 Task: Research Airbnb options in Janub as Surrah, Kuwait from 10th December, 2023 to 15th December, 2023 for 7 adults.4 bedrooms having 7 beds and 4 bathrooms. Property type can be house. Amenities needed are: wifi, TV, free parkinig on premises, gym, breakfast. Booking option can be shelf check-in. Look for 5 properties as per requirement.
Action: Mouse moved to (453, 104)
Screenshot: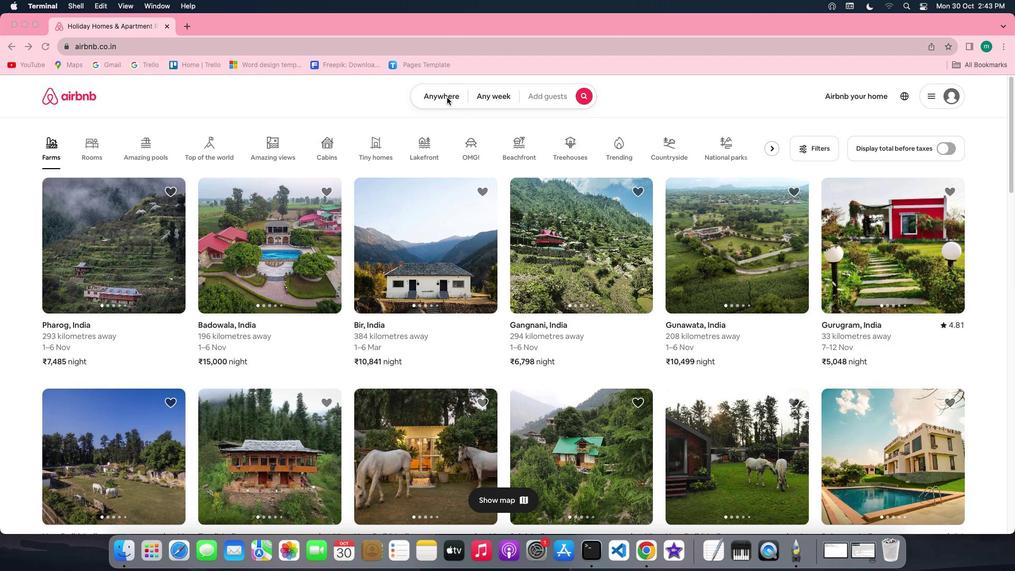 
Action: Mouse pressed left at (453, 104)
Screenshot: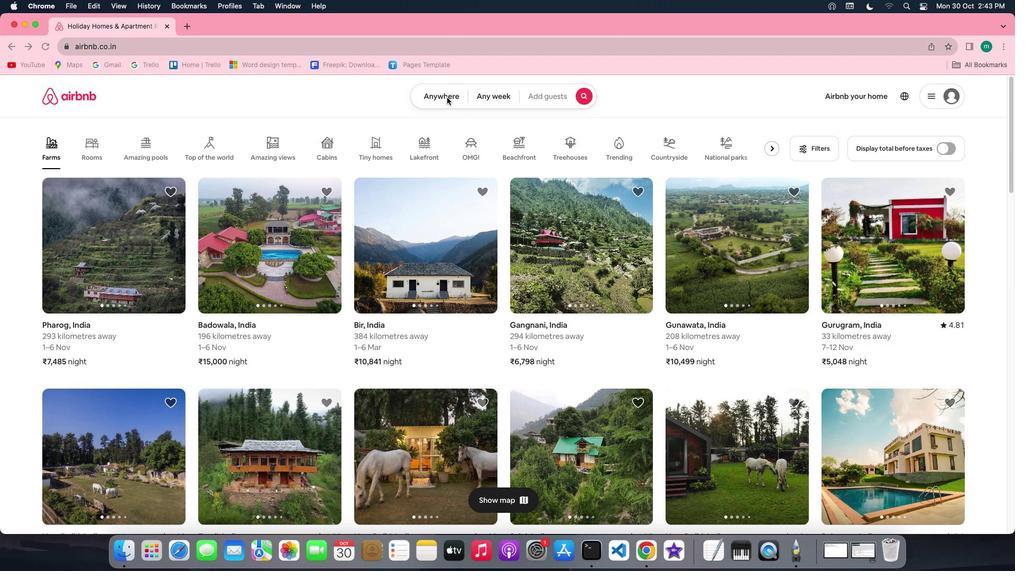 
Action: Mouse pressed left at (453, 104)
Screenshot: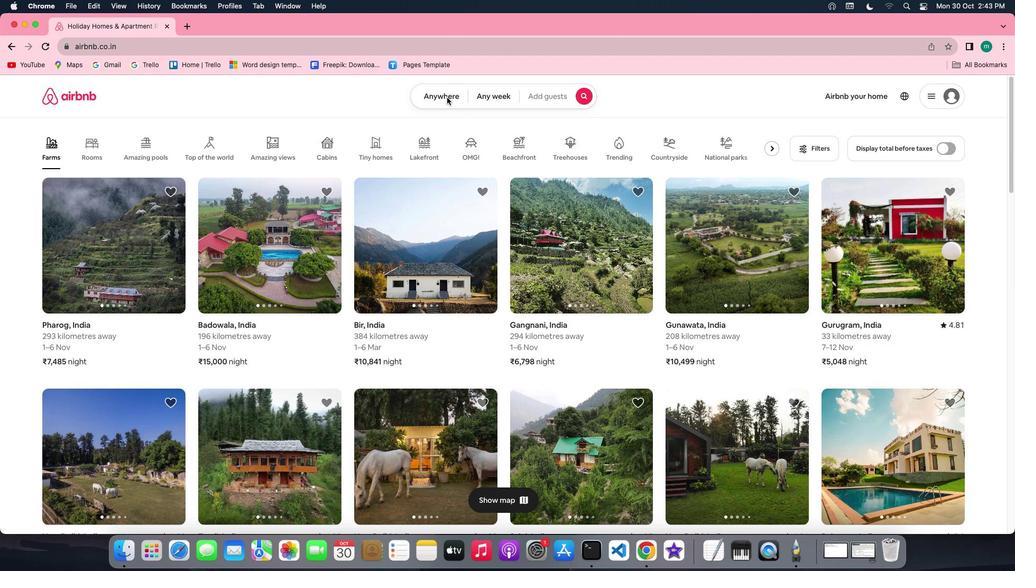 
Action: Mouse moved to (378, 139)
Screenshot: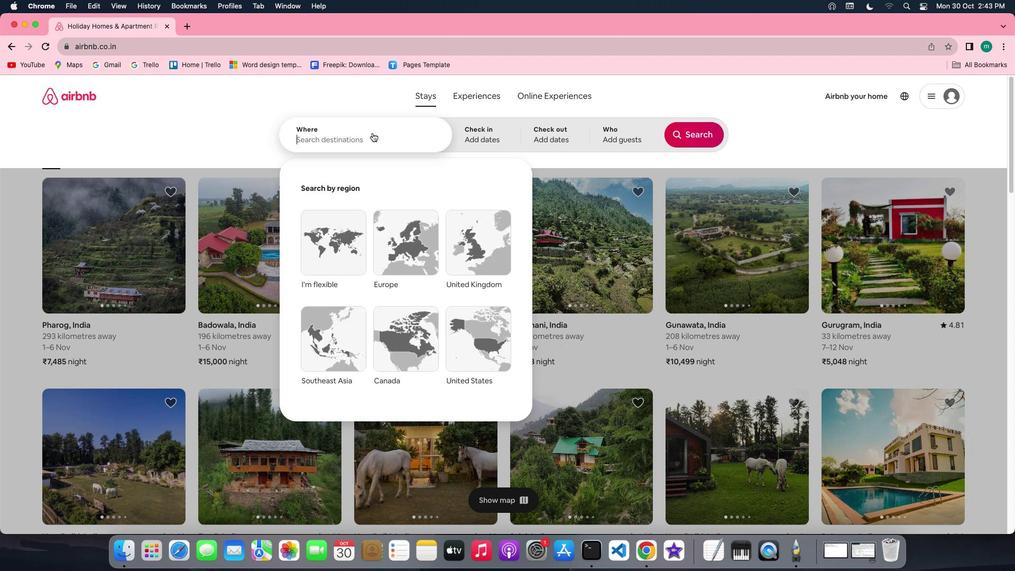 
Action: Key pressed Key.spaceKey.shift'J''a''n''u''b'Key.space'a''s'Key.spaceKey.shift'S''u''r''r''a''h'','Key.spaceKey.shift'k''u''w''a''i''t'
Screenshot: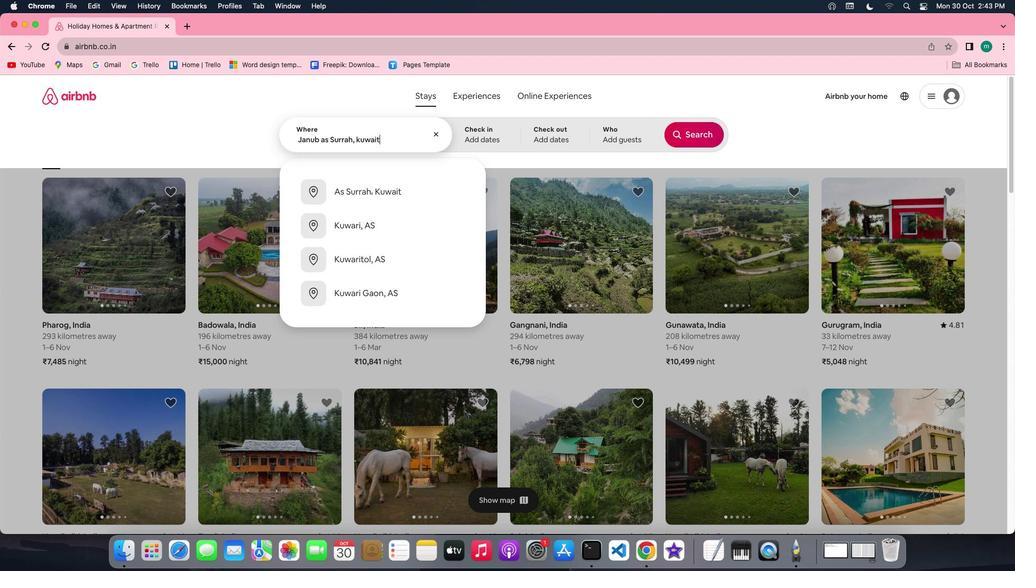 
Action: Mouse moved to (482, 142)
Screenshot: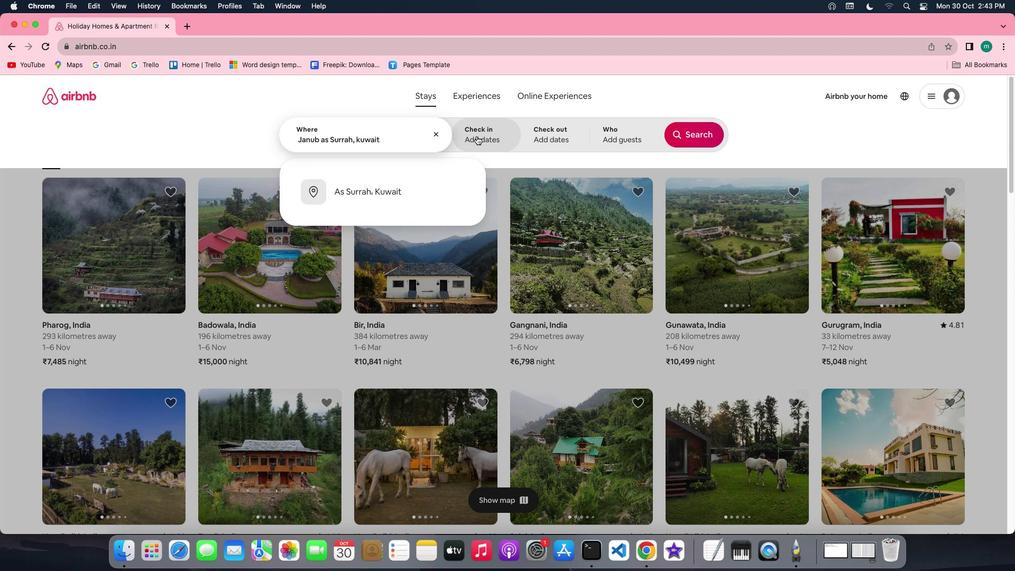 
Action: Mouse pressed left at (482, 142)
Screenshot: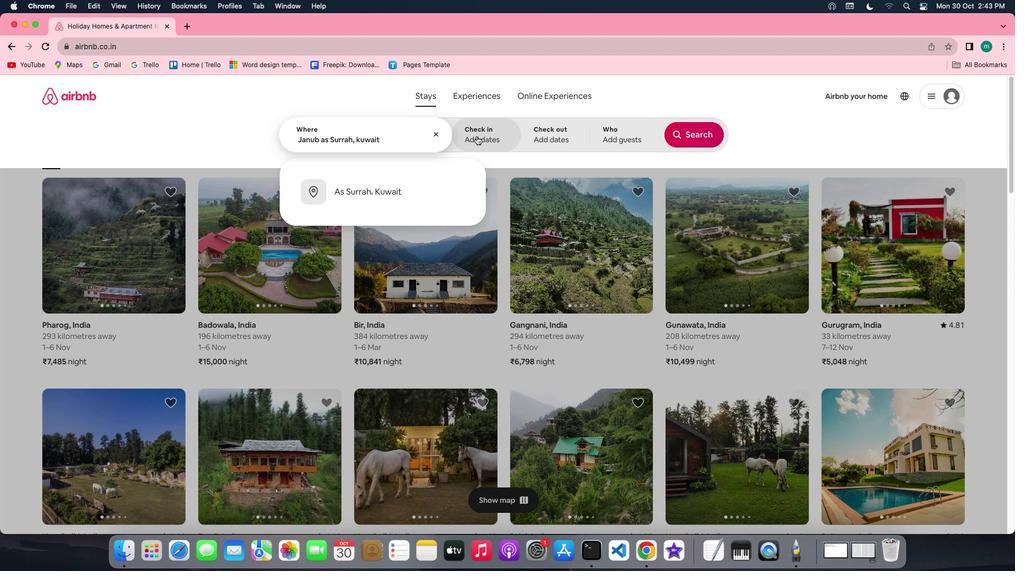 
Action: Mouse moved to (700, 230)
Screenshot: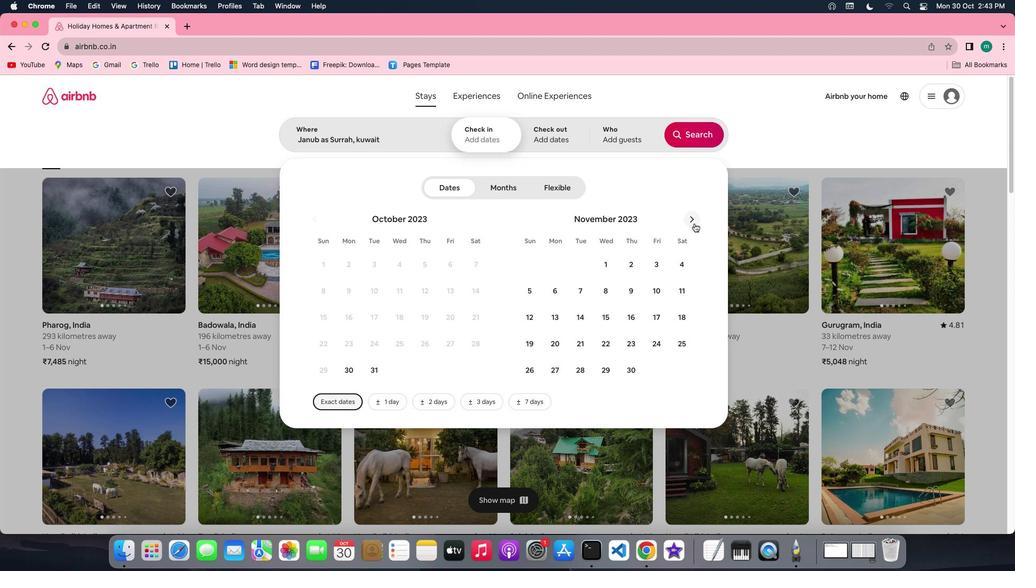 
Action: Mouse pressed left at (700, 230)
Screenshot: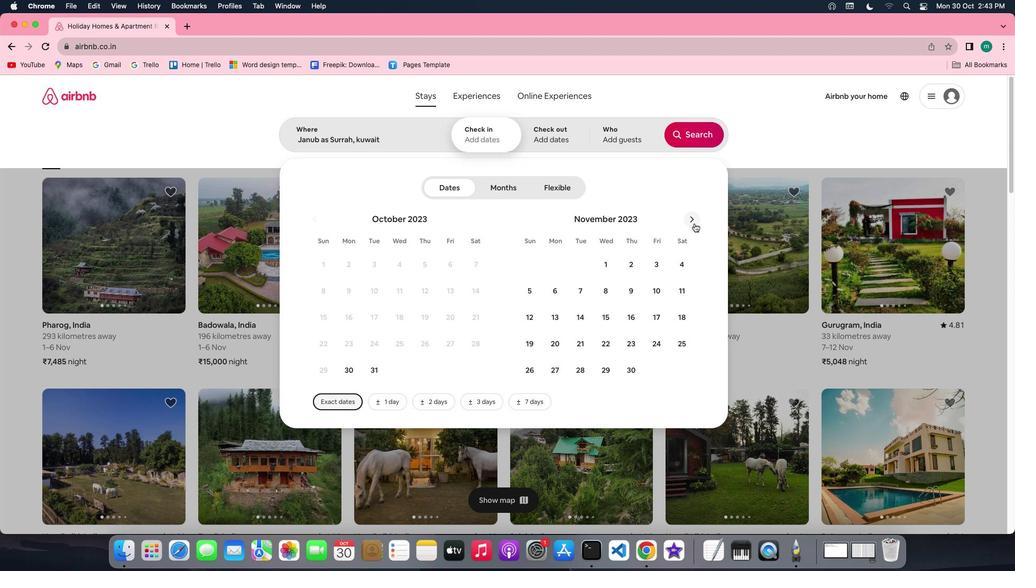 
Action: Mouse moved to (536, 320)
Screenshot: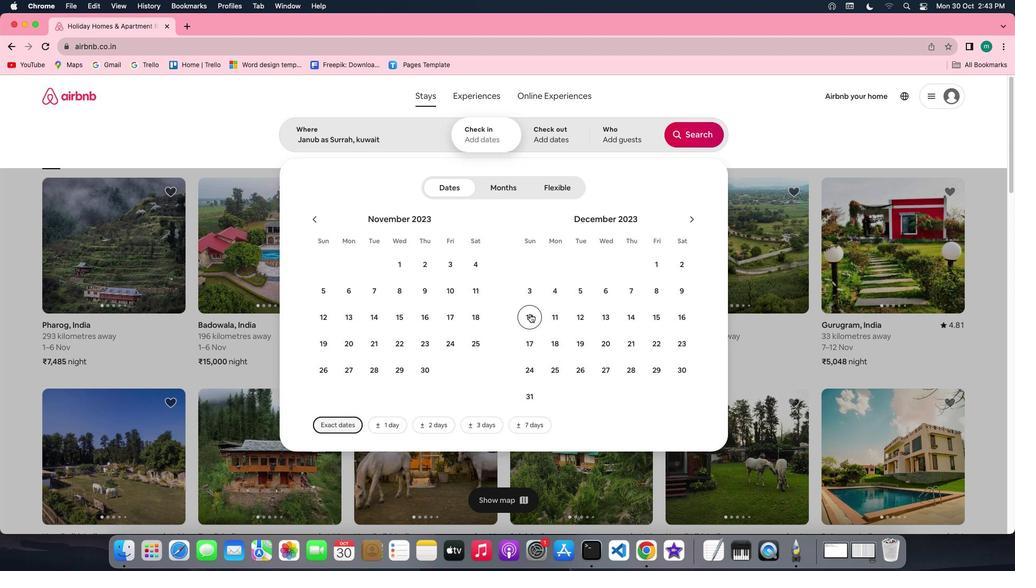 
Action: Mouse pressed left at (536, 320)
Screenshot: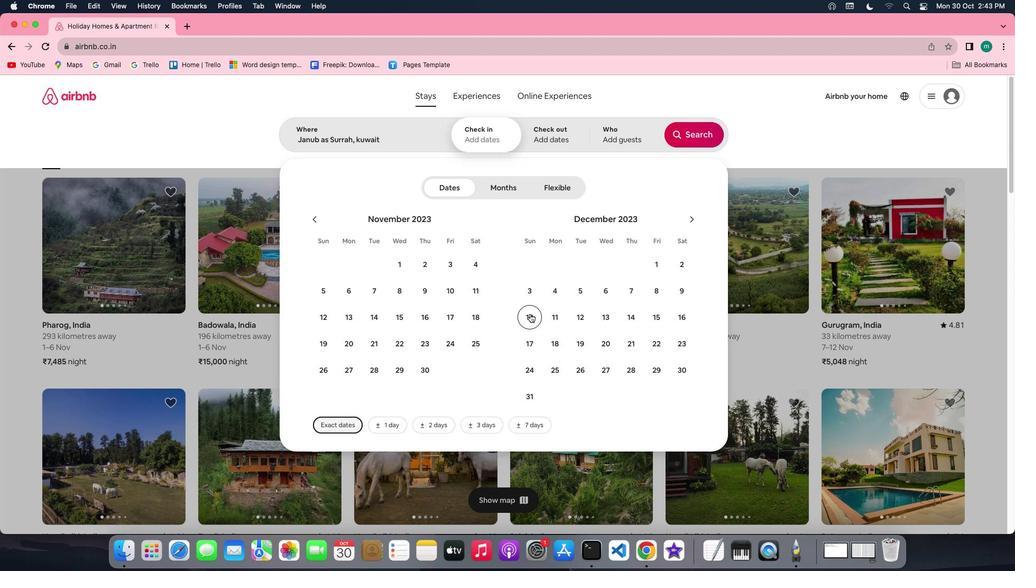 
Action: Mouse moved to (671, 323)
Screenshot: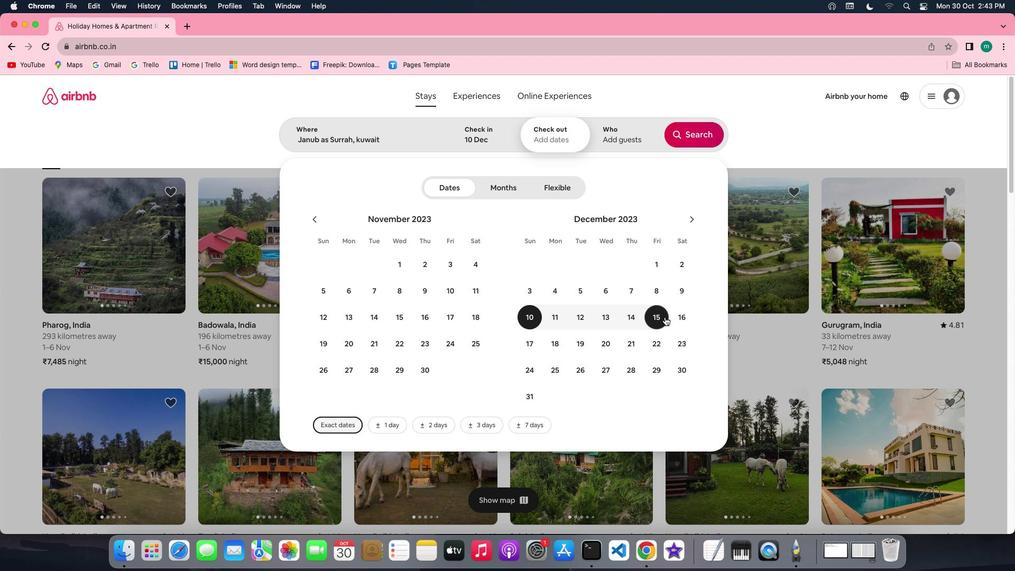 
Action: Mouse pressed left at (671, 323)
Screenshot: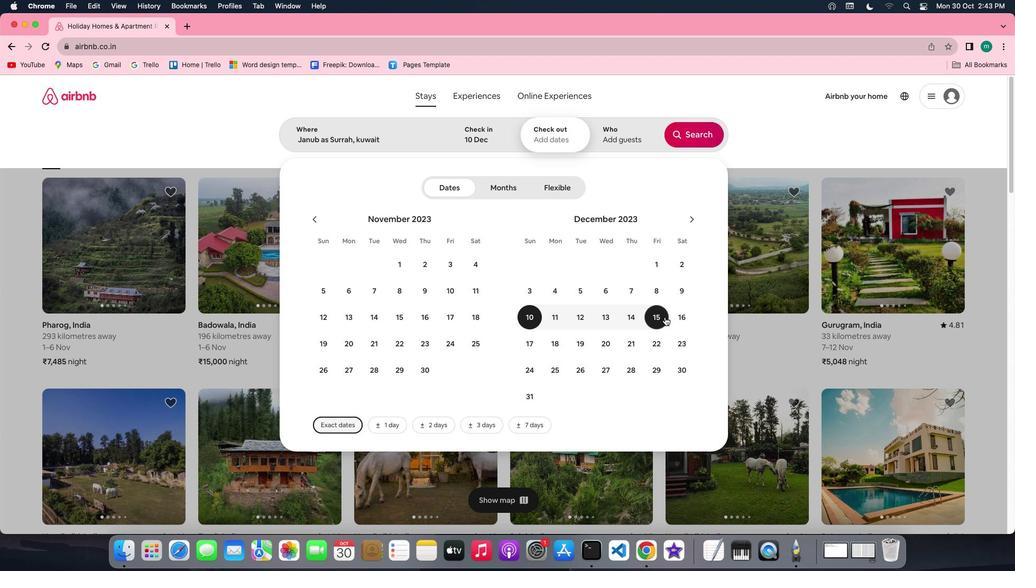 
Action: Mouse moved to (633, 143)
Screenshot: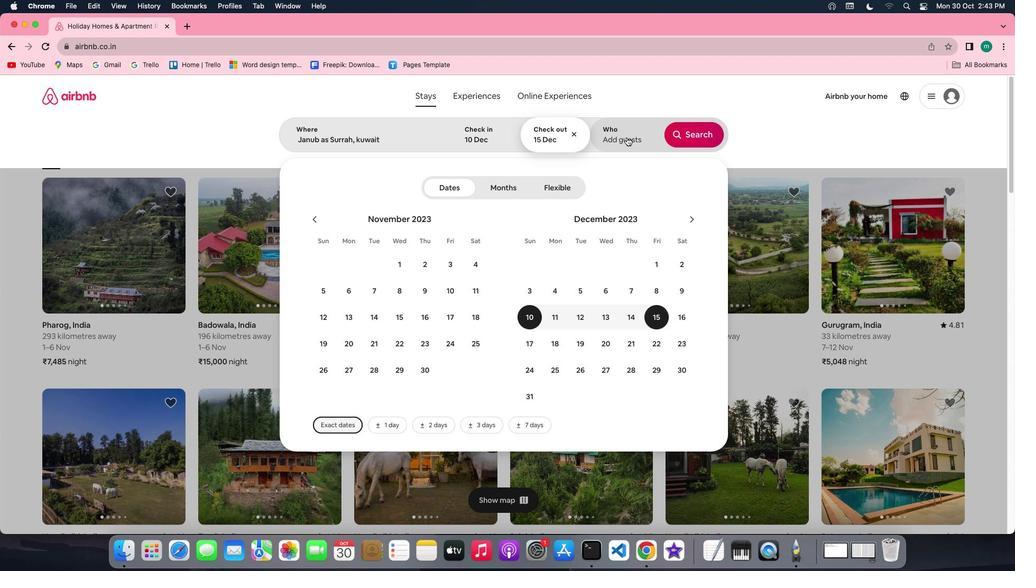 
Action: Mouse pressed left at (633, 143)
Screenshot: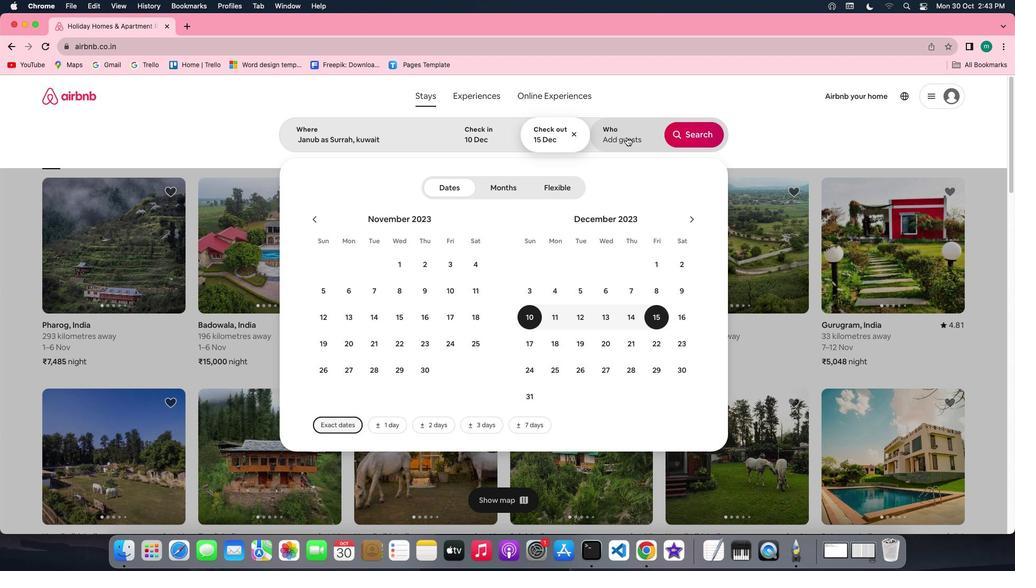 
Action: Mouse moved to (698, 196)
Screenshot: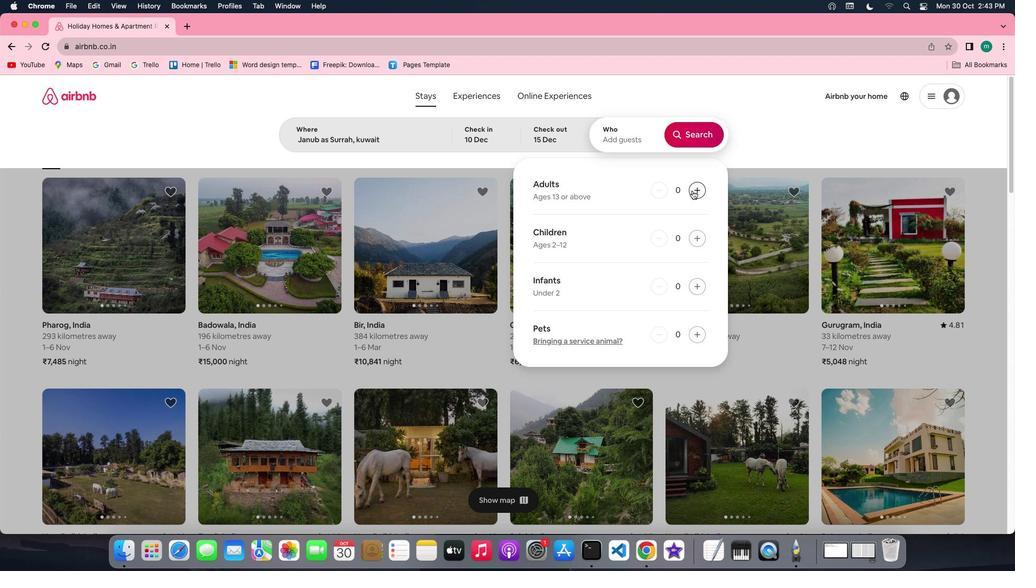 
Action: Mouse pressed left at (698, 196)
Screenshot: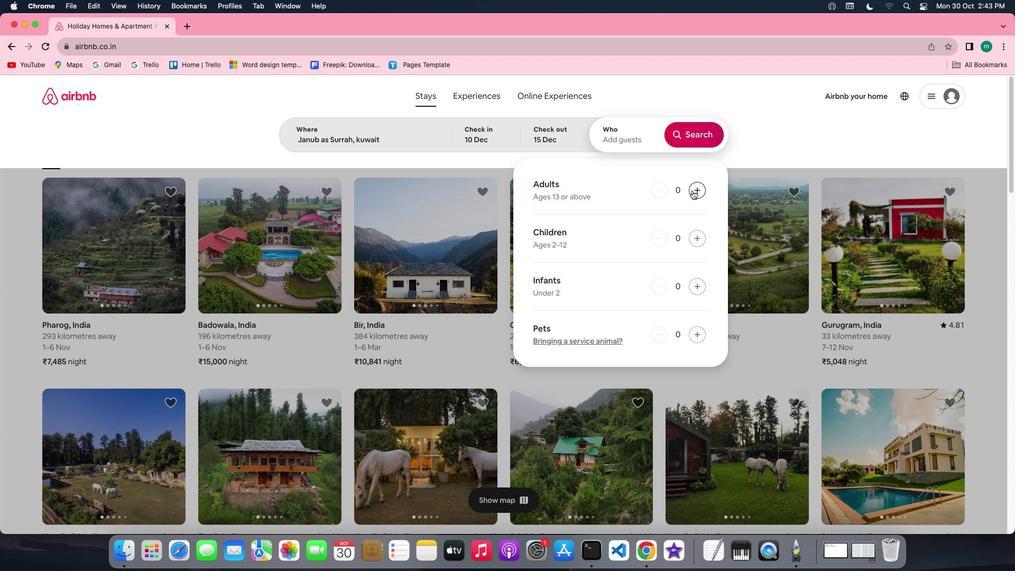 
Action: Mouse pressed left at (698, 196)
Screenshot: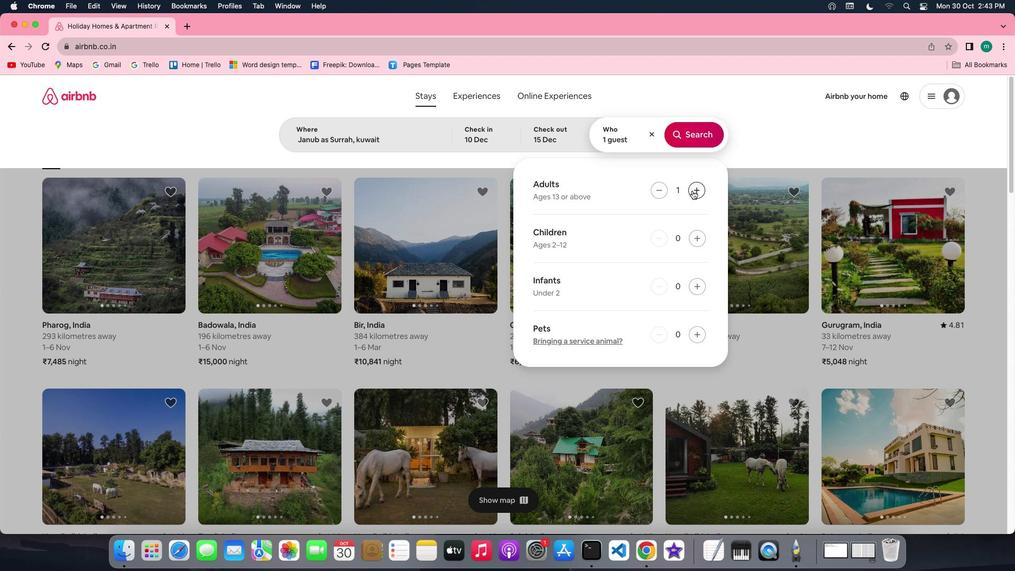
Action: Mouse pressed left at (698, 196)
Screenshot: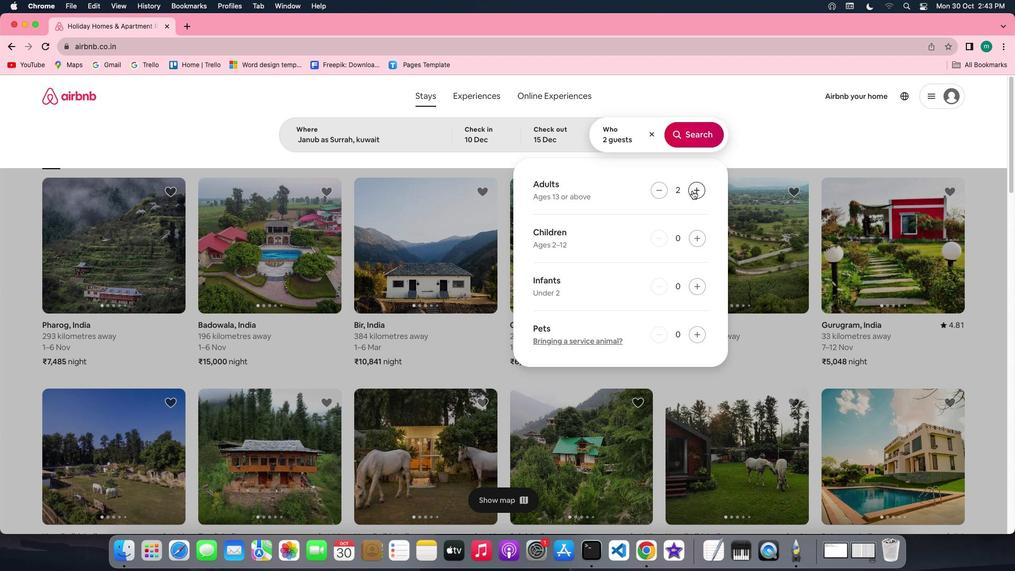 
Action: Mouse pressed left at (698, 196)
Screenshot: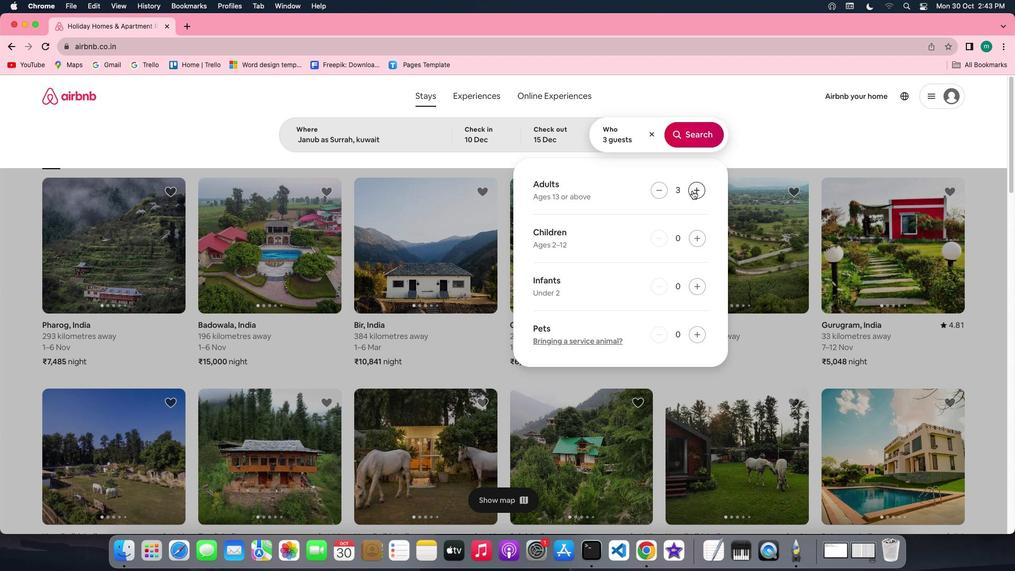 
Action: Mouse pressed left at (698, 196)
Screenshot: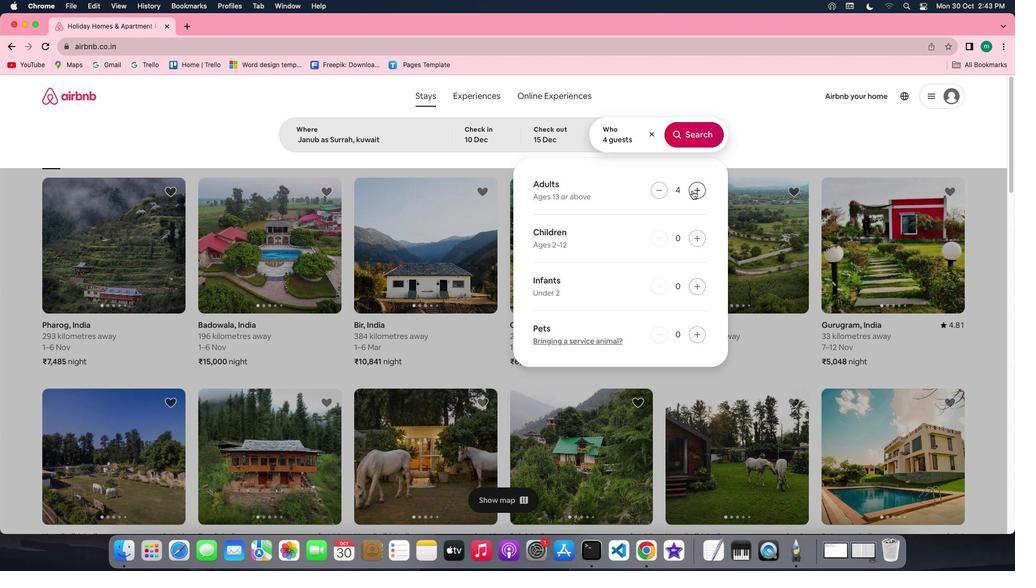 
Action: Mouse pressed left at (698, 196)
Screenshot: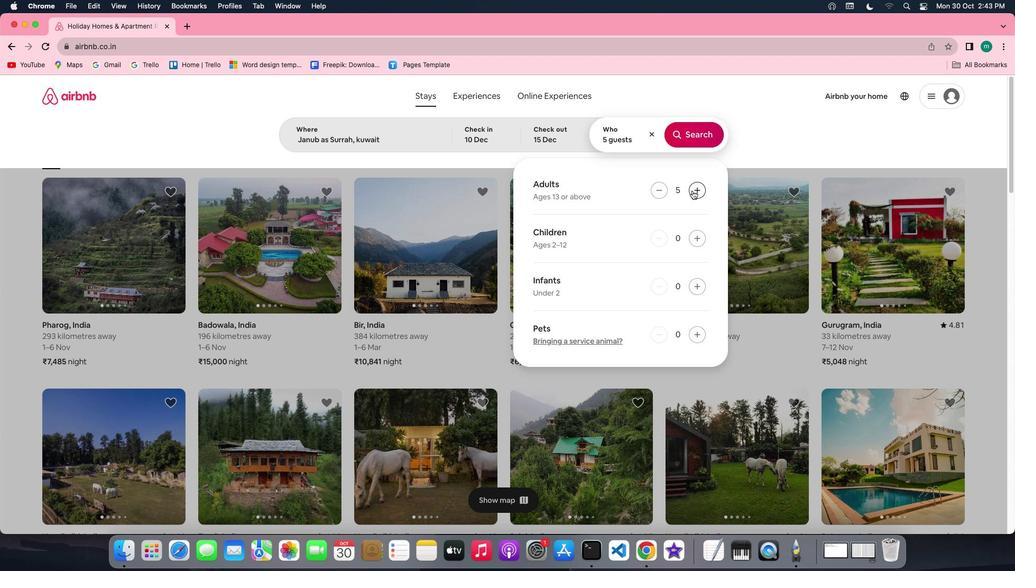 
Action: Mouse moved to (699, 196)
Screenshot: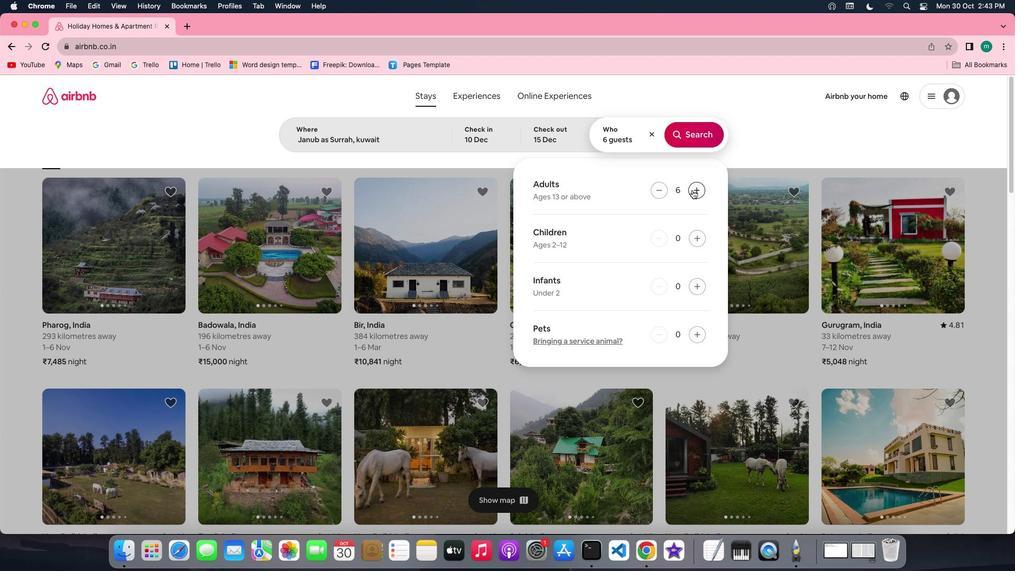 
Action: Mouse pressed left at (699, 196)
Screenshot: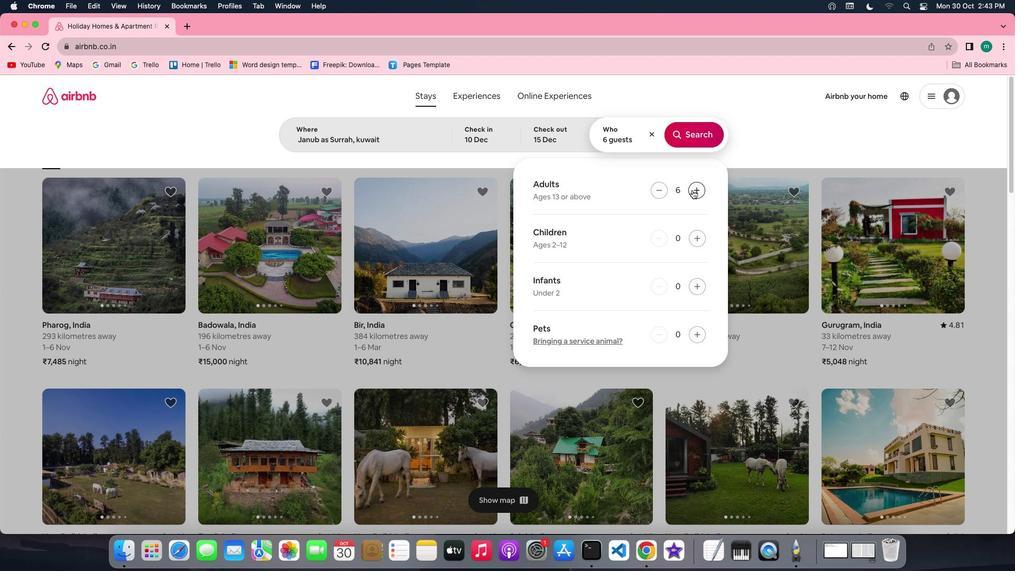 
Action: Mouse moved to (688, 145)
Screenshot: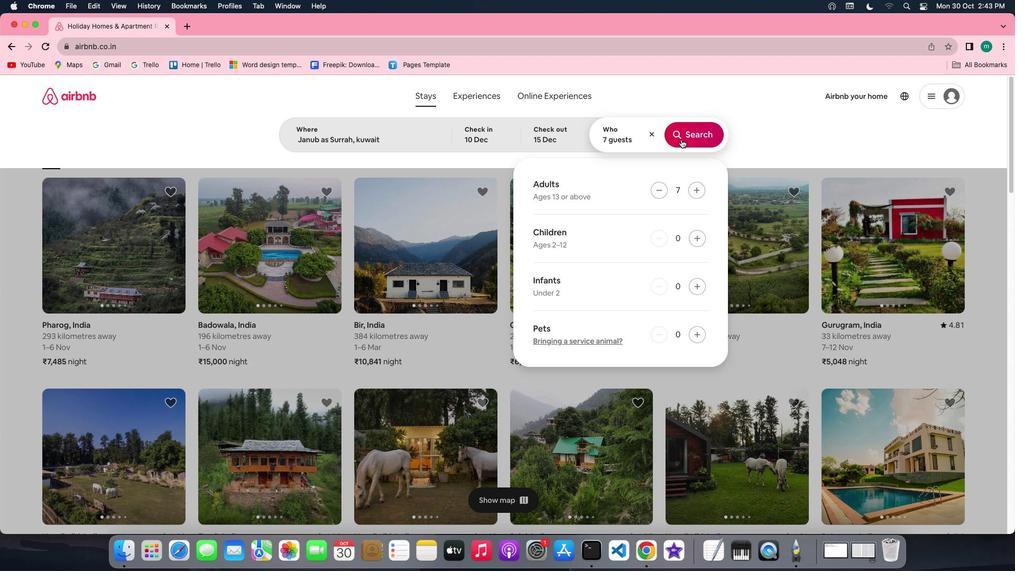 
Action: Mouse pressed left at (688, 145)
Screenshot: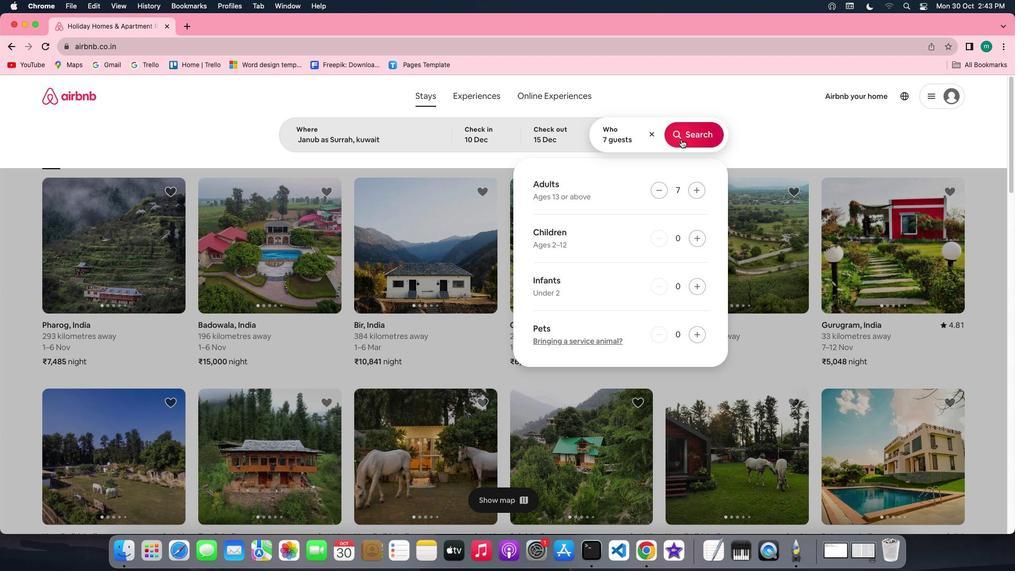
Action: Mouse moved to (858, 146)
Screenshot: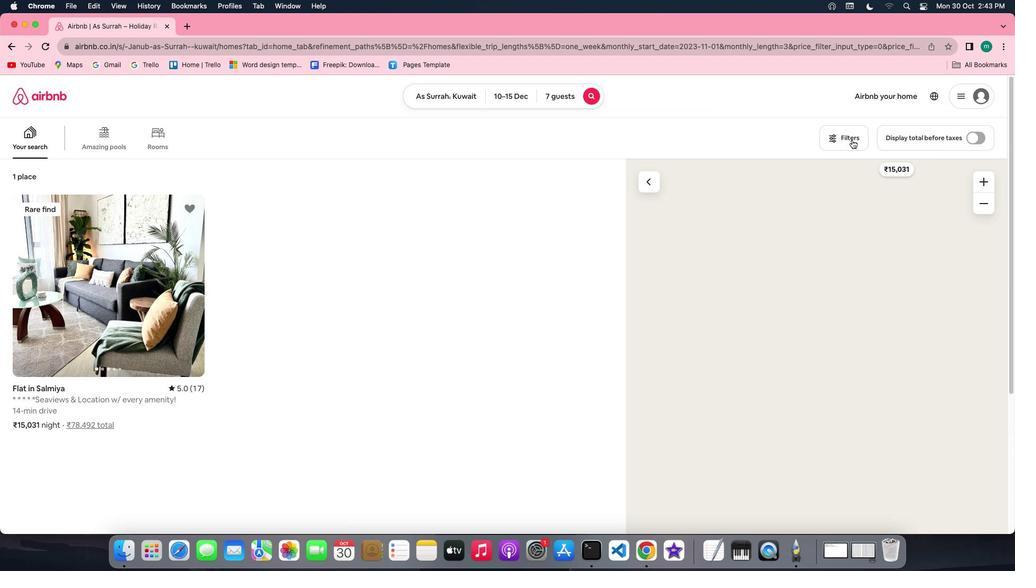 
Action: Mouse pressed left at (858, 146)
Screenshot: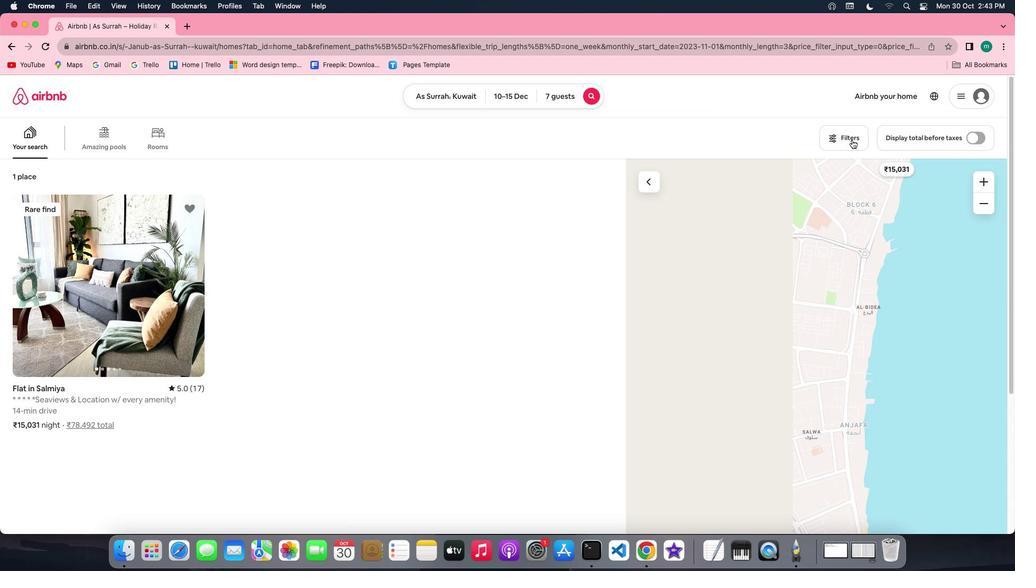 
Action: Mouse moved to (521, 321)
Screenshot: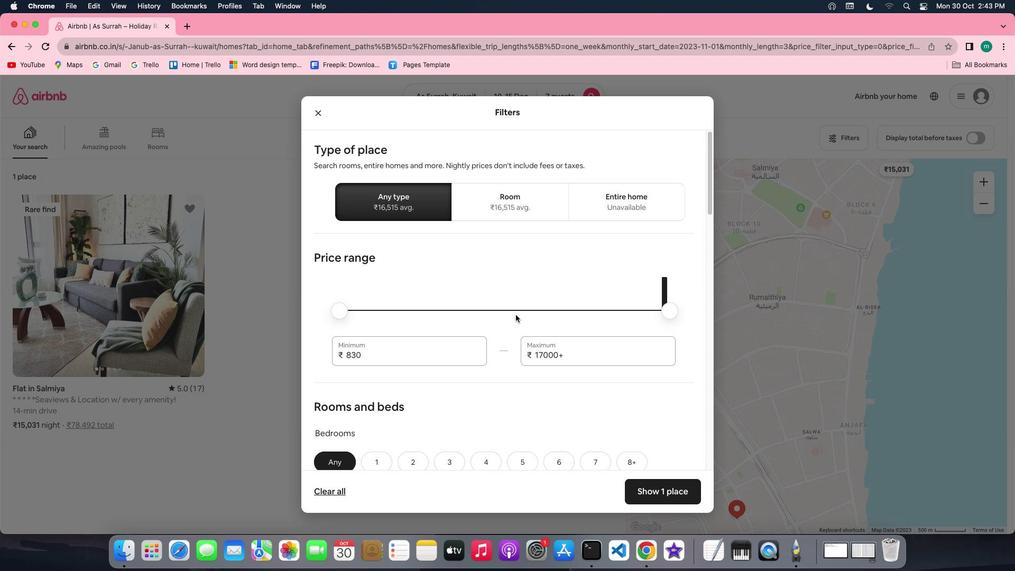 
Action: Mouse scrolled (521, 321) with delta (6, 5)
Screenshot: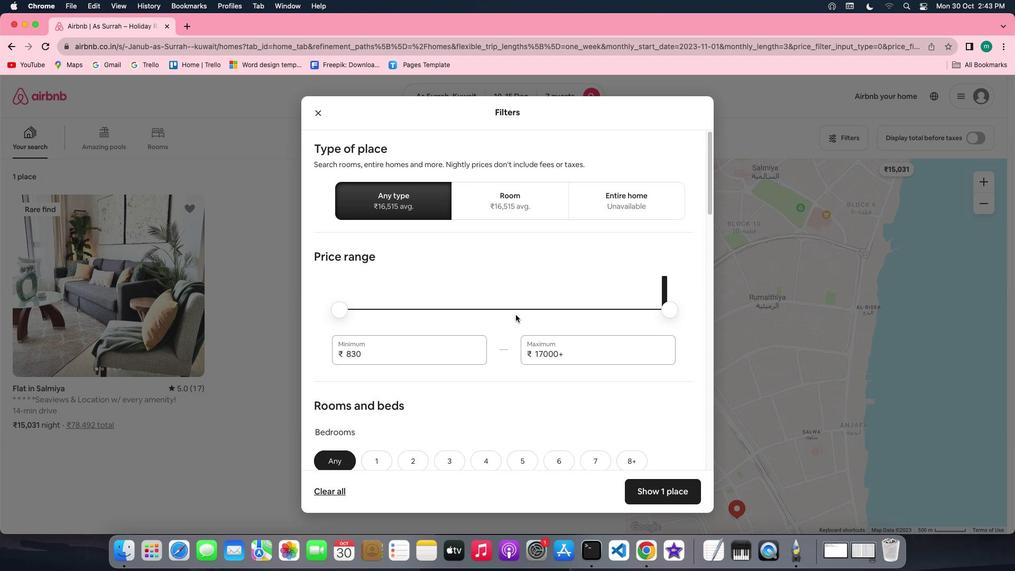 
Action: Mouse scrolled (521, 321) with delta (6, 5)
Screenshot: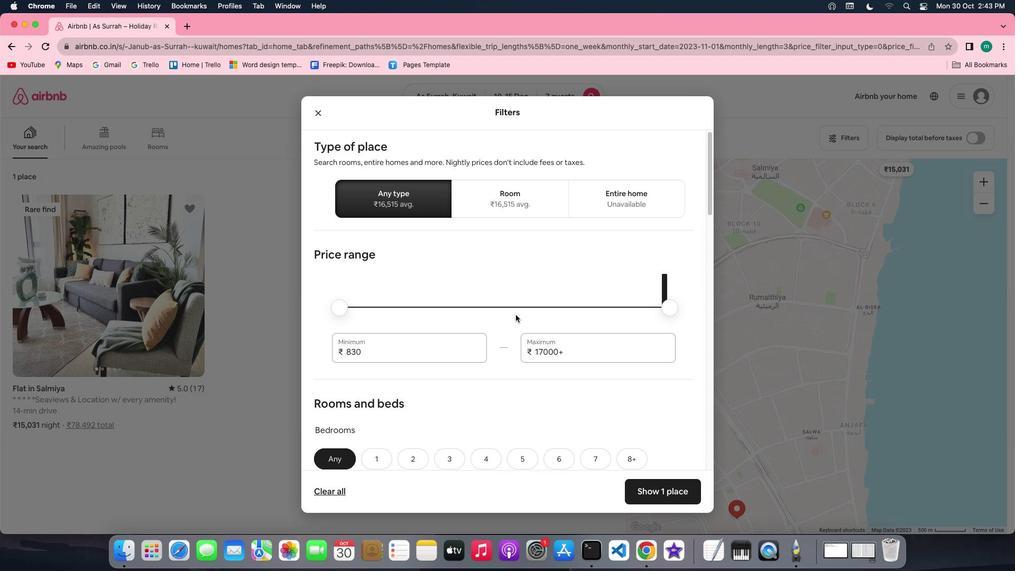 
Action: Mouse scrolled (521, 321) with delta (6, 5)
Screenshot: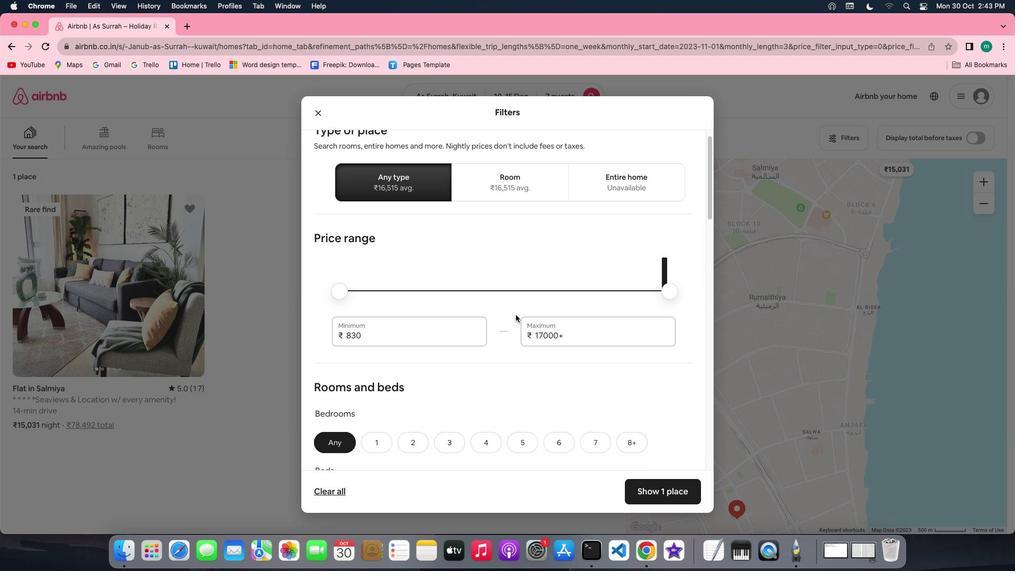 
Action: Mouse scrolled (521, 321) with delta (6, 5)
Screenshot: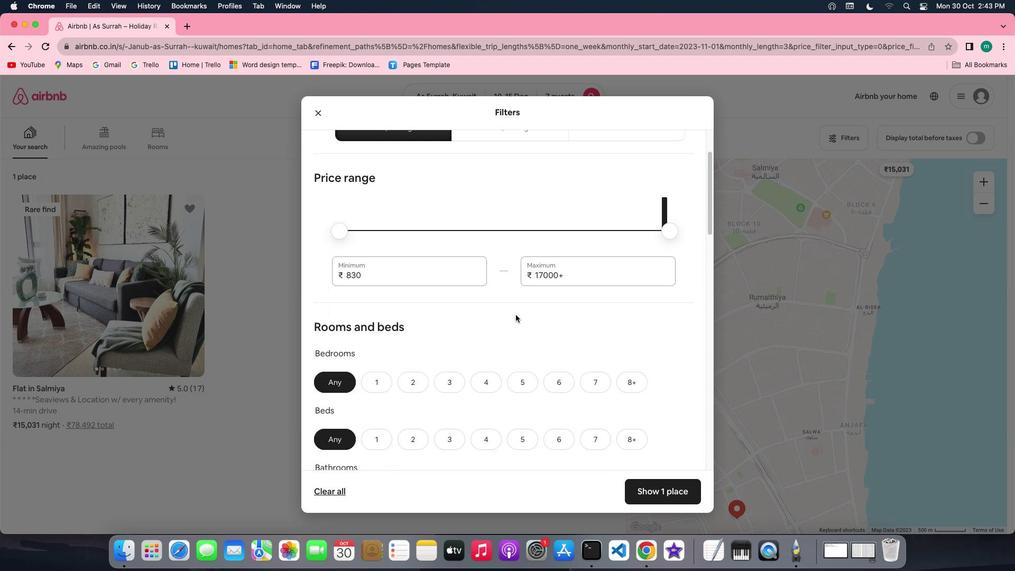 
Action: Mouse scrolled (521, 321) with delta (6, 5)
Screenshot: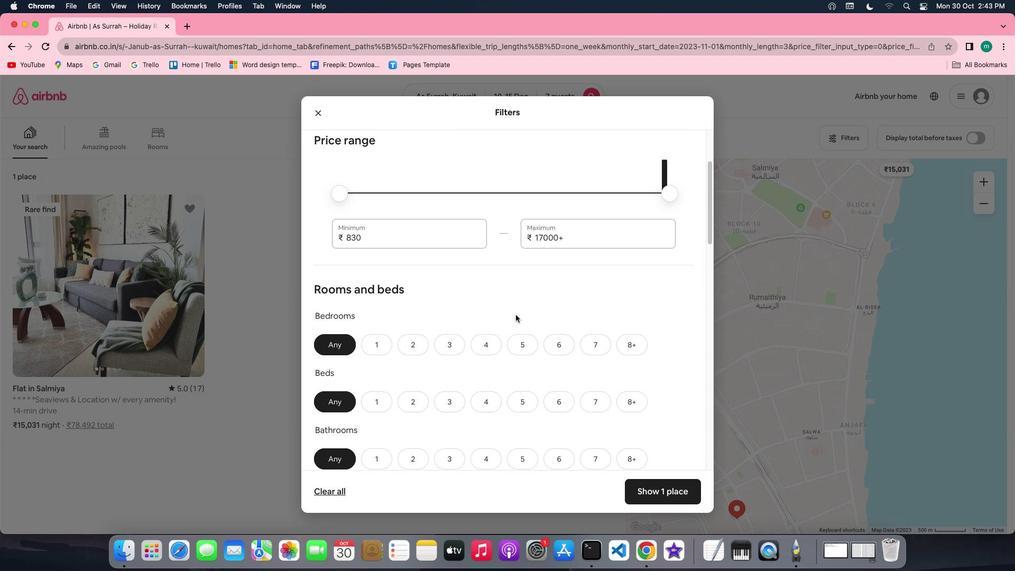 
Action: Mouse scrolled (521, 321) with delta (6, 5)
Screenshot: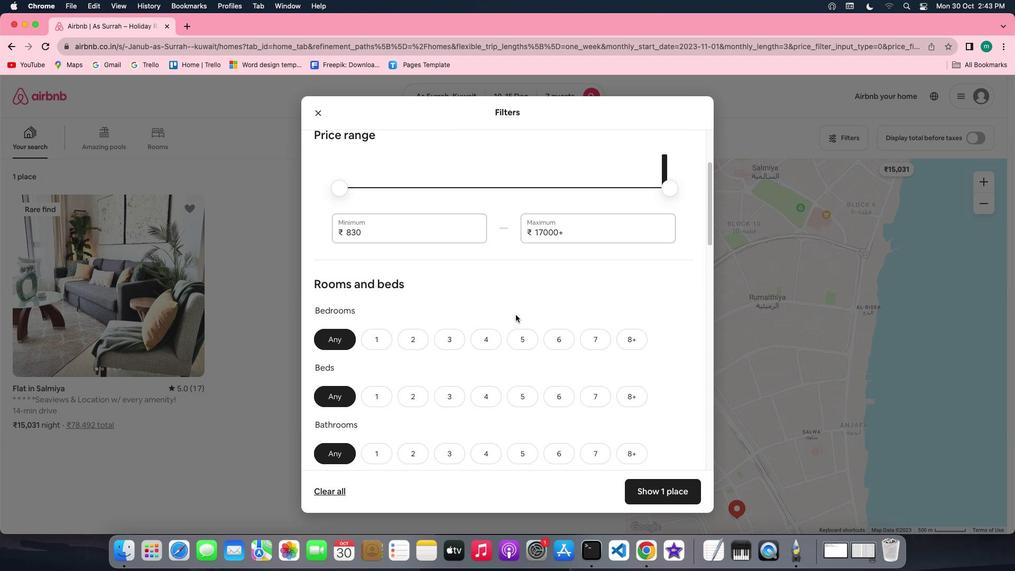
Action: Mouse scrolled (521, 321) with delta (6, 5)
Screenshot: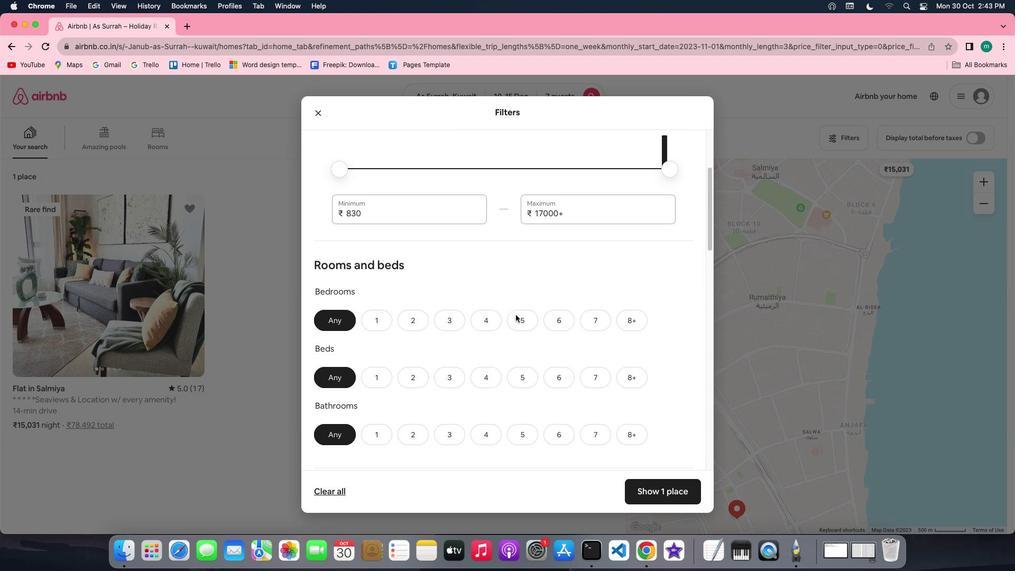 
Action: Mouse scrolled (521, 321) with delta (6, 5)
Screenshot: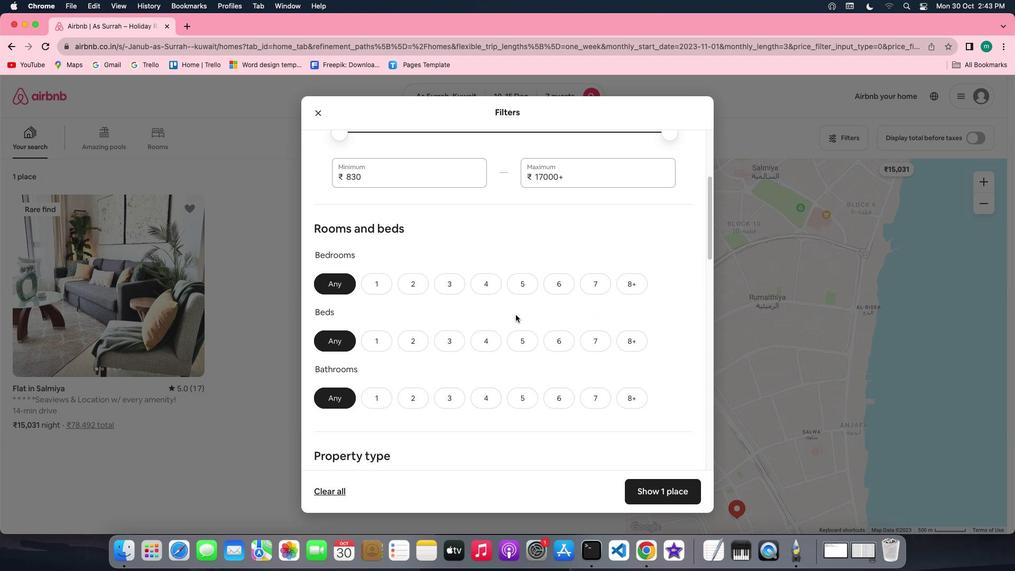 
Action: Mouse scrolled (521, 321) with delta (6, 5)
Screenshot: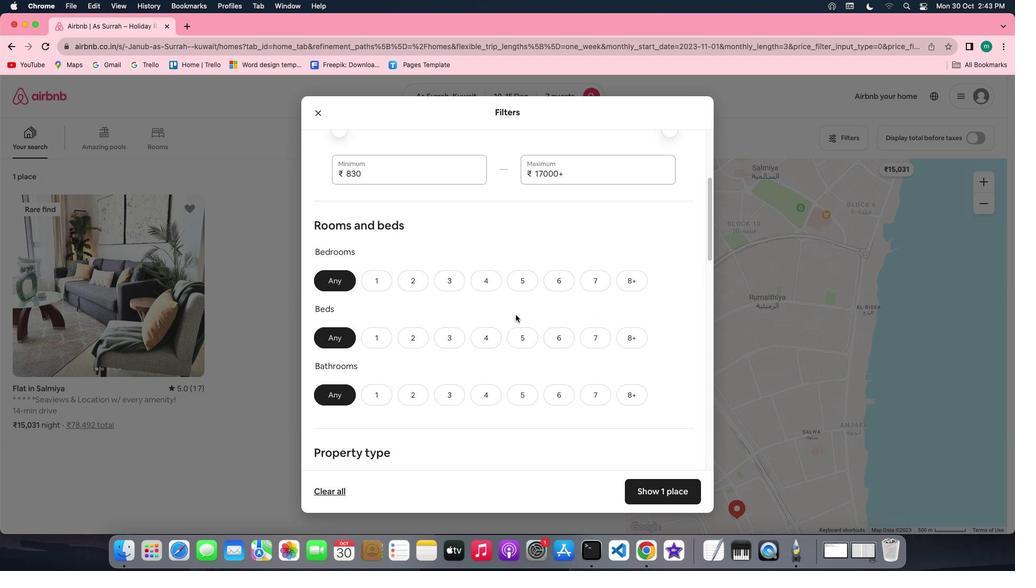 
Action: Mouse scrolled (521, 321) with delta (6, 5)
Screenshot: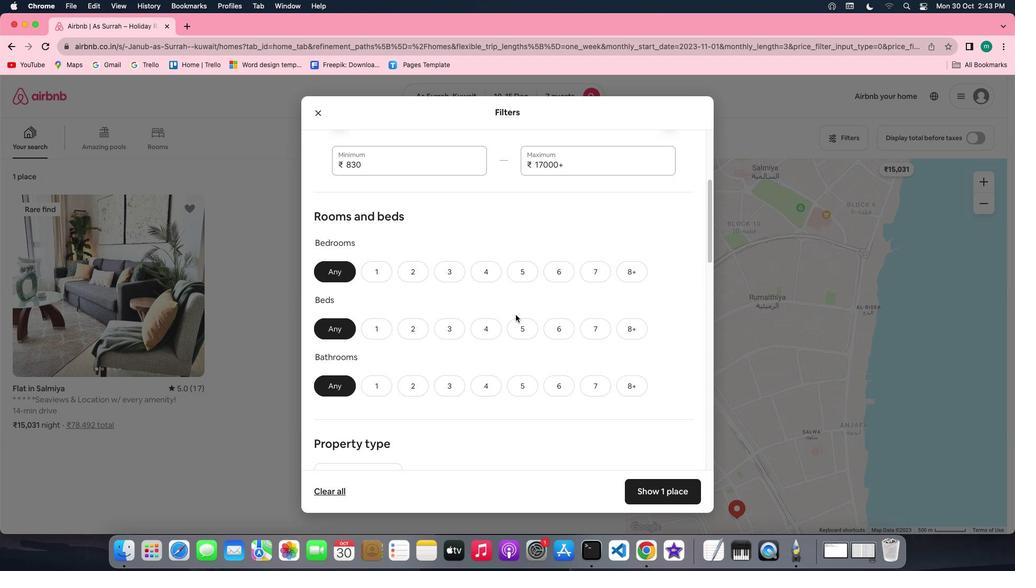 
Action: Mouse moved to (497, 254)
Screenshot: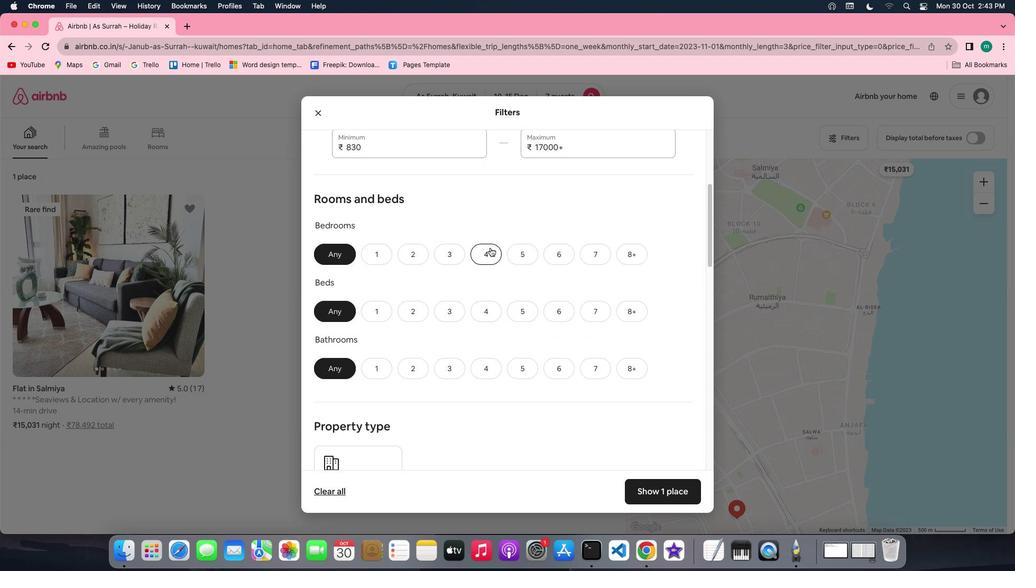 
Action: Mouse pressed left at (497, 254)
Screenshot: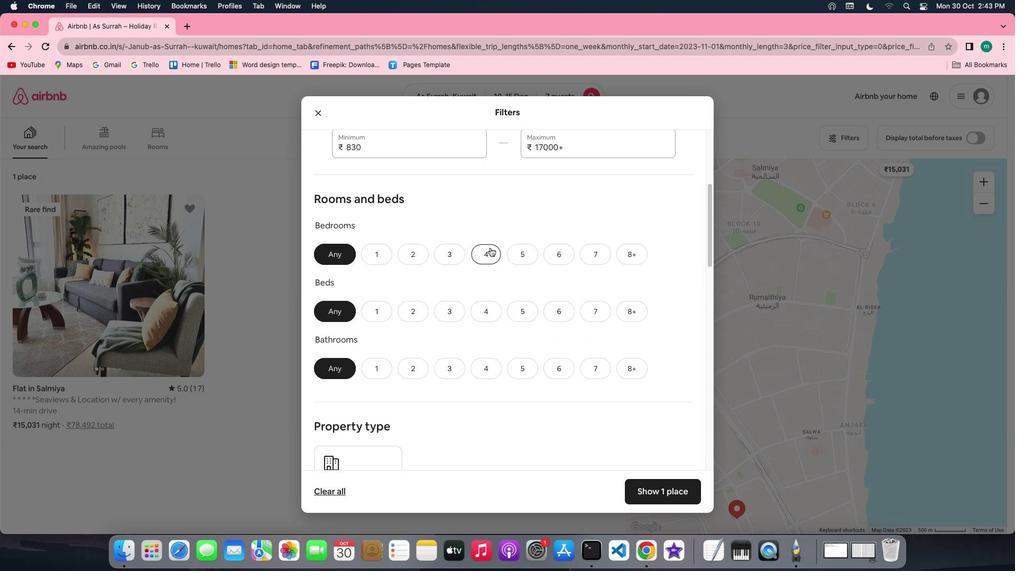 
Action: Mouse moved to (599, 316)
Screenshot: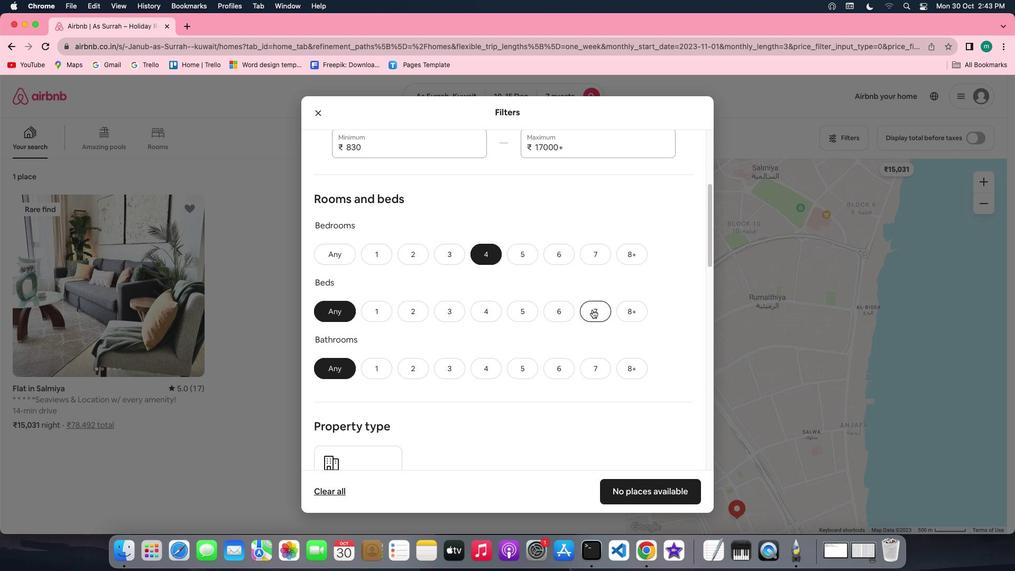 
Action: Mouse pressed left at (599, 316)
Screenshot: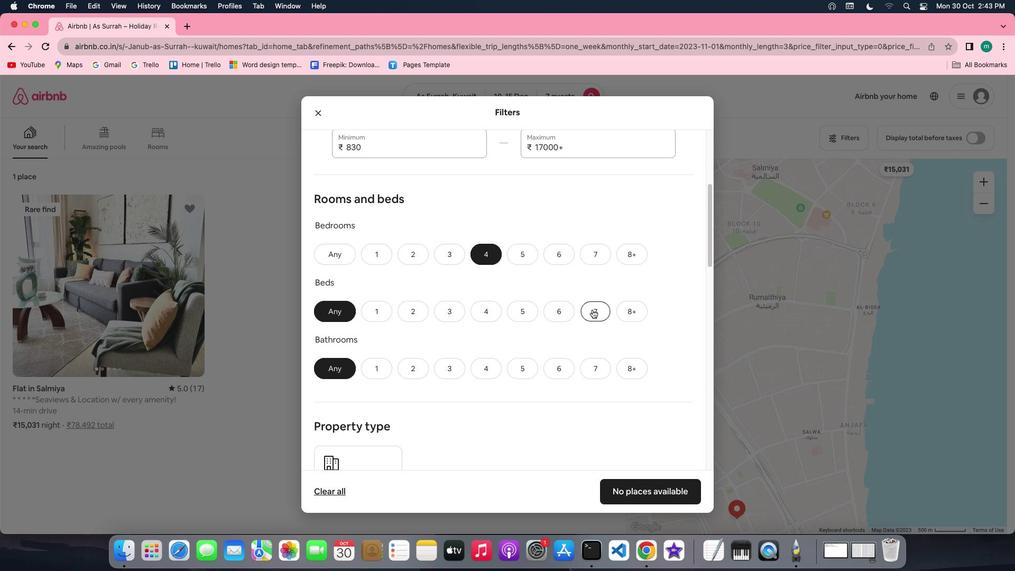 
Action: Mouse moved to (498, 369)
Screenshot: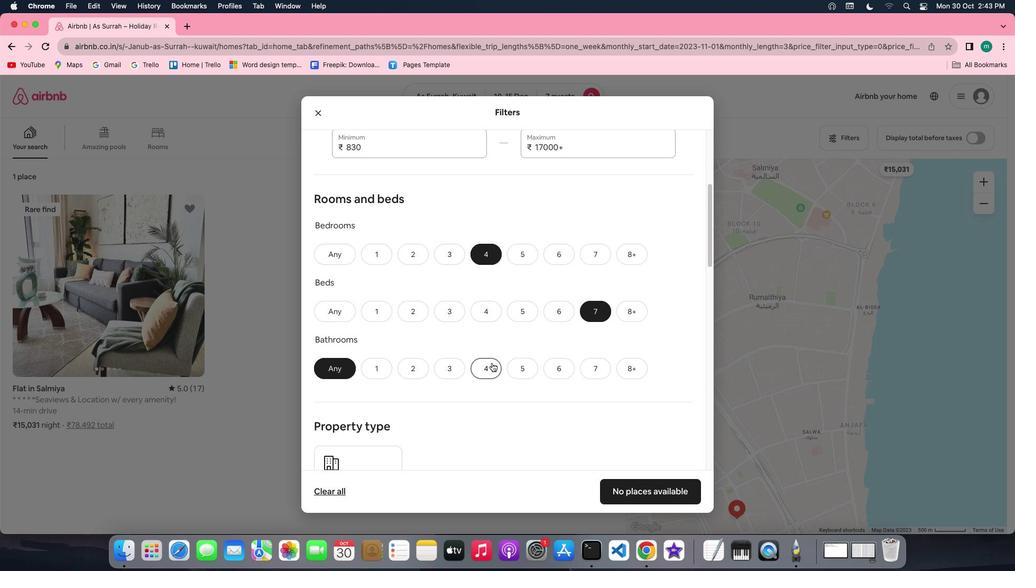
Action: Mouse pressed left at (498, 369)
Screenshot: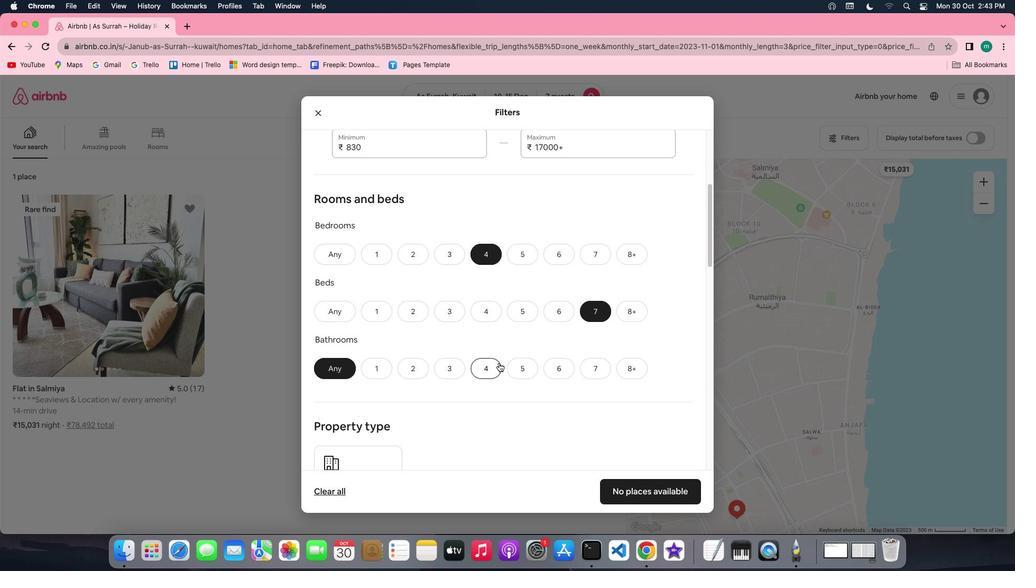
Action: Mouse moved to (603, 352)
Screenshot: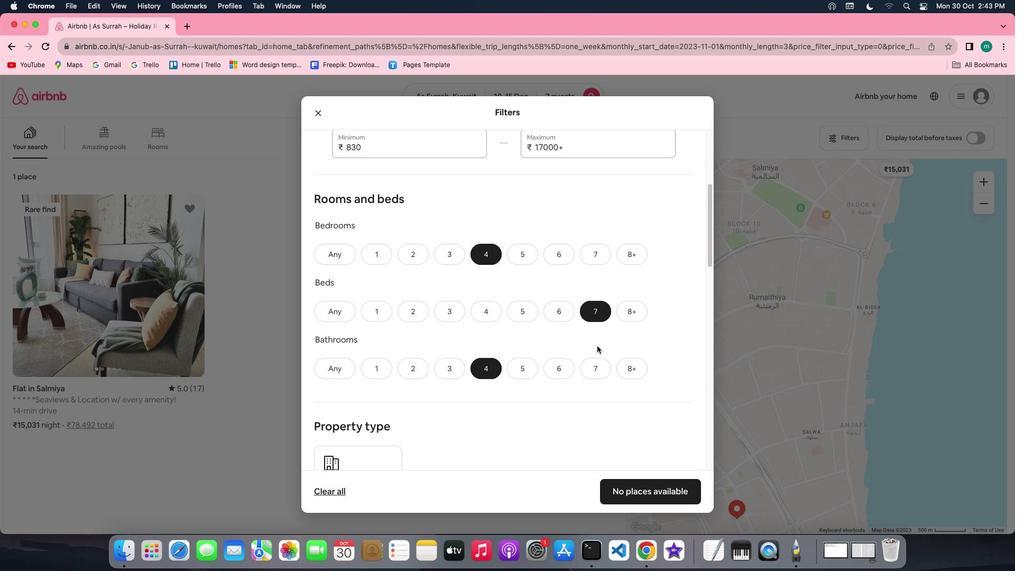 
Action: Mouse scrolled (603, 352) with delta (6, 5)
Screenshot: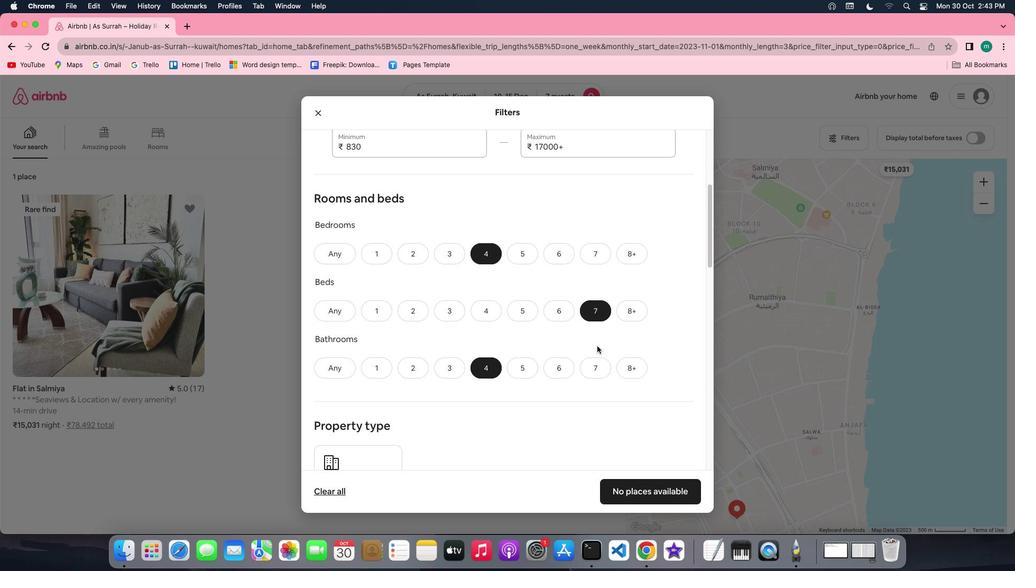 
Action: Mouse scrolled (603, 352) with delta (6, 5)
Screenshot: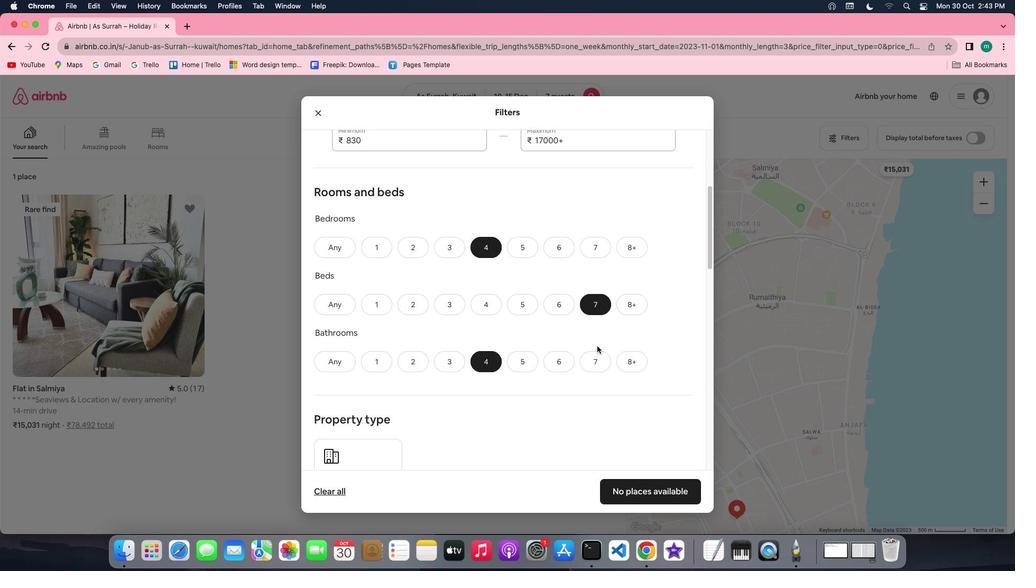 
Action: Mouse scrolled (603, 352) with delta (6, 5)
Screenshot: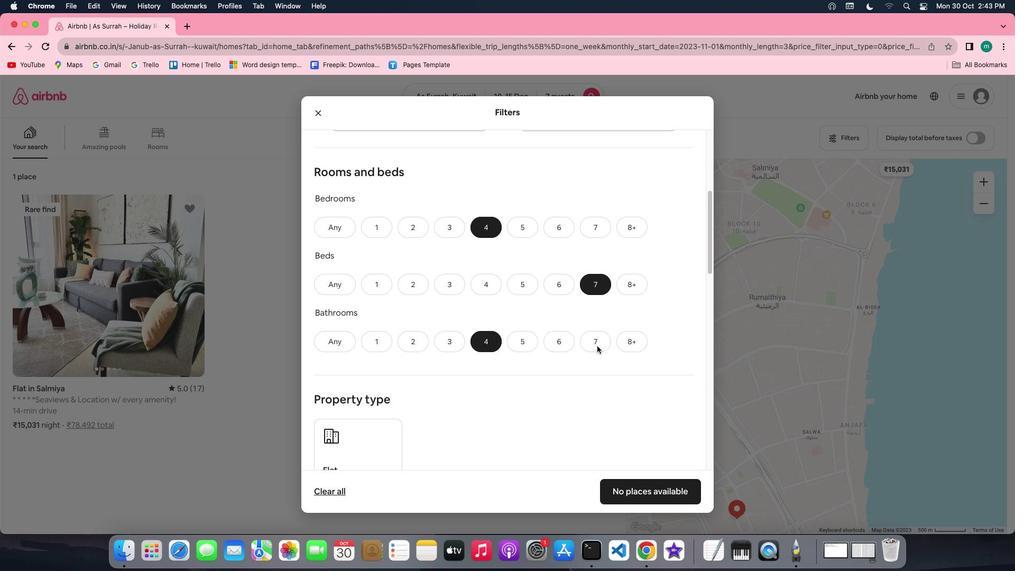 
Action: Mouse scrolled (603, 352) with delta (6, 5)
Screenshot: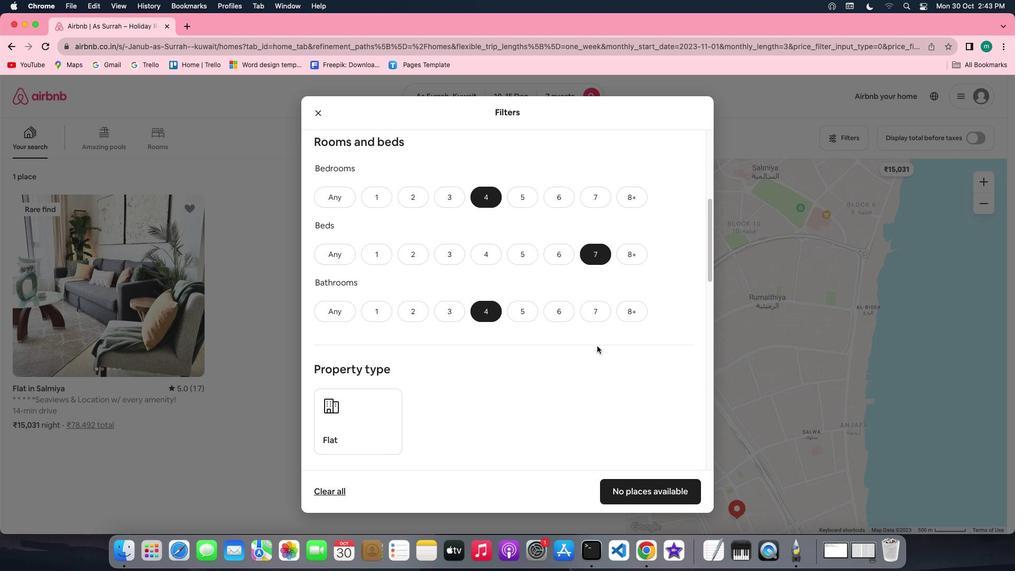 
Action: Mouse scrolled (603, 352) with delta (6, 5)
Screenshot: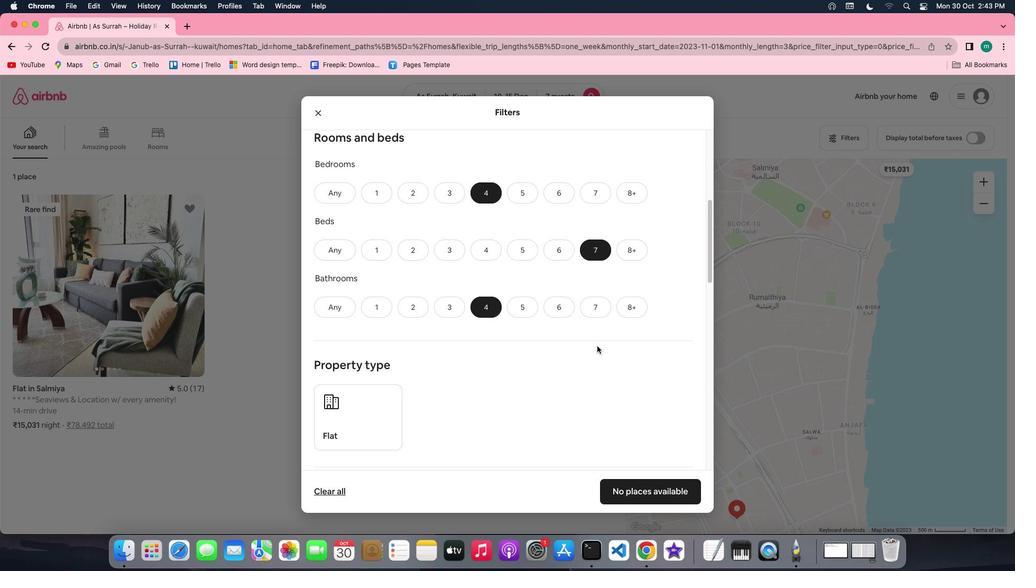 
Action: Mouse scrolled (603, 352) with delta (6, 5)
Screenshot: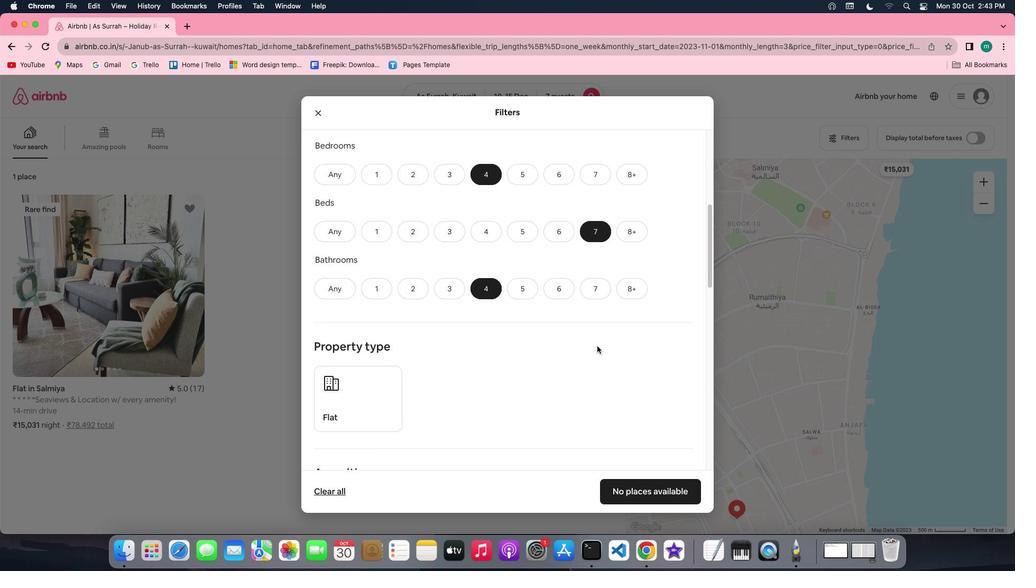 
Action: Mouse scrolled (603, 352) with delta (6, 5)
Screenshot: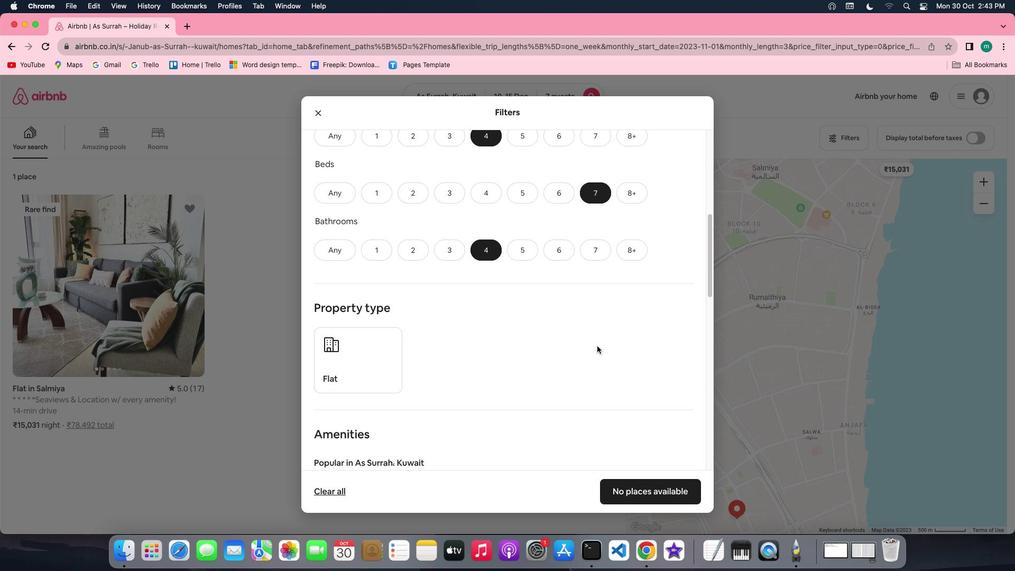 
Action: Mouse scrolled (603, 352) with delta (6, 5)
Screenshot: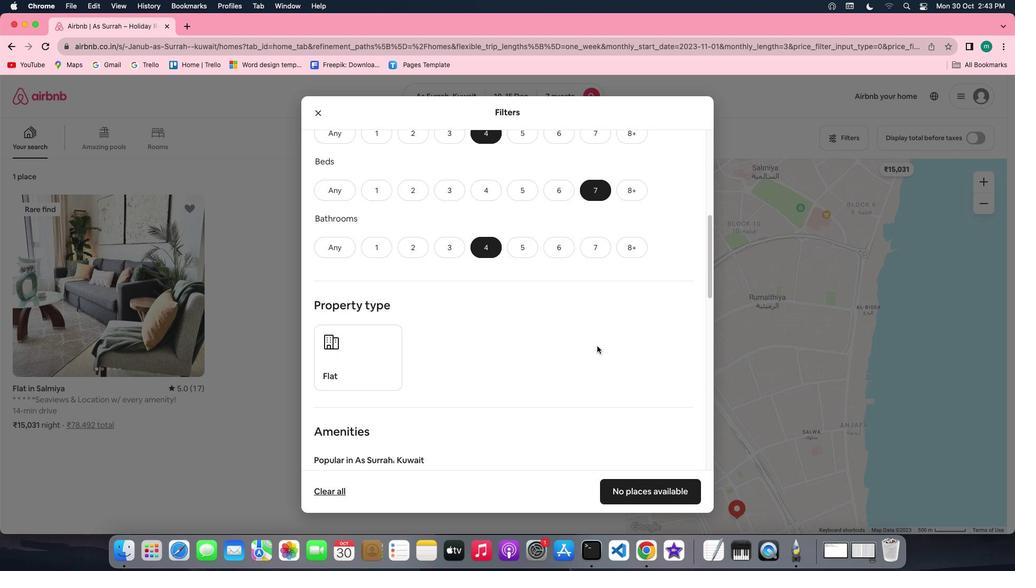 
Action: Mouse scrolled (603, 352) with delta (6, 5)
Screenshot: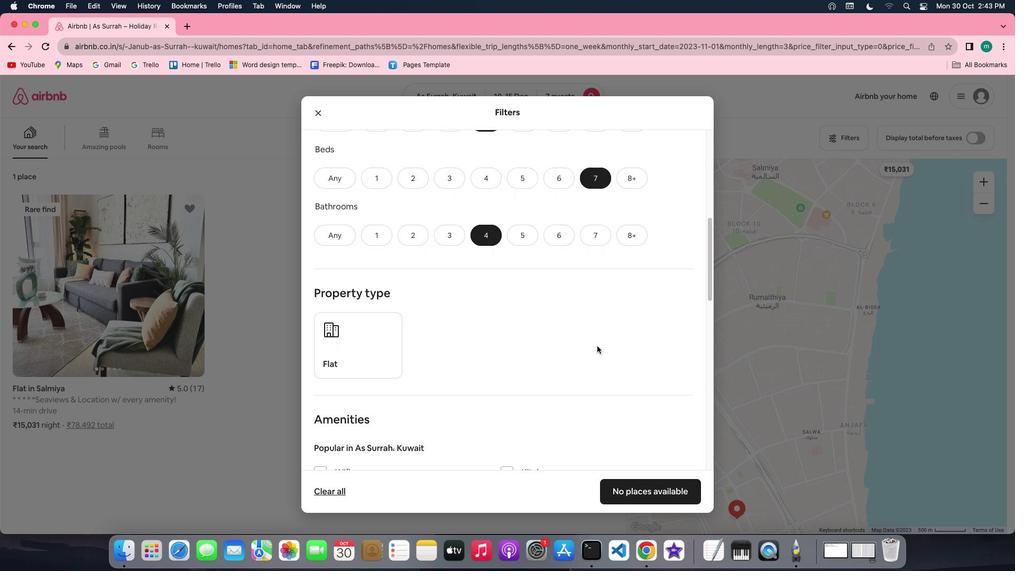 
Action: Mouse scrolled (603, 352) with delta (6, 5)
Screenshot: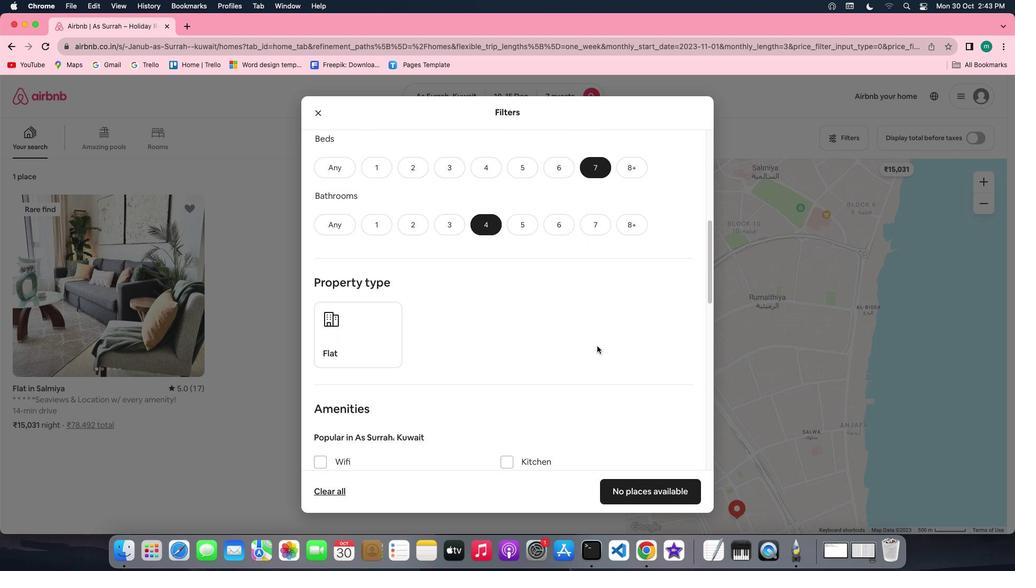
Action: Mouse scrolled (603, 352) with delta (6, 5)
Screenshot: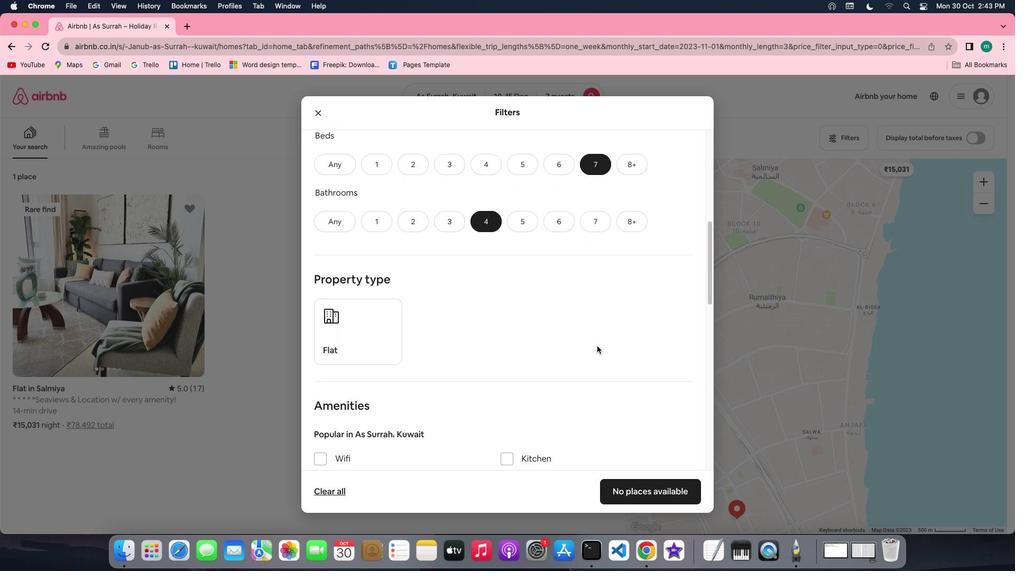 
Action: Mouse scrolled (603, 352) with delta (6, 5)
Screenshot: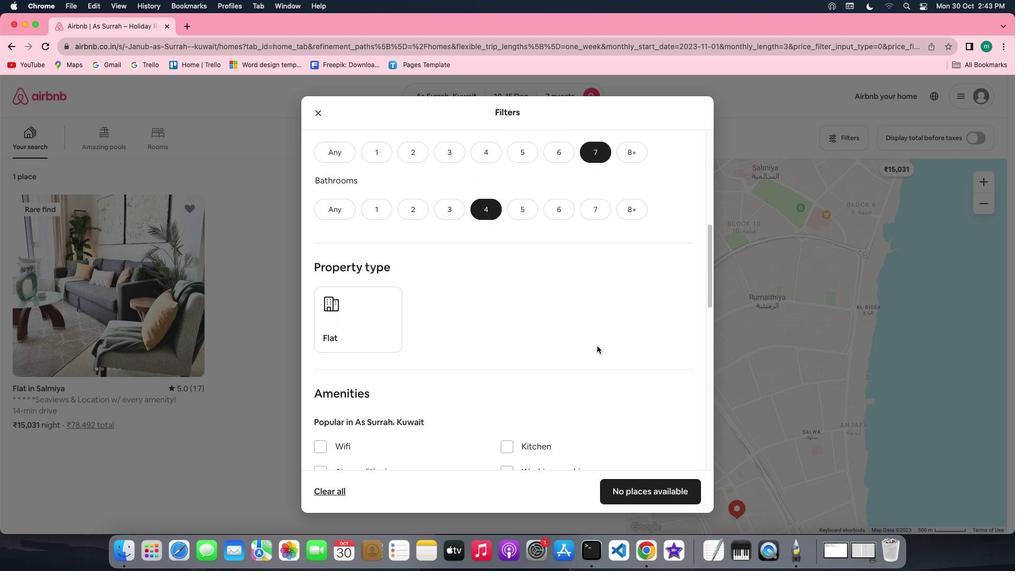 
Action: Mouse scrolled (603, 352) with delta (6, 5)
Screenshot: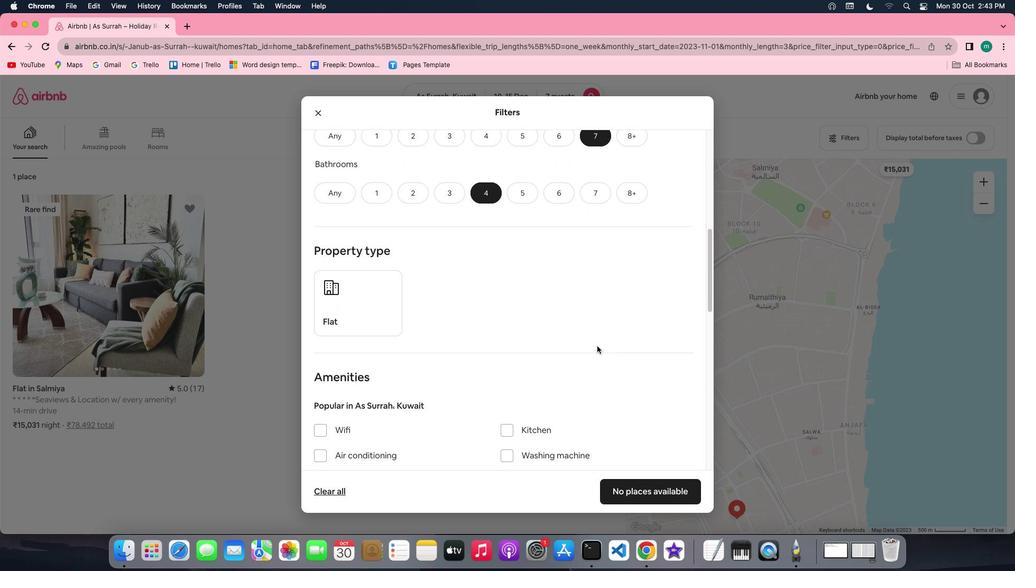 
Action: Mouse scrolled (603, 352) with delta (6, 5)
Screenshot: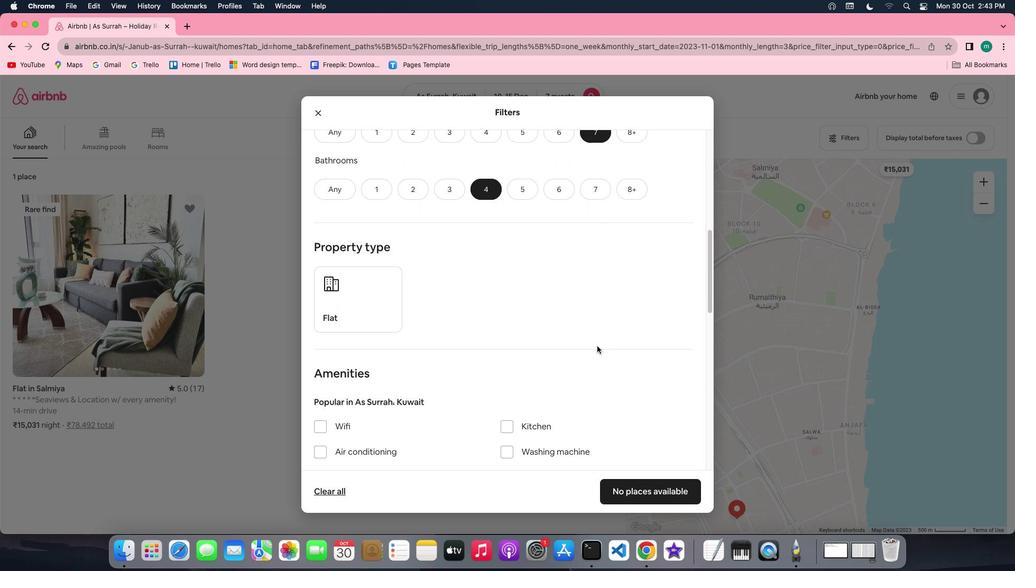 
Action: Mouse scrolled (603, 352) with delta (6, 5)
Screenshot: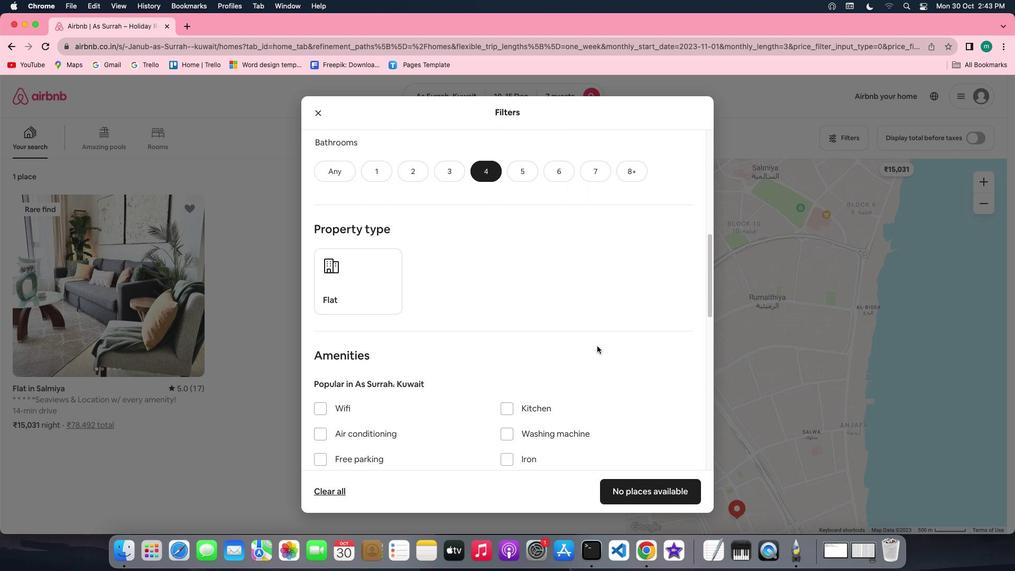 
Action: Mouse scrolled (603, 352) with delta (6, 5)
Screenshot: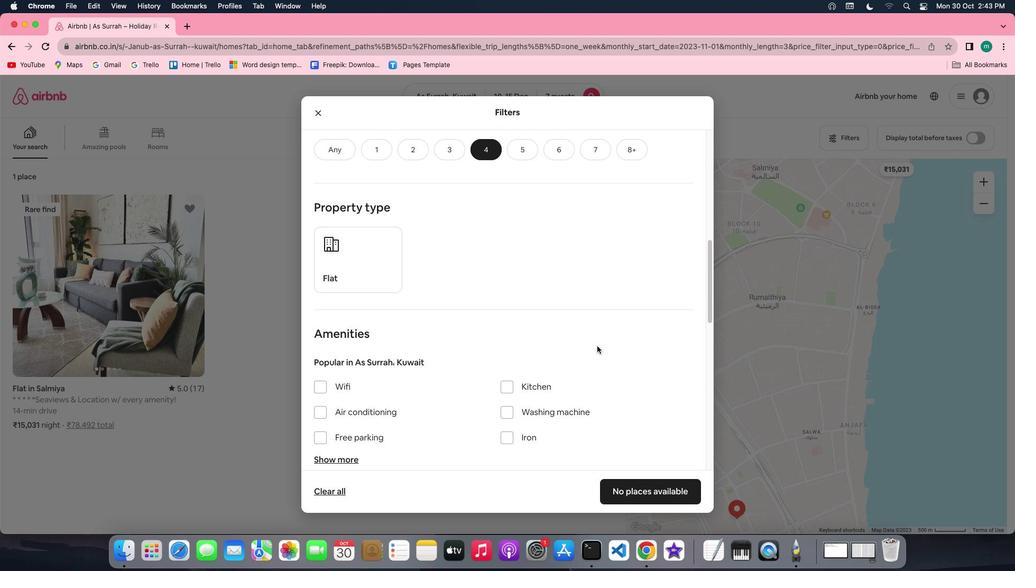 
Action: Mouse scrolled (603, 352) with delta (6, 5)
Screenshot: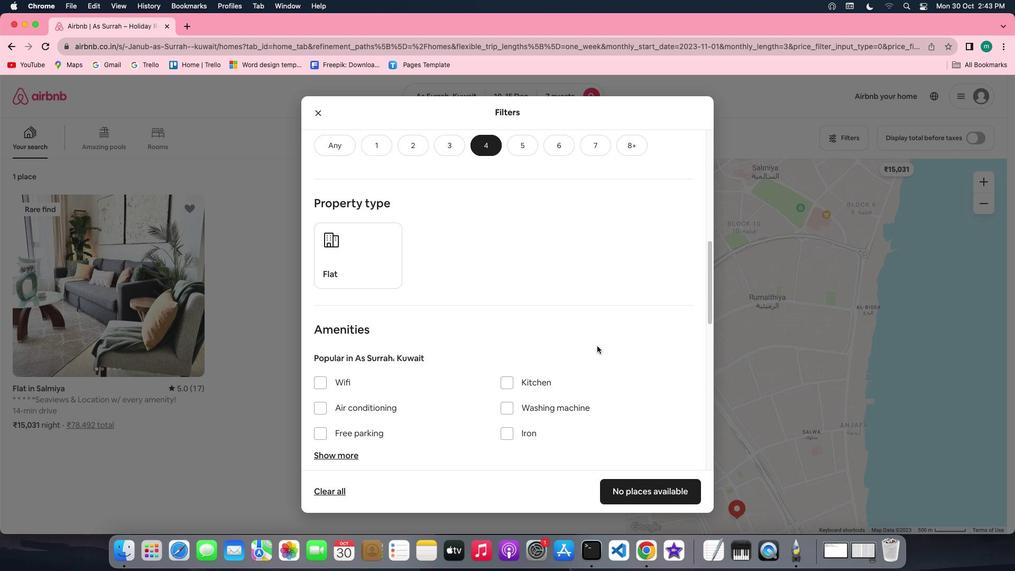 
Action: Mouse scrolled (603, 352) with delta (6, 5)
Screenshot: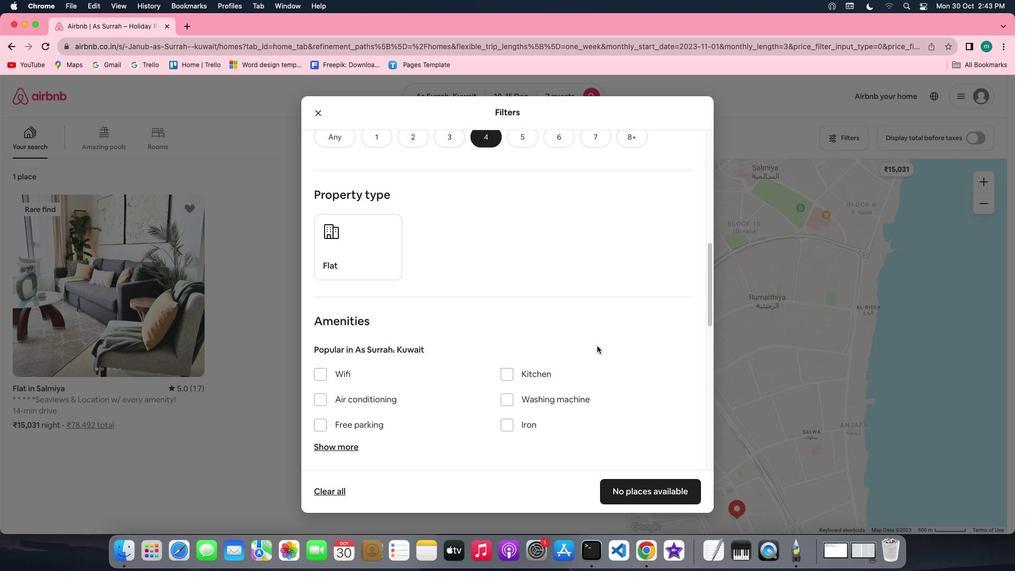 
Action: Mouse scrolled (603, 352) with delta (6, 5)
Screenshot: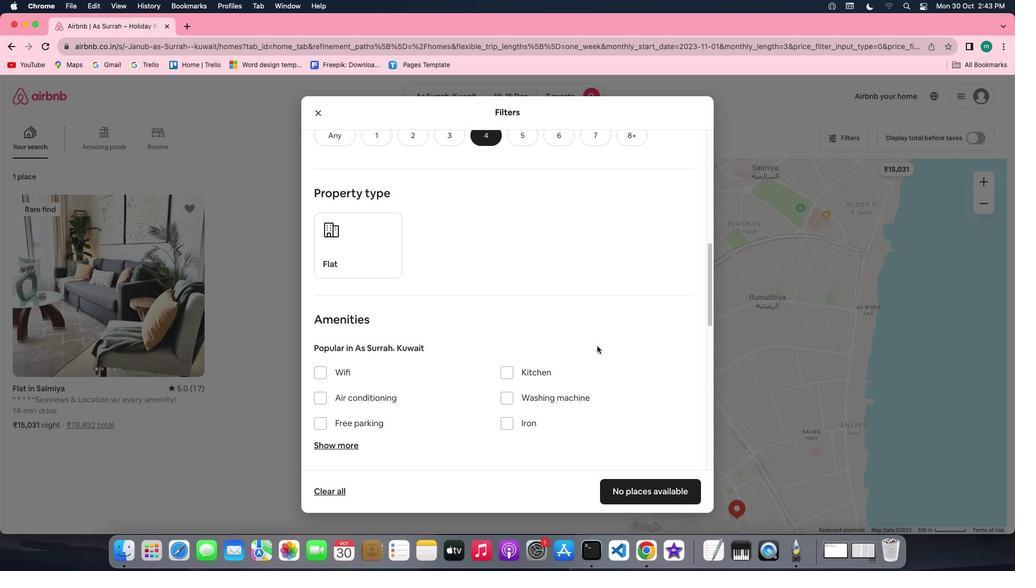
Action: Mouse scrolled (603, 352) with delta (6, 5)
Screenshot: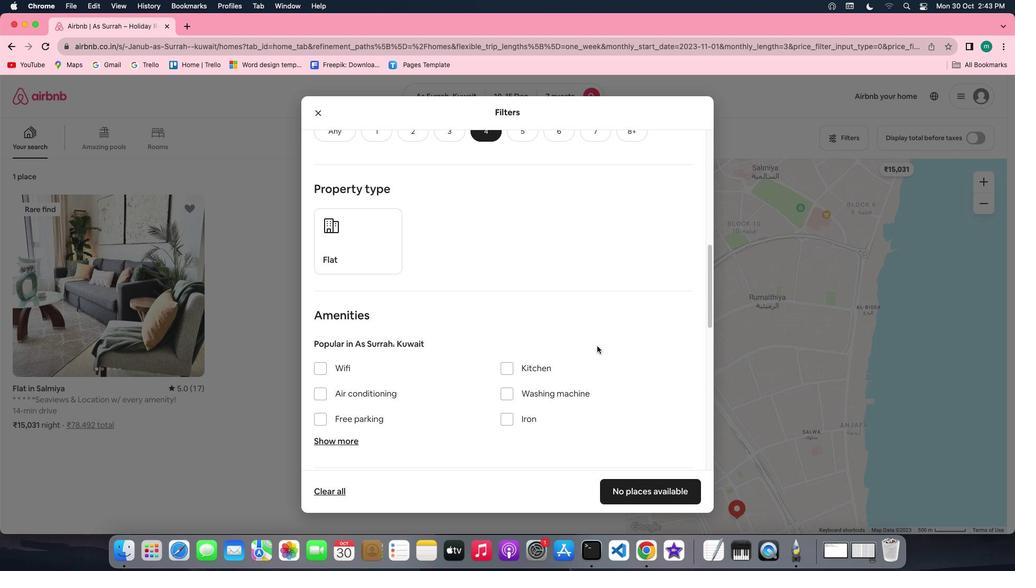 
Action: Mouse scrolled (603, 352) with delta (6, 5)
Screenshot: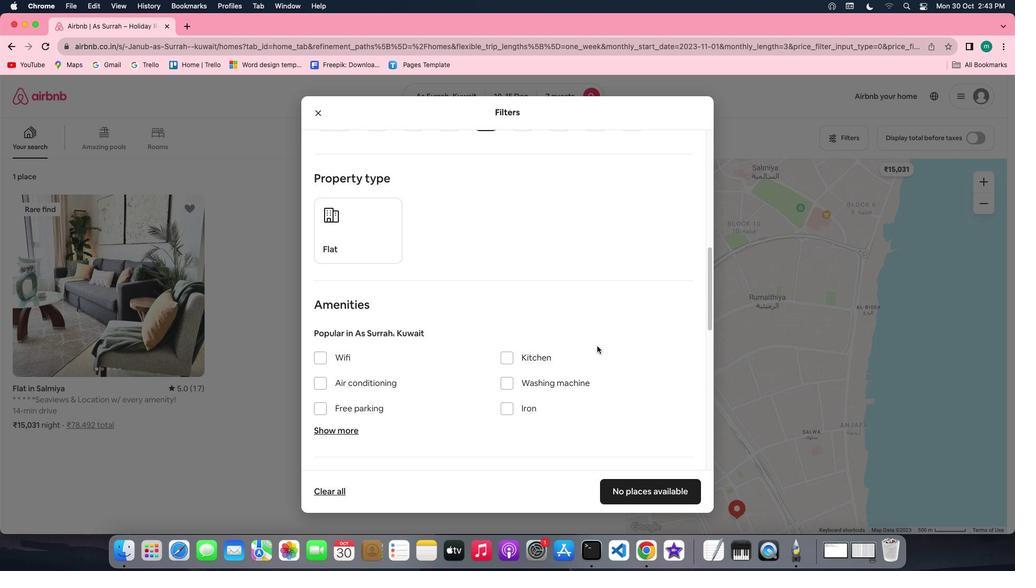 
Action: Mouse scrolled (603, 352) with delta (6, 5)
Screenshot: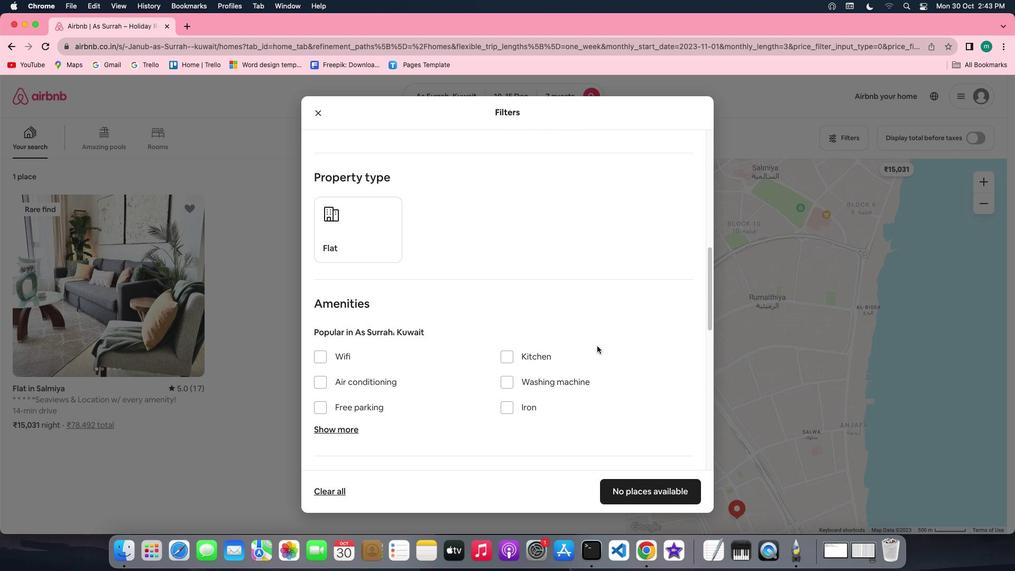 
Action: Mouse scrolled (603, 352) with delta (6, 5)
Screenshot: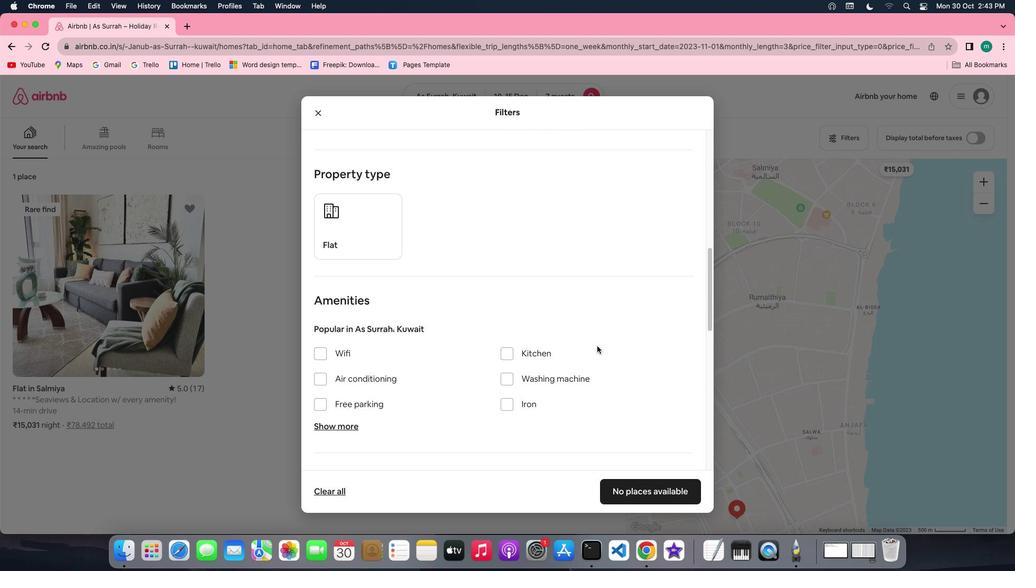 
Action: Mouse scrolled (603, 352) with delta (6, 5)
Screenshot: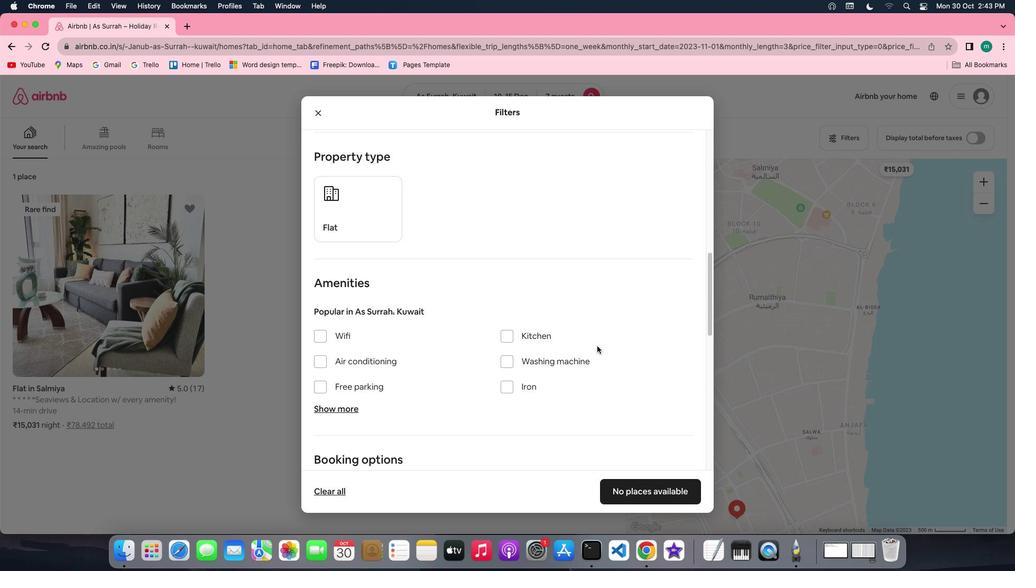 
Action: Mouse scrolled (603, 352) with delta (6, 5)
Screenshot: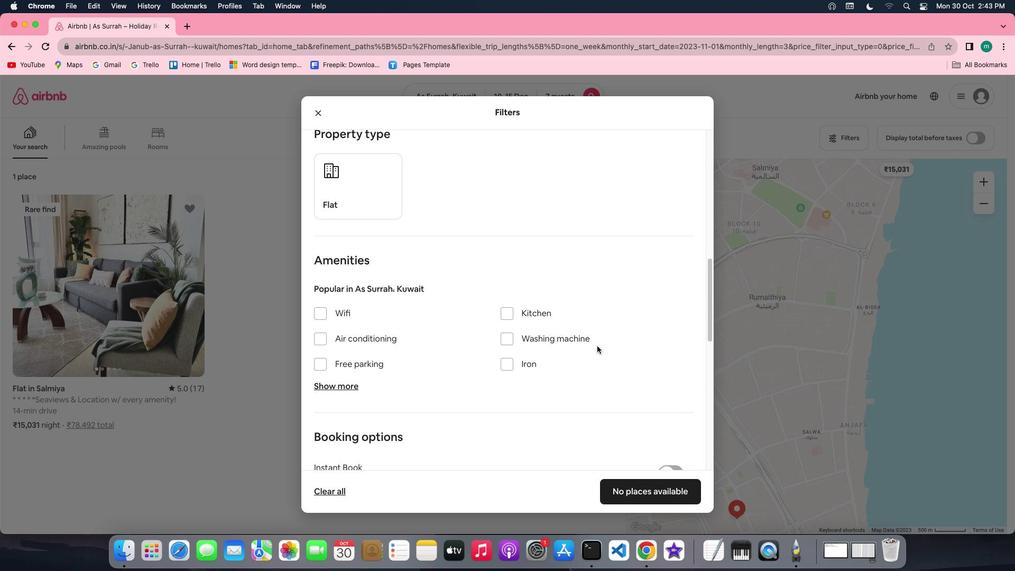 
Action: Mouse scrolled (603, 352) with delta (6, 5)
Screenshot: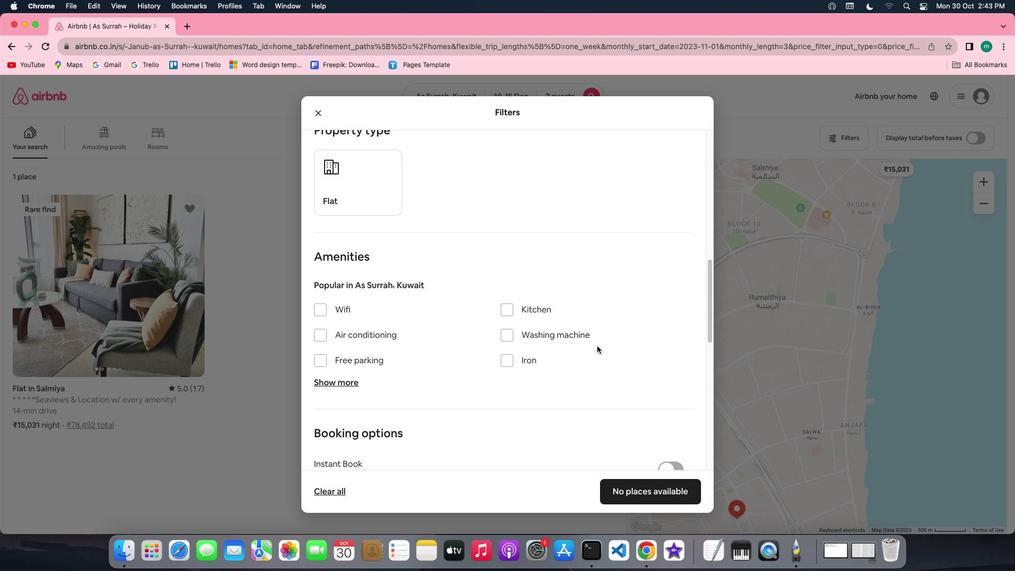 
Action: Mouse scrolled (603, 352) with delta (6, 5)
Screenshot: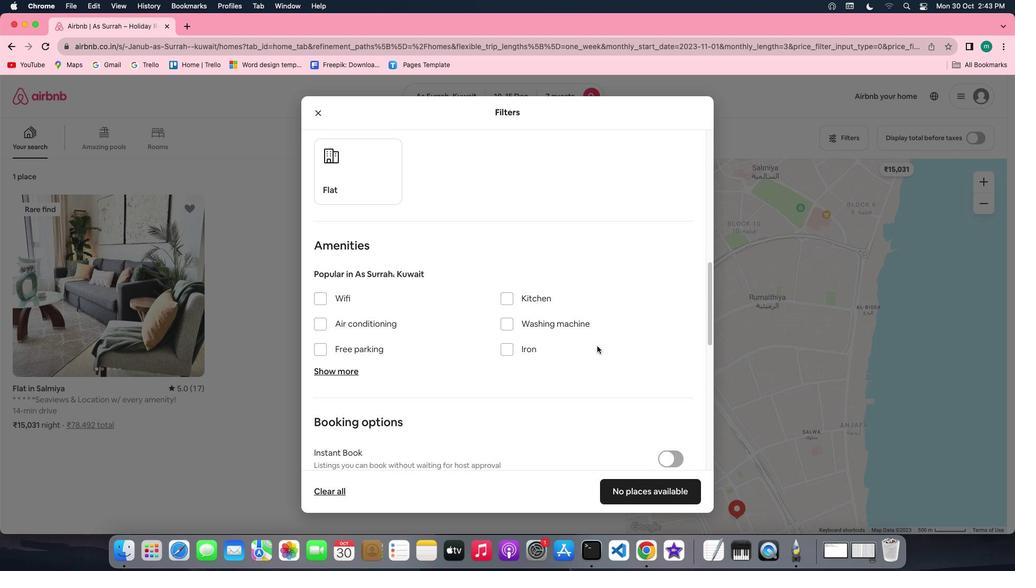 
Action: Mouse scrolled (603, 352) with delta (6, 5)
Screenshot: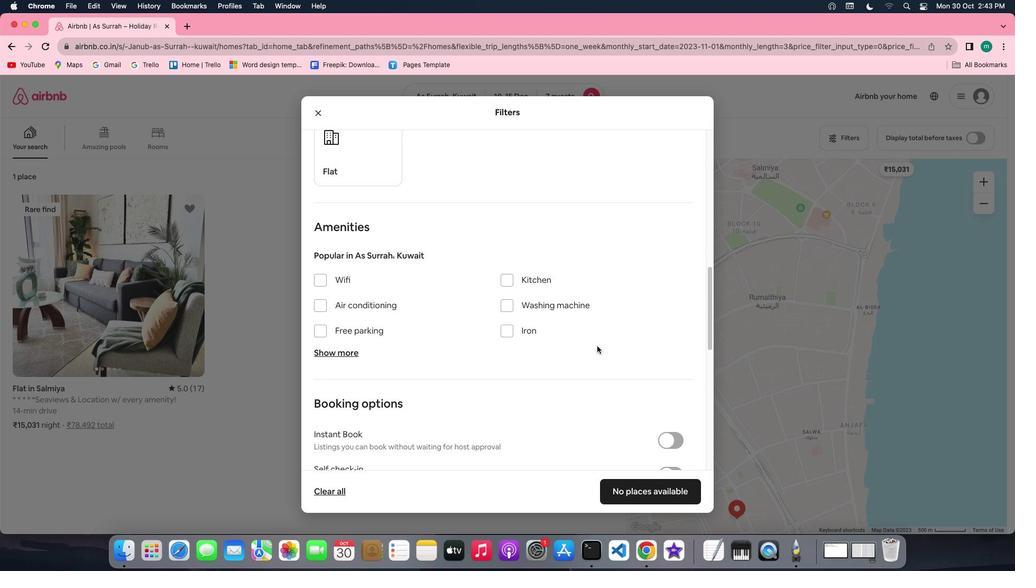 
Action: Mouse scrolled (603, 352) with delta (6, 5)
Screenshot: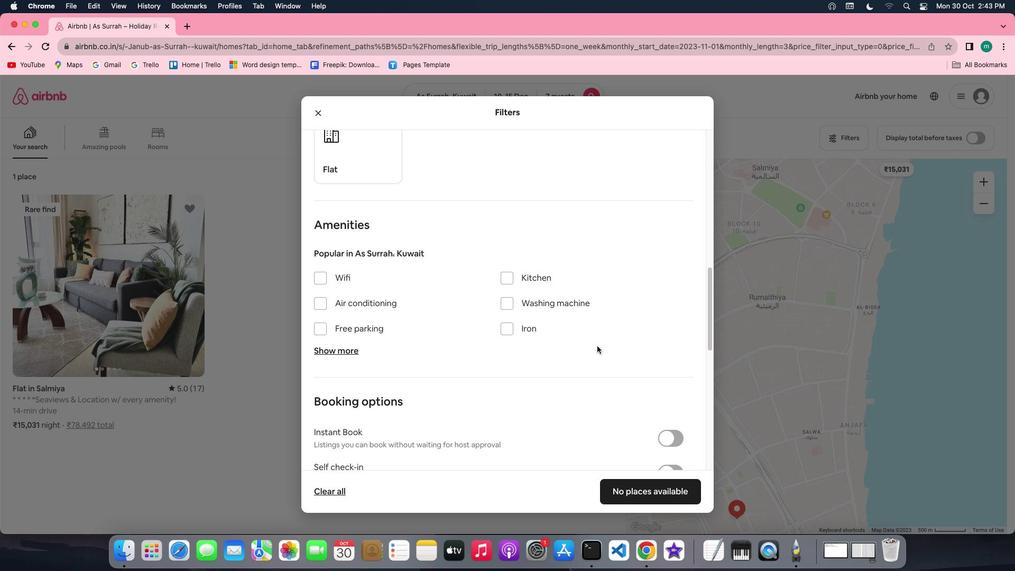 
Action: Mouse scrolled (603, 352) with delta (6, 5)
Screenshot: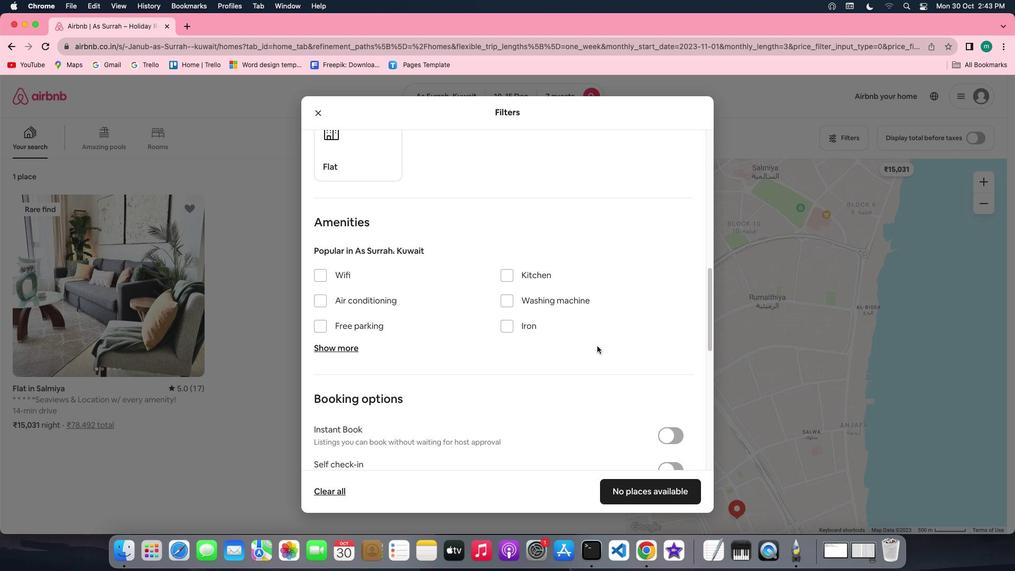 
Action: Mouse moved to (324, 274)
Screenshot: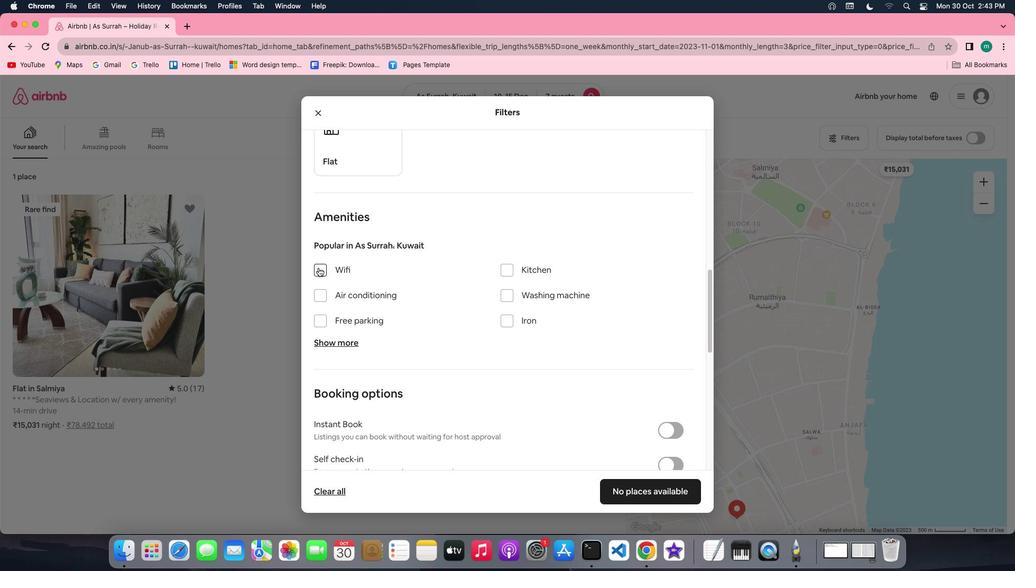 
Action: Mouse pressed left at (324, 274)
Screenshot: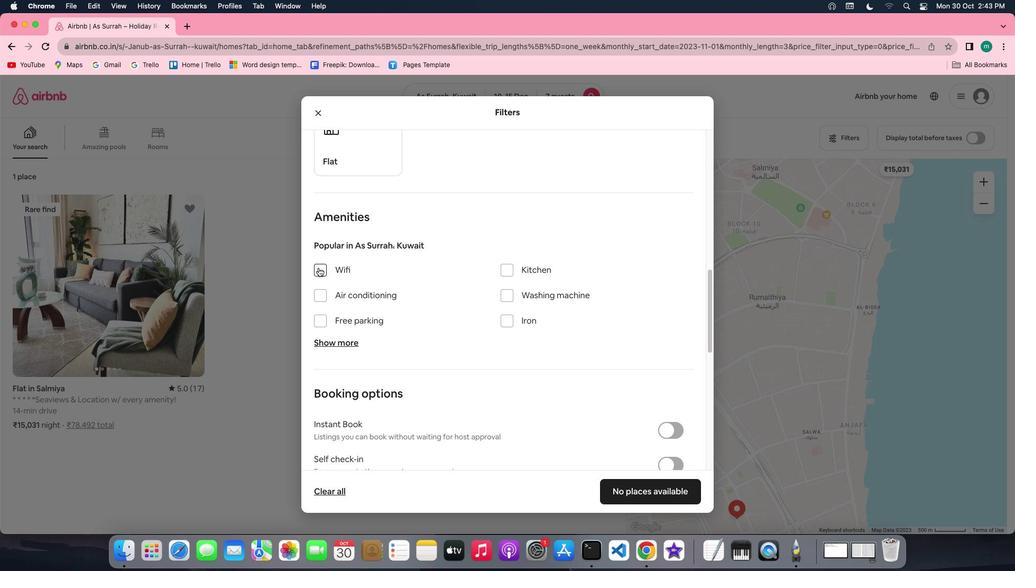 
Action: Mouse moved to (348, 346)
Screenshot: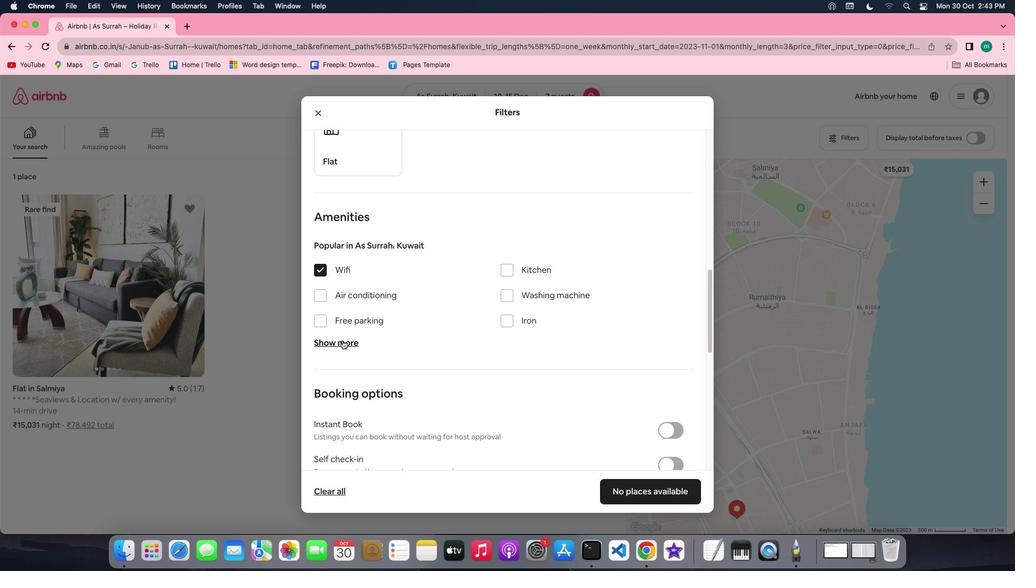 
Action: Mouse pressed left at (348, 346)
Screenshot: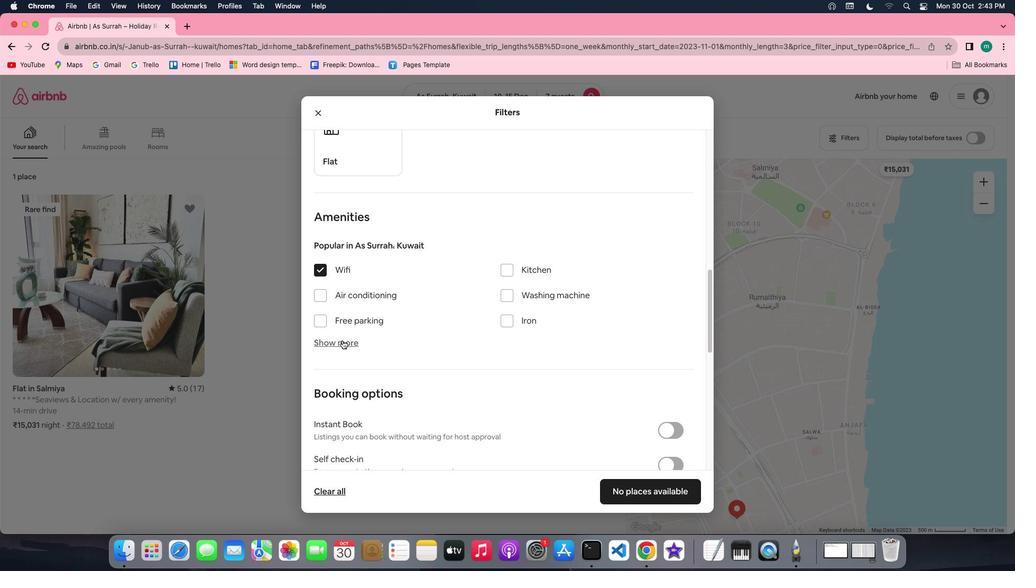 
Action: Mouse moved to (534, 341)
Screenshot: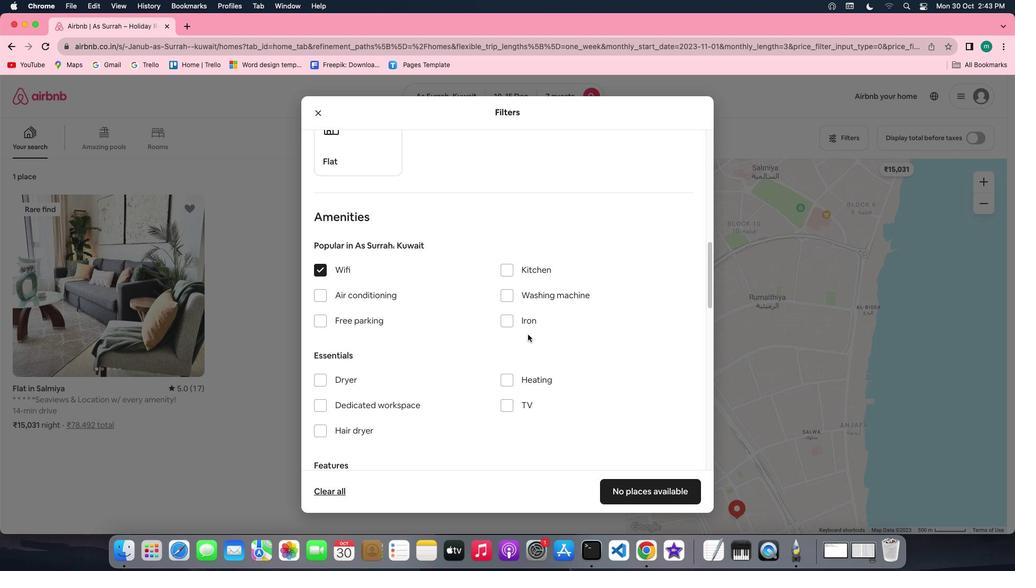 
Action: Mouse scrolled (534, 341) with delta (6, 5)
Screenshot: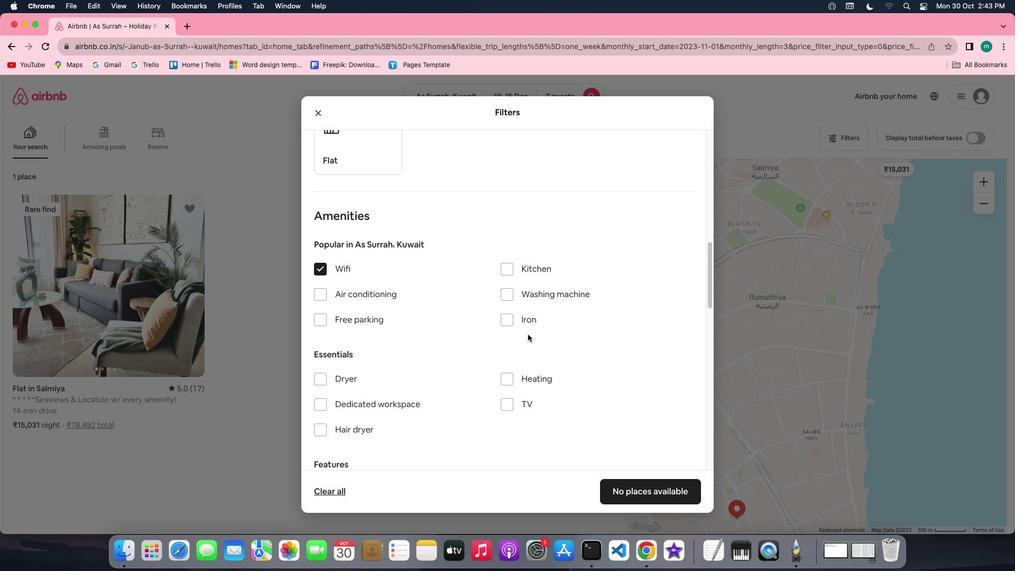 
Action: Mouse scrolled (534, 341) with delta (6, 5)
Screenshot: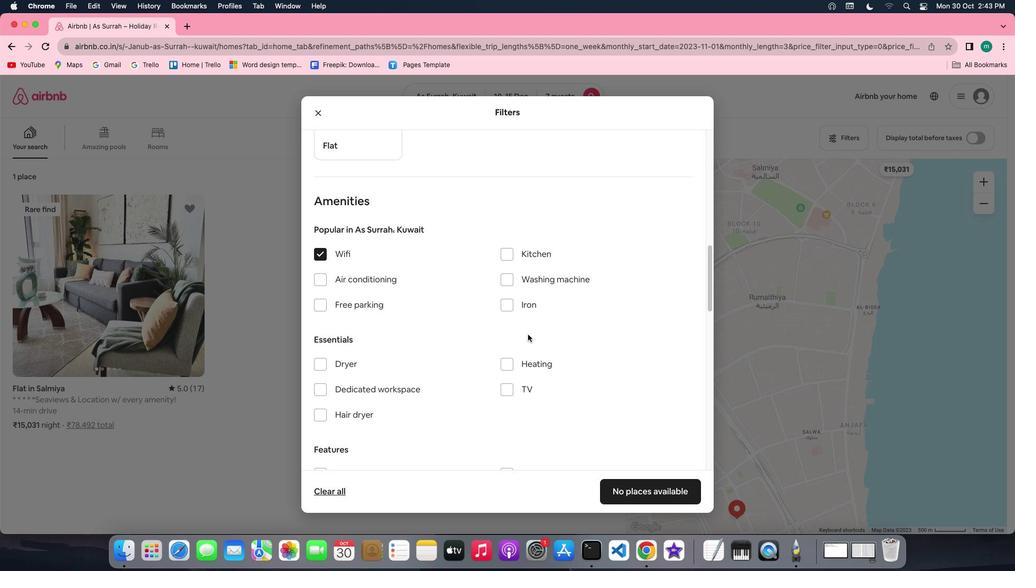 
Action: Mouse scrolled (534, 341) with delta (6, 5)
Screenshot: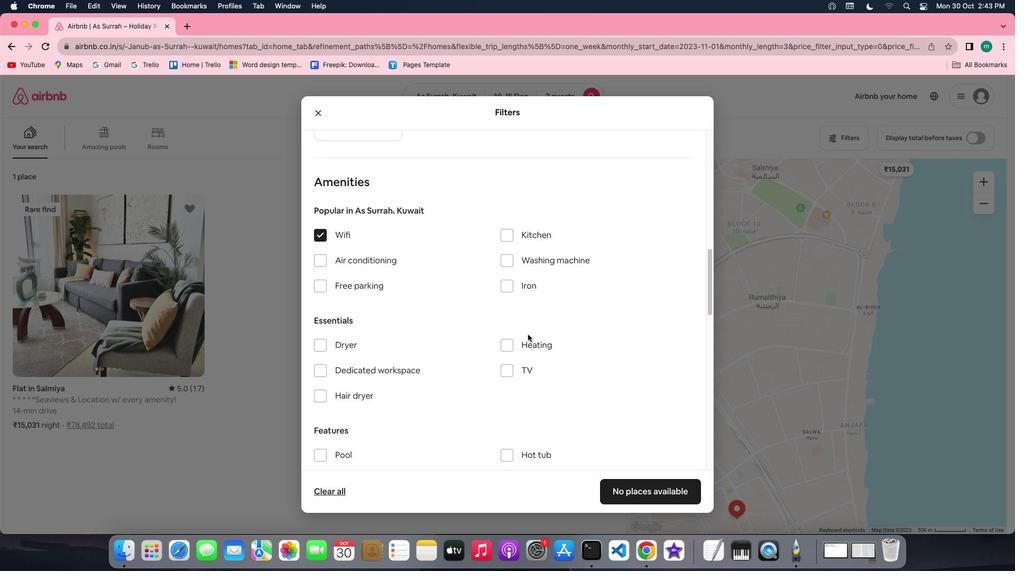 
Action: Mouse moved to (511, 337)
Screenshot: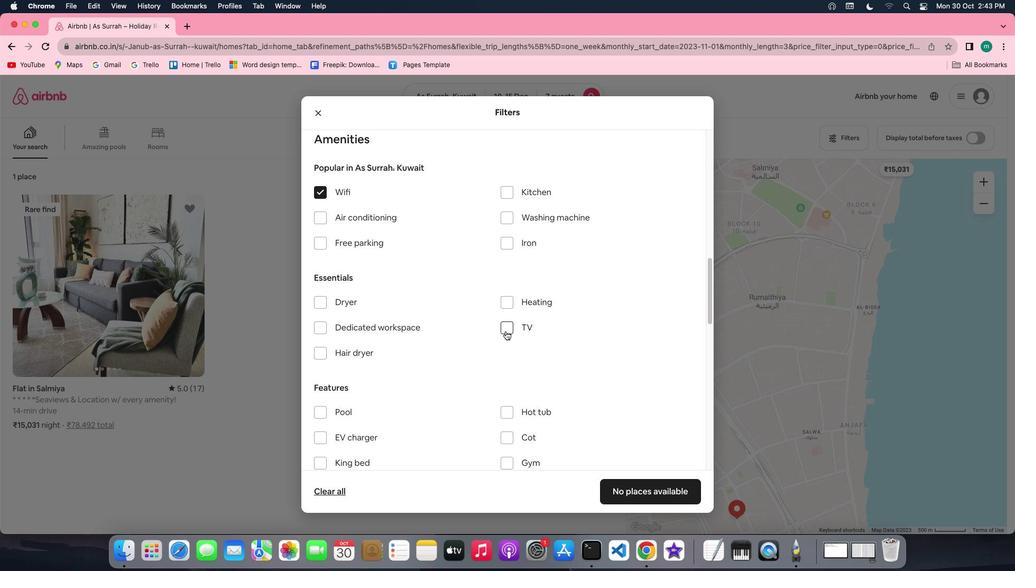 
Action: Mouse pressed left at (511, 337)
Screenshot: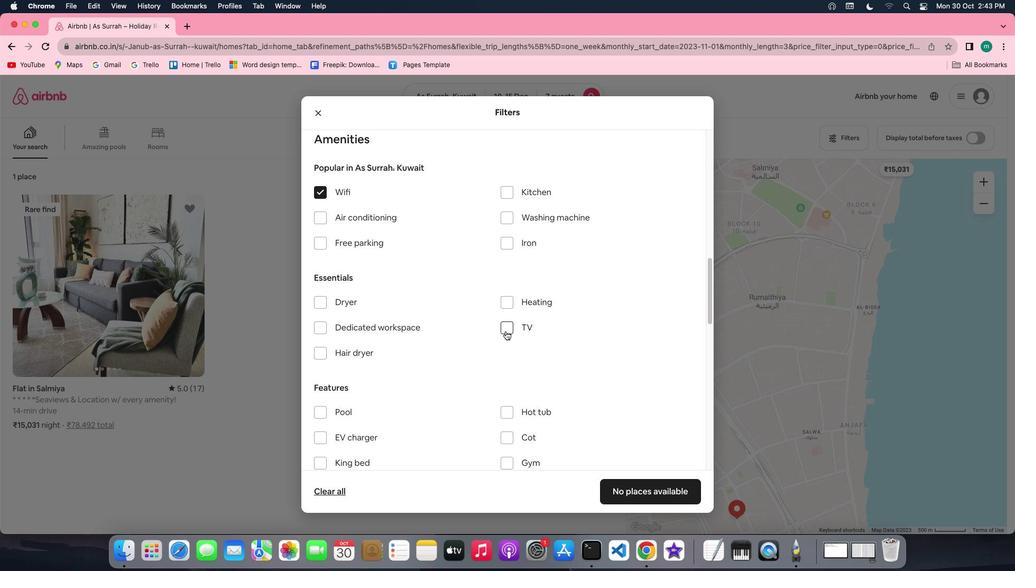 
Action: Mouse moved to (552, 350)
Screenshot: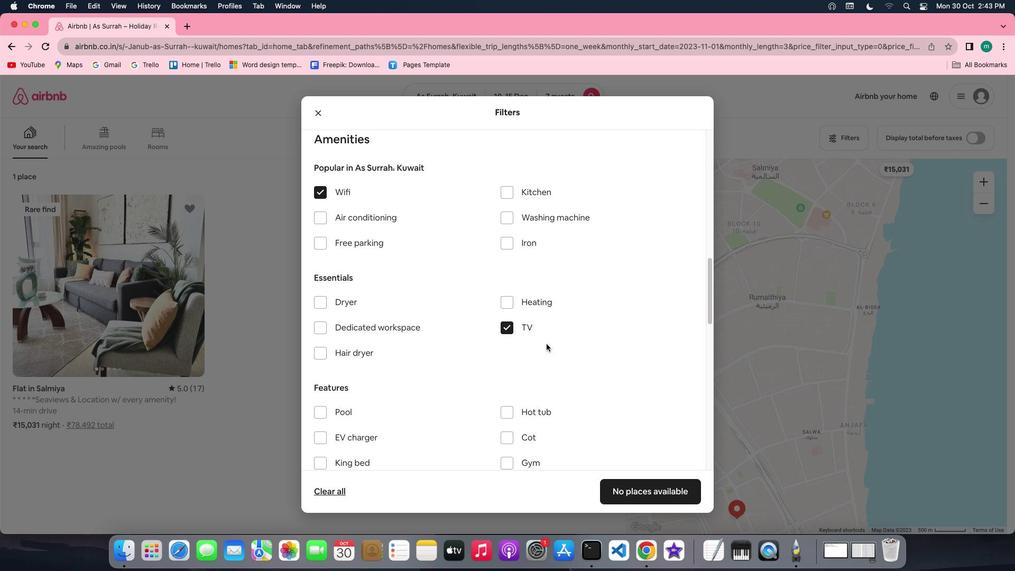 
Action: Mouse scrolled (552, 350) with delta (6, 5)
Screenshot: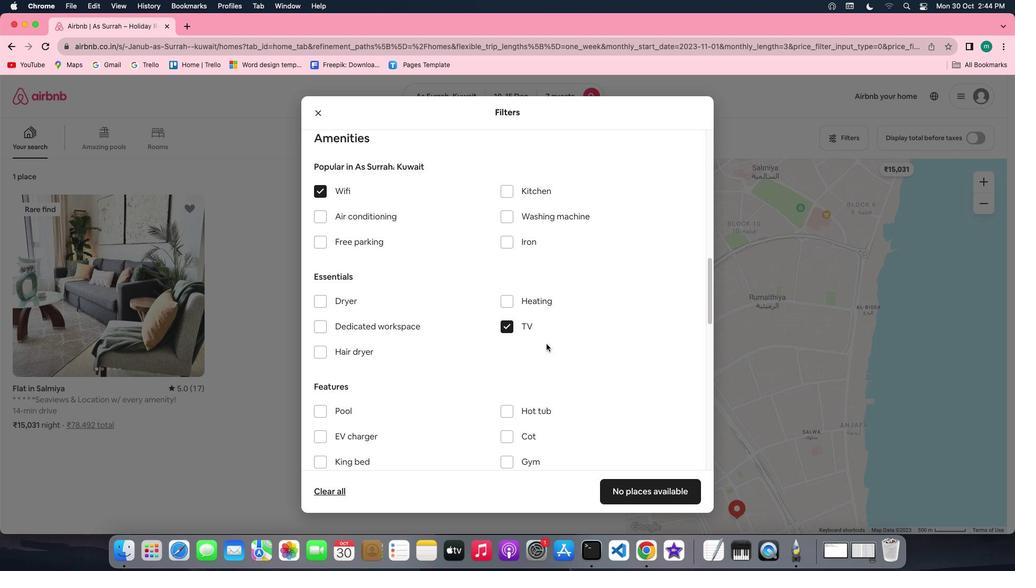 
Action: Mouse scrolled (552, 350) with delta (6, 5)
Screenshot: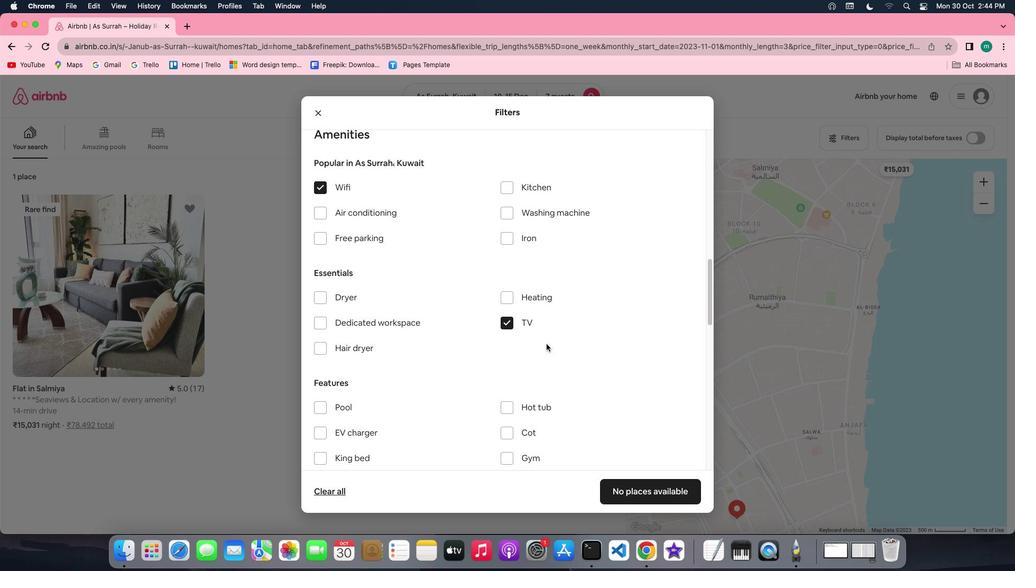 
Action: Mouse scrolled (552, 350) with delta (6, 5)
Screenshot: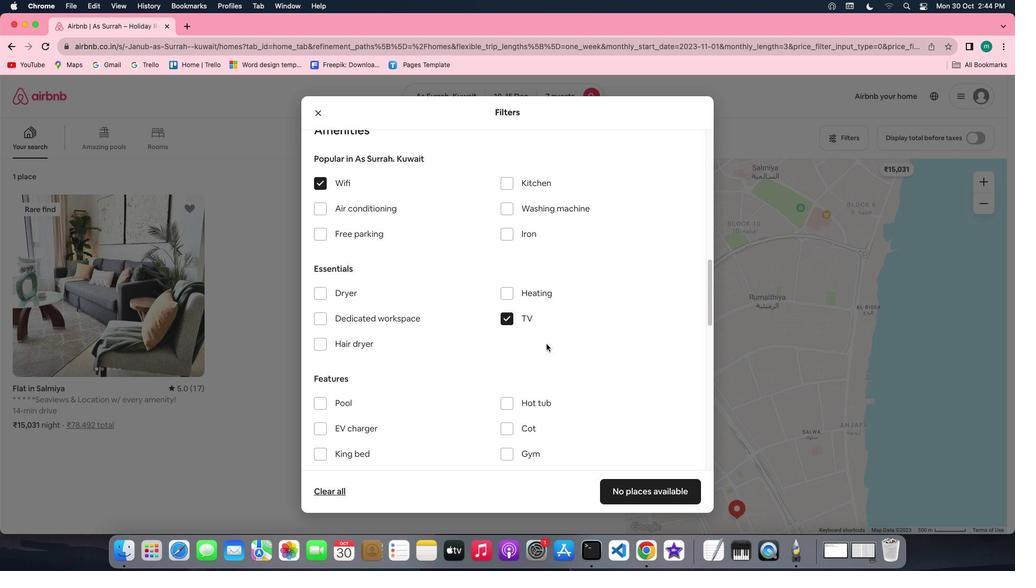 
Action: Mouse scrolled (552, 350) with delta (6, 5)
Screenshot: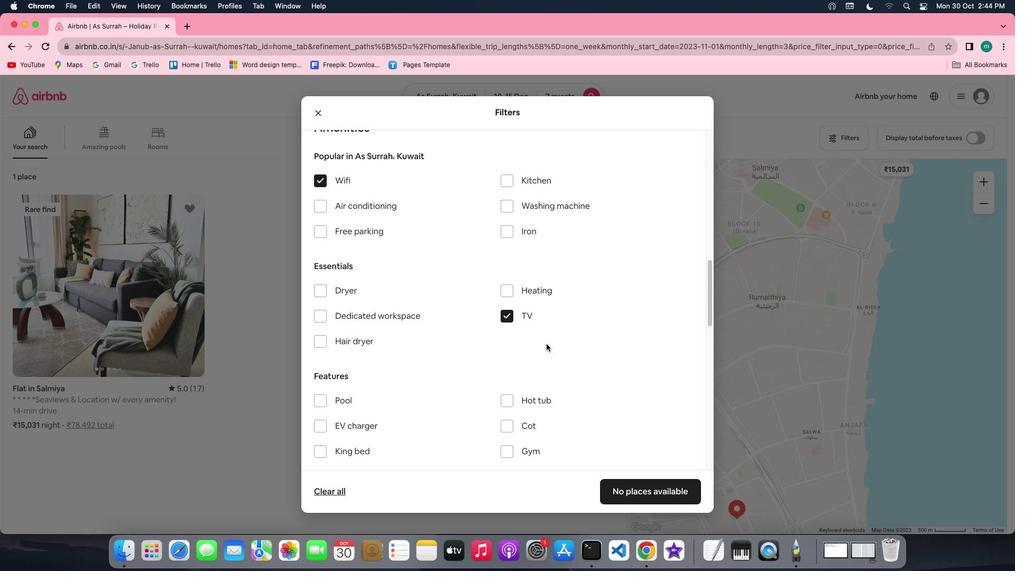 
Action: Mouse scrolled (552, 350) with delta (6, 5)
Screenshot: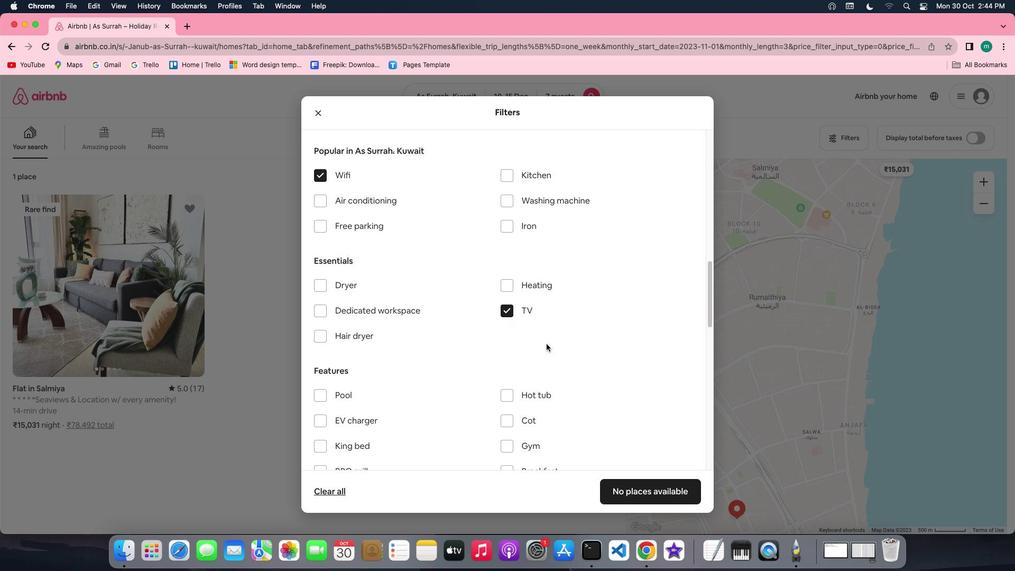 
Action: Mouse scrolled (552, 350) with delta (6, 5)
Screenshot: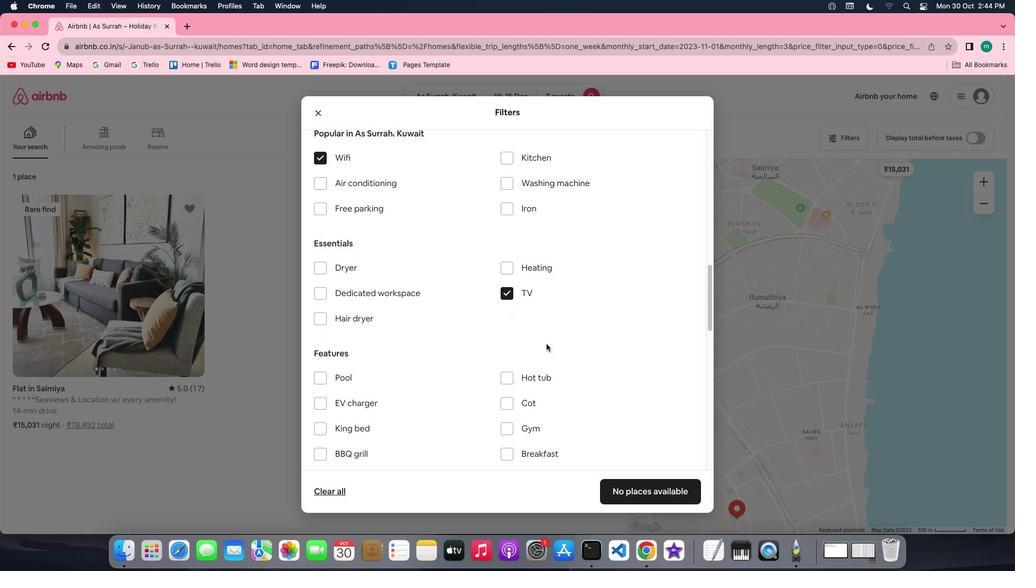 
Action: Mouse moved to (375, 190)
Screenshot: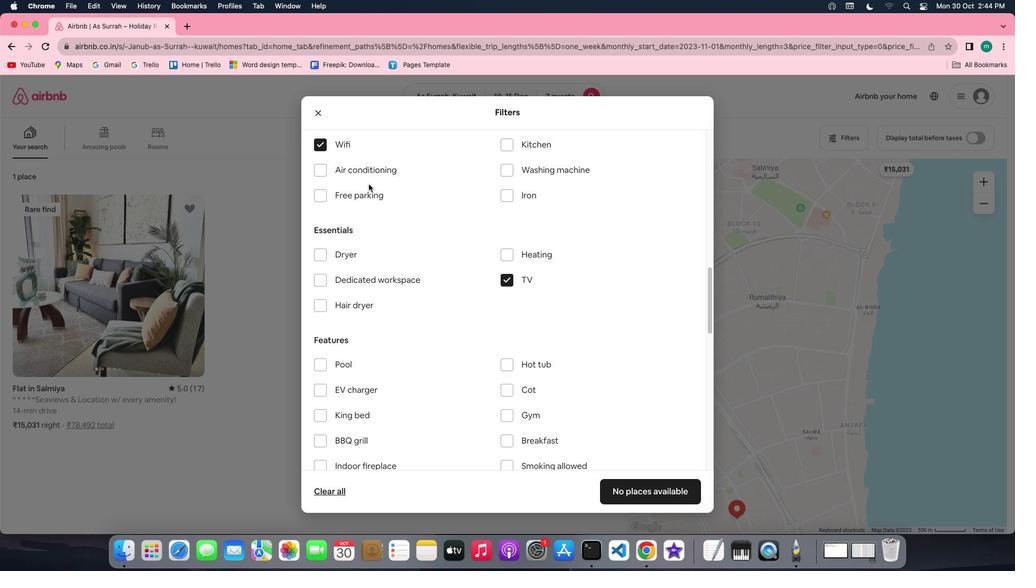 
Action: Mouse pressed left at (375, 190)
Screenshot: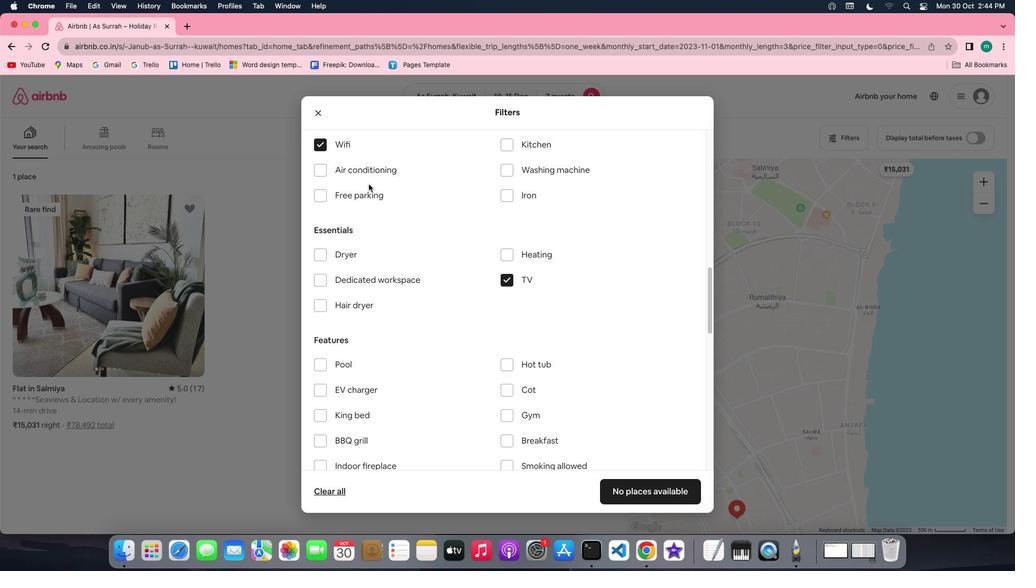 
Action: Mouse moved to (369, 205)
Screenshot: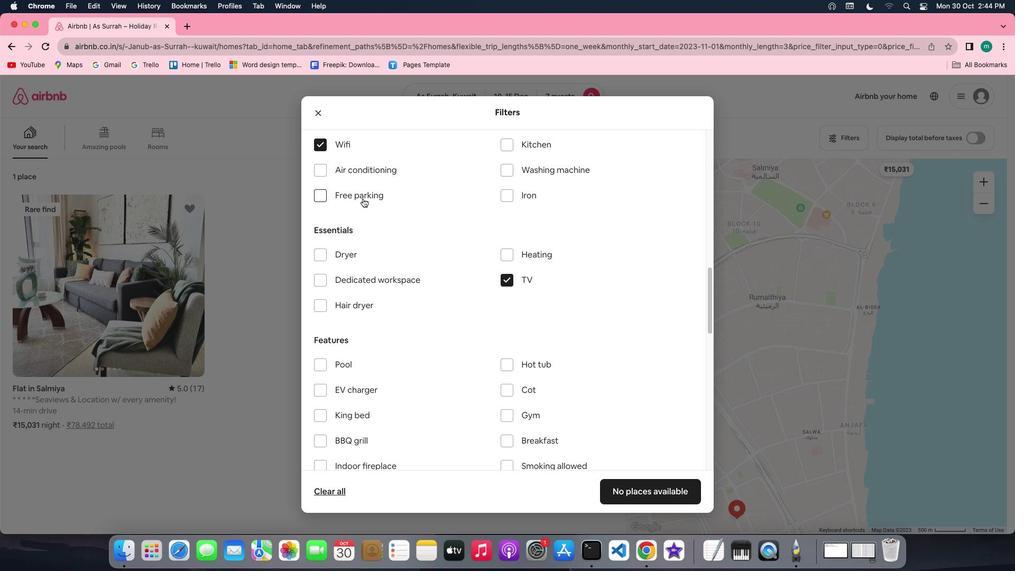 
Action: Mouse pressed left at (369, 205)
Screenshot: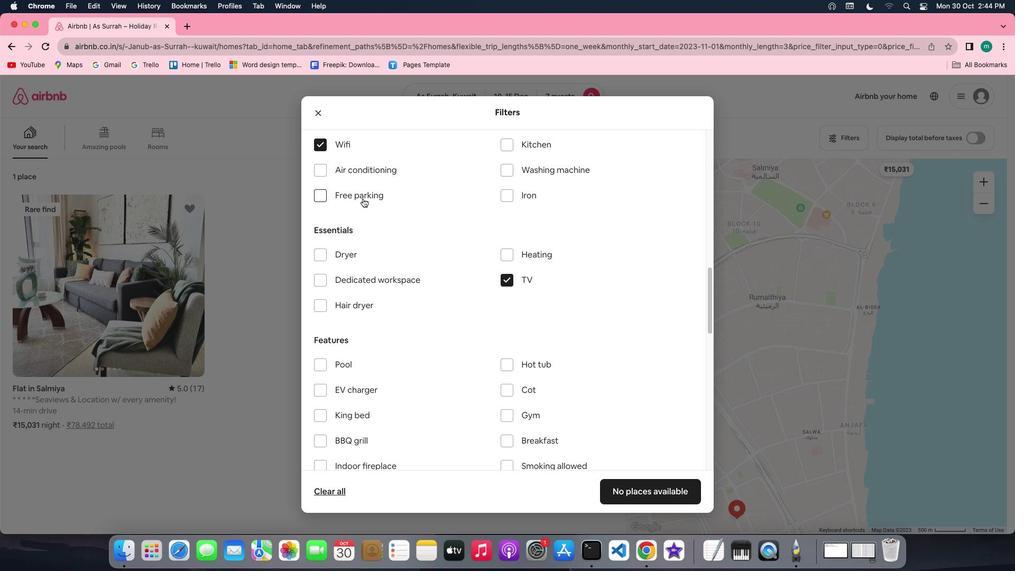 
Action: Mouse moved to (474, 295)
Screenshot: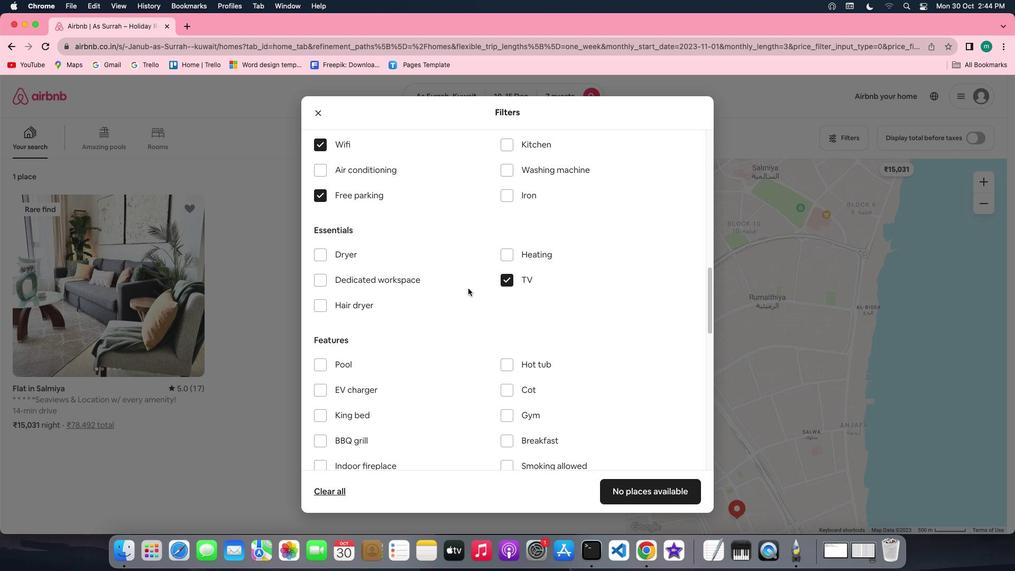 
Action: Mouse scrolled (474, 295) with delta (6, 5)
Screenshot: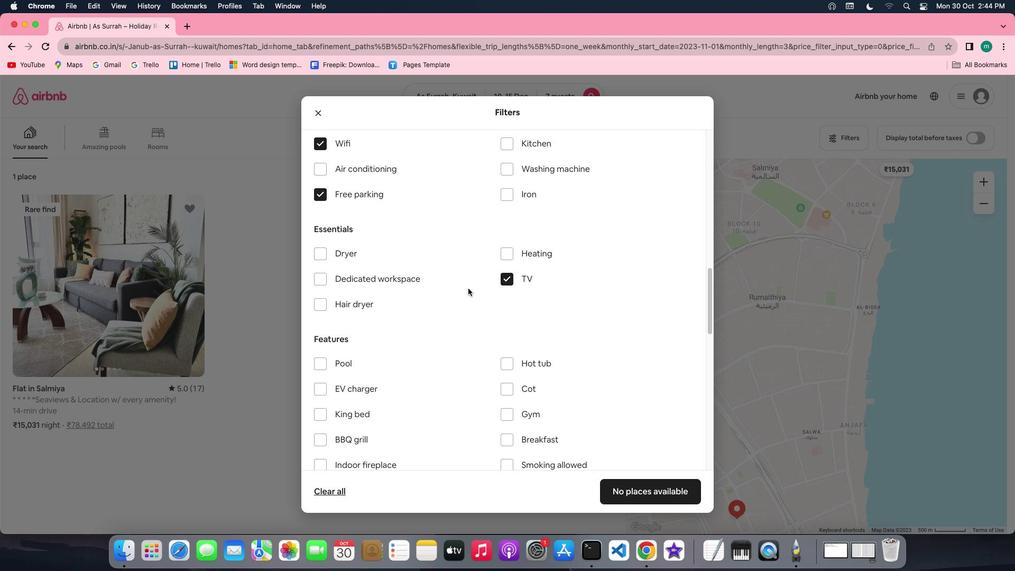 
Action: Mouse scrolled (474, 295) with delta (6, 5)
Screenshot: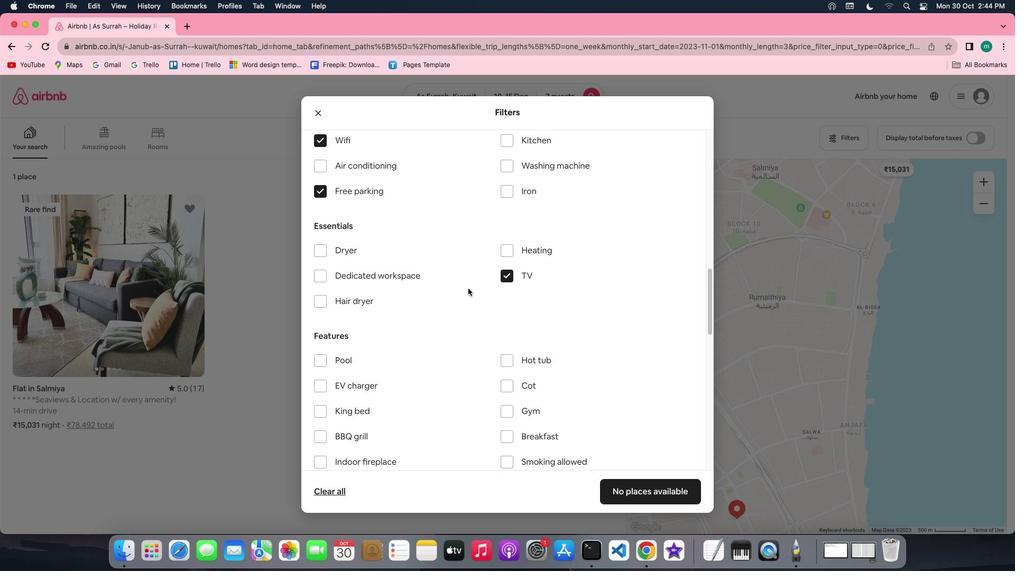 
Action: Mouse scrolled (474, 295) with delta (6, 5)
Screenshot: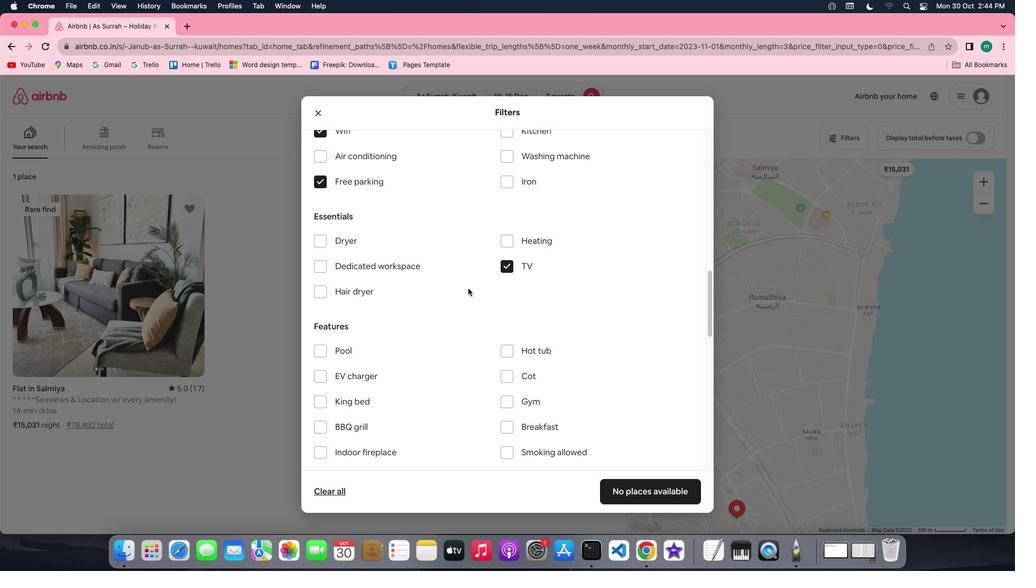 
Action: Mouse scrolled (474, 295) with delta (6, 5)
Screenshot: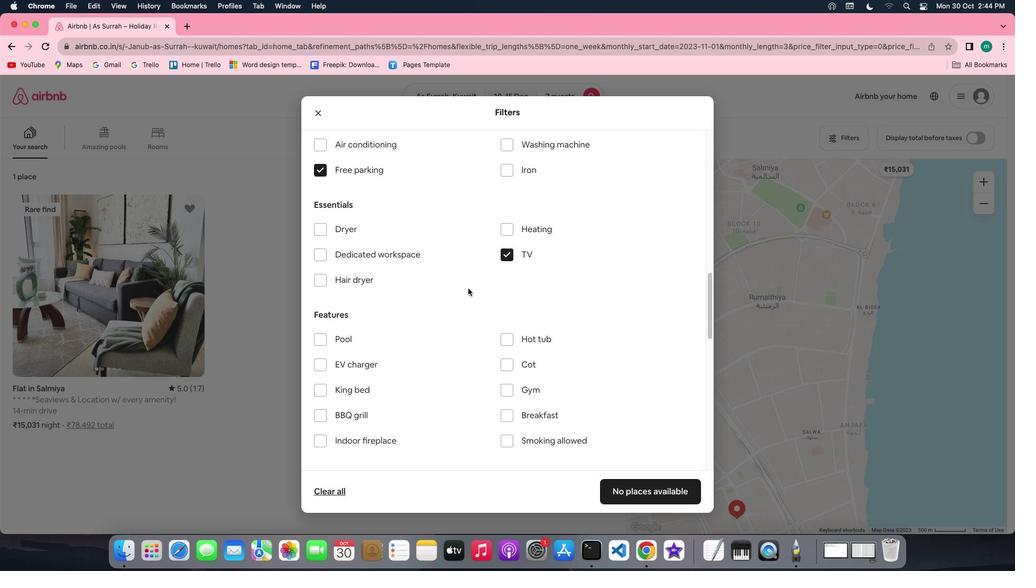 
Action: Mouse scrolled (474, 295) with delta (6, 5)
Screenshot: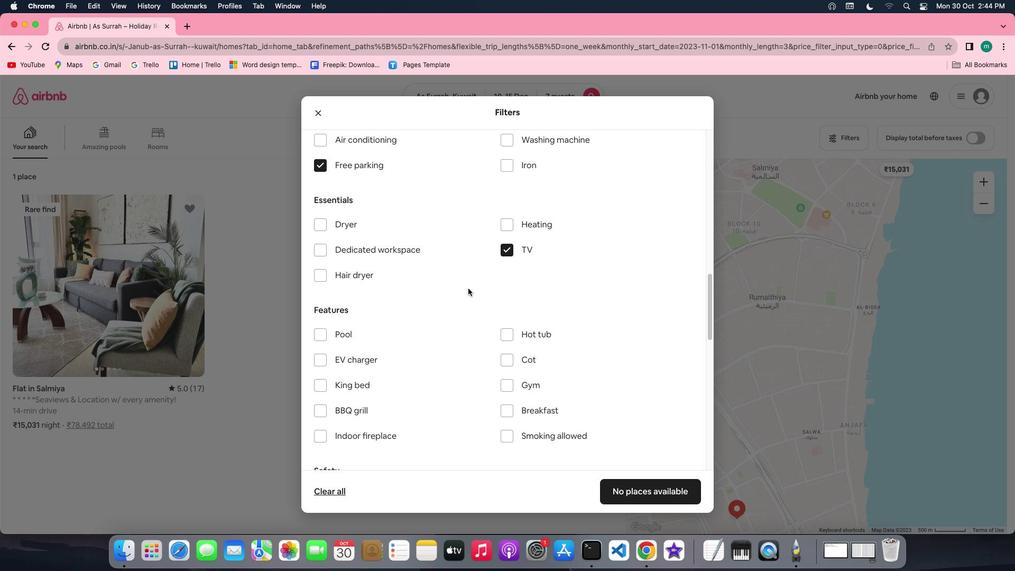 
Action: Mouse scrolled (474, 295) with delta (6, 5)
Screenshot: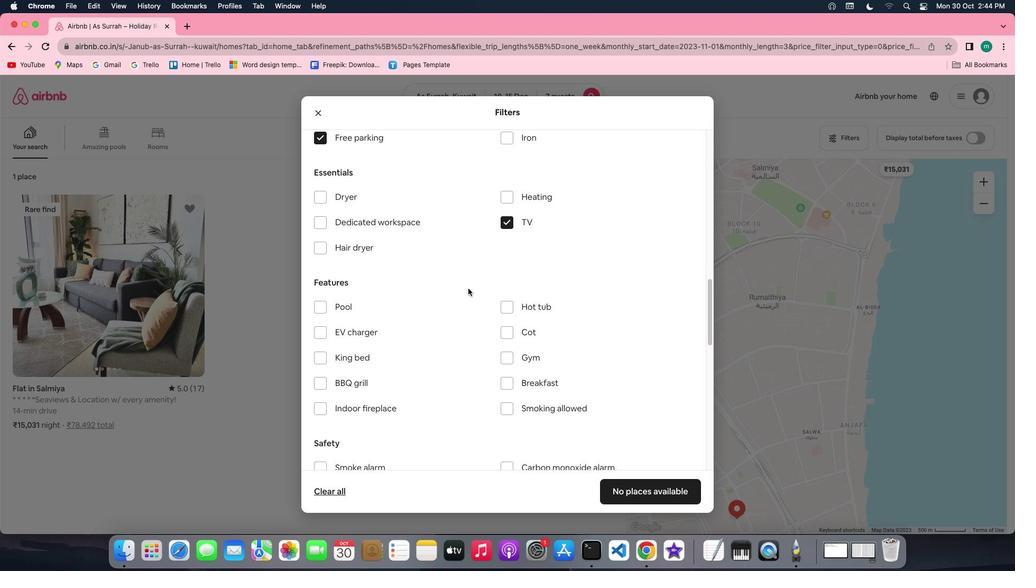 
Action: Mouse moved to (468, 297)
Screenshot: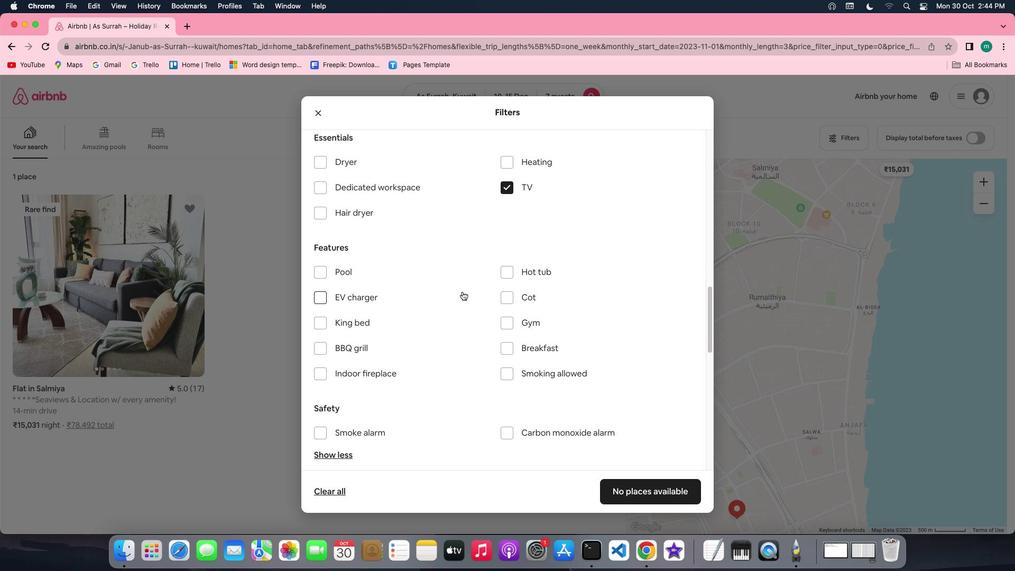 
Action: Mouse scrolled (468, 297) with delta (6, 5)
Screenshot: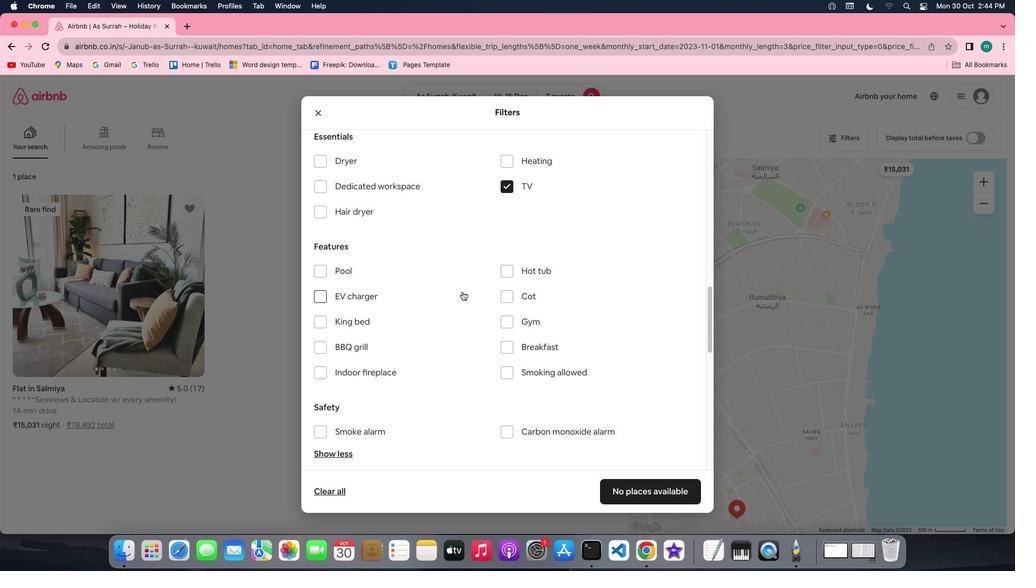 
Action: Mouse scrolled (468, 297) with delta (6, 5)
Screenshot: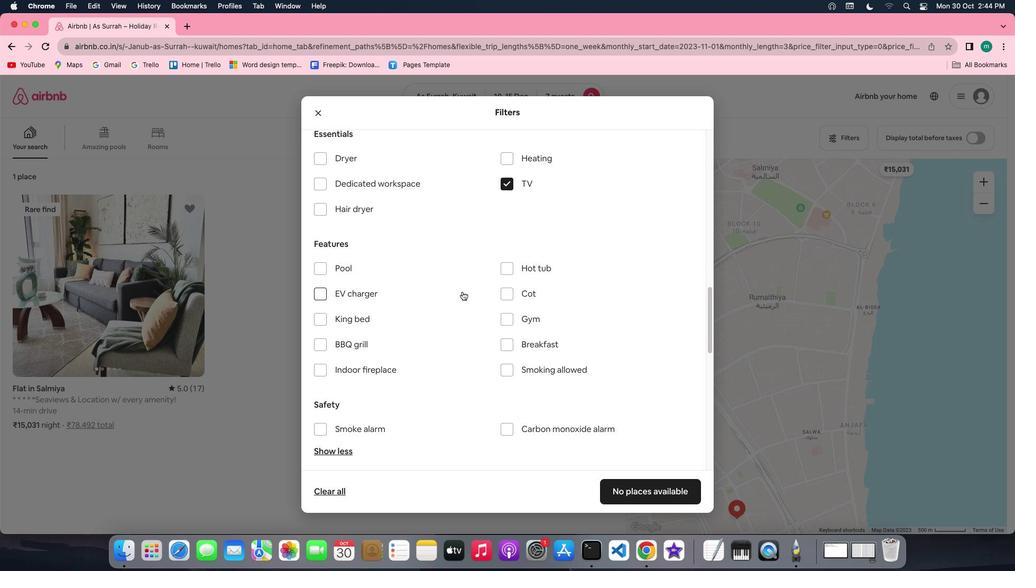 
Action: Mouse scrolled (468, 297) with delta (6, 5)
Screenshot: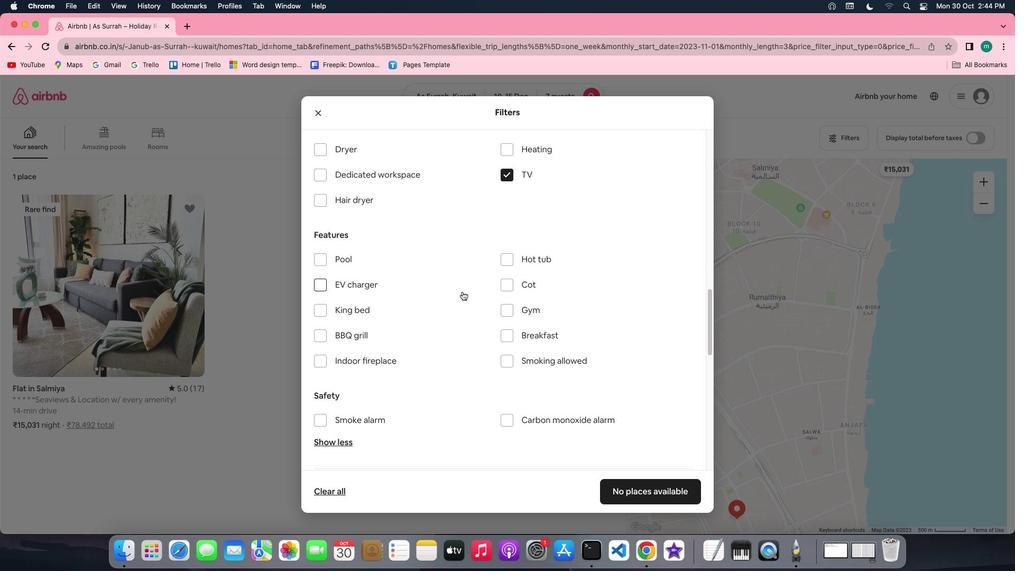 
Action: Mouse moved to (526, 306)
Screenshot: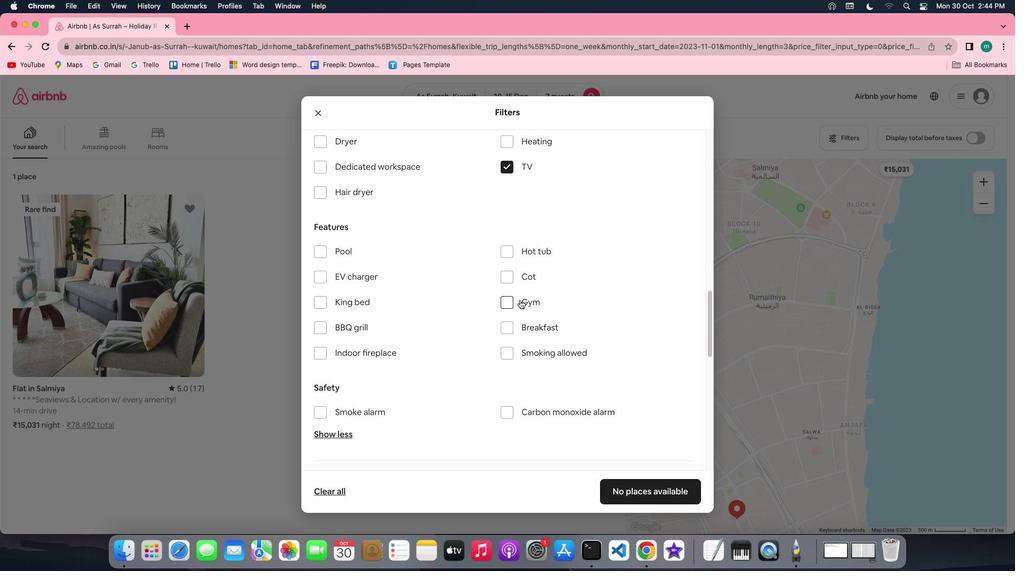 
Action: Mouse pressed left at (526, 306)
Screenshot: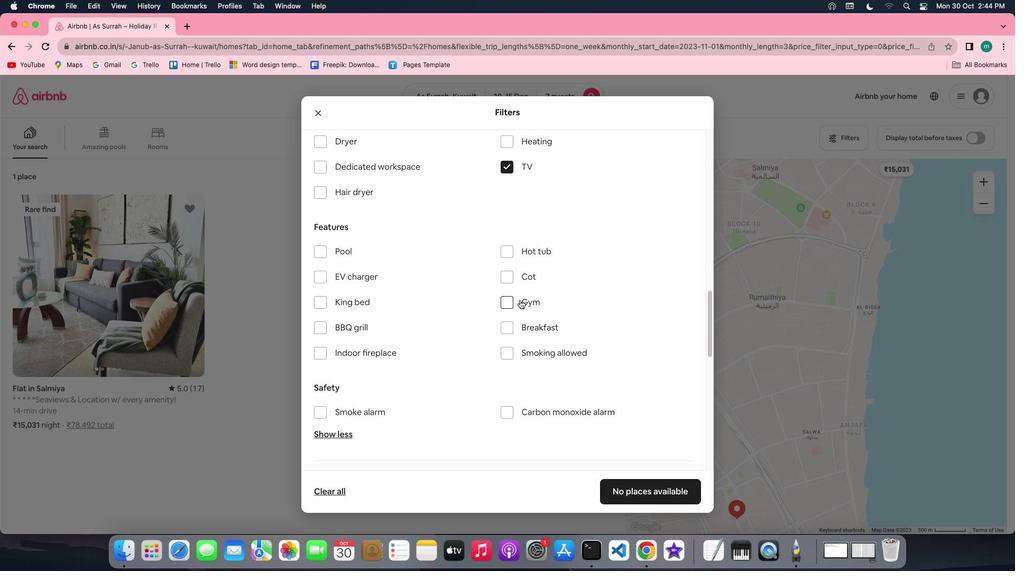 
Action: Mouse moved to (559, 334)
Screenshot: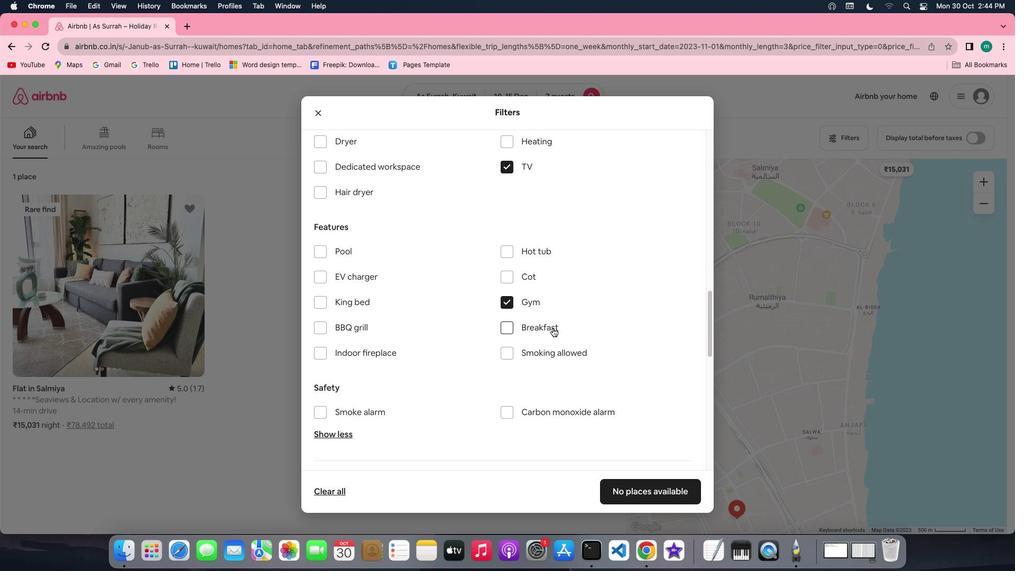 
Action: Mouse pressed left at (559, 334)
Screenshot: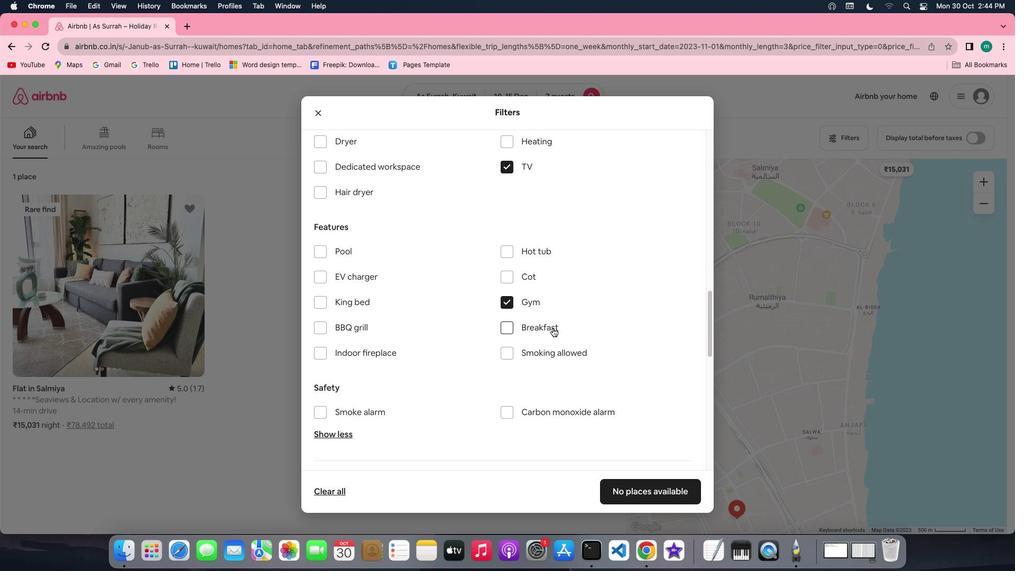 
Action: Mouse moved to (617, 347)
Screenshot: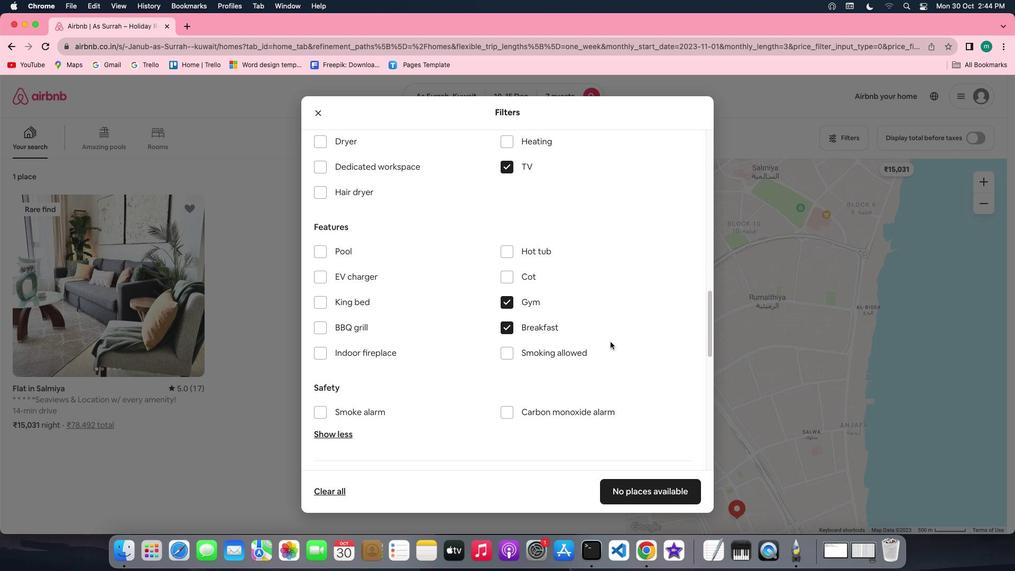 
Action: Mouse scrolled (617, 347) with delta (6, 5)
Screenshot: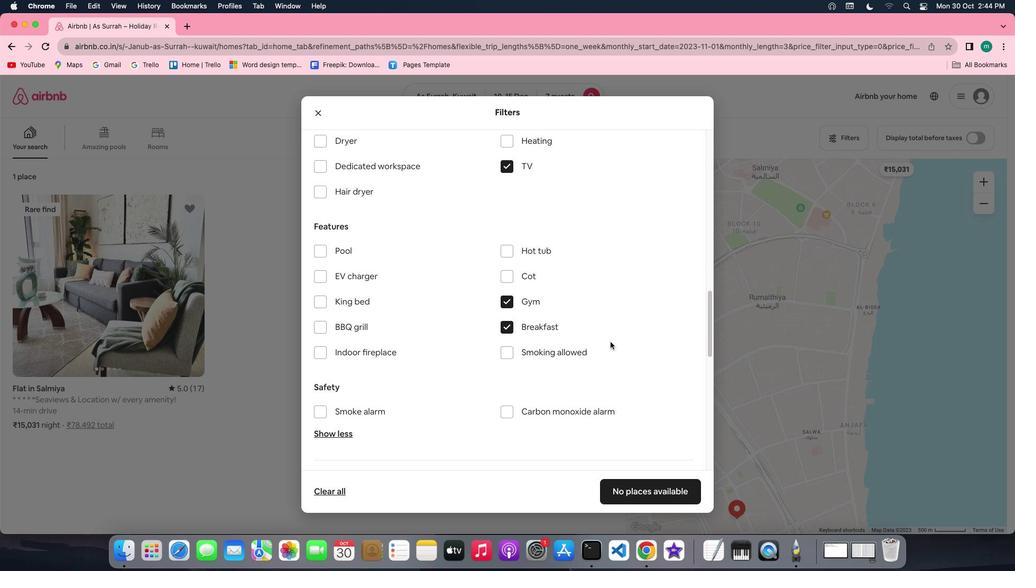 
Action: Mouse scrolled (617, 347) with delta (6, 5)
Screenshot: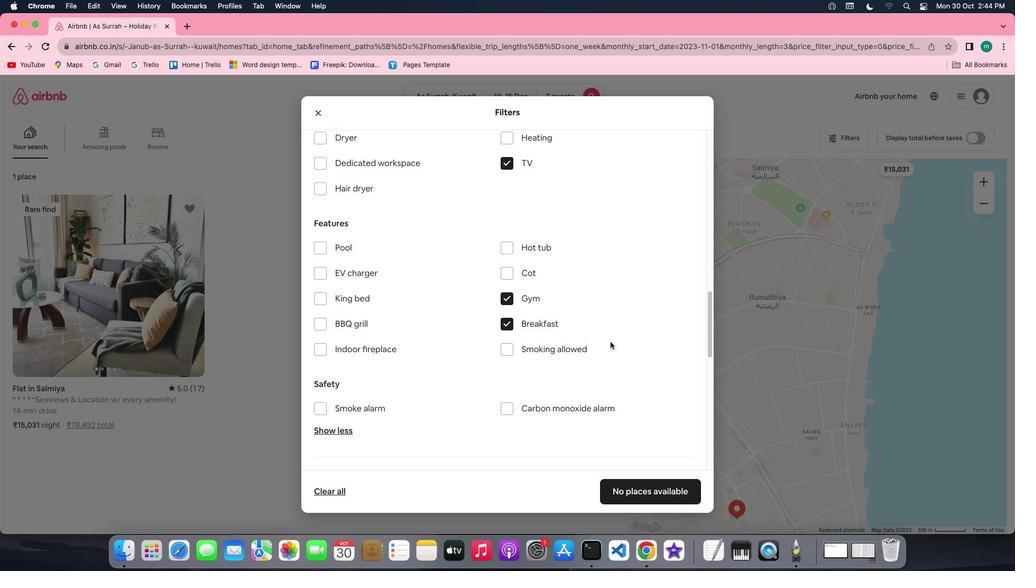
Action: Mouse scrolled (617, 347) with delta (6, 5)
Screenshot: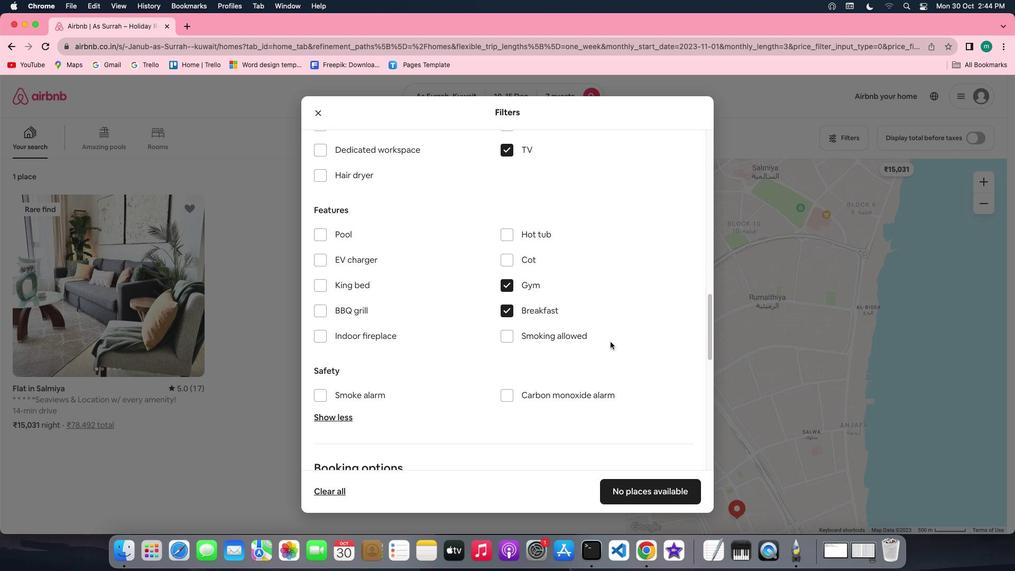 
Action: Mouse scrolled (617, 347) with delta (6, 5)
Screenshot: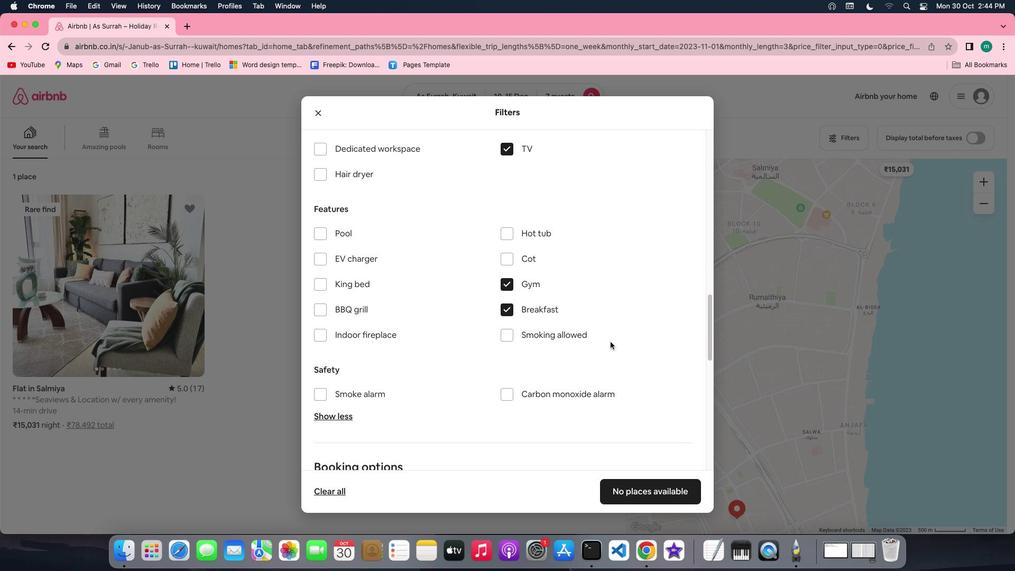 
Action: Mouse scrolled (617, 347) with delta (6, 5)
Screenshot: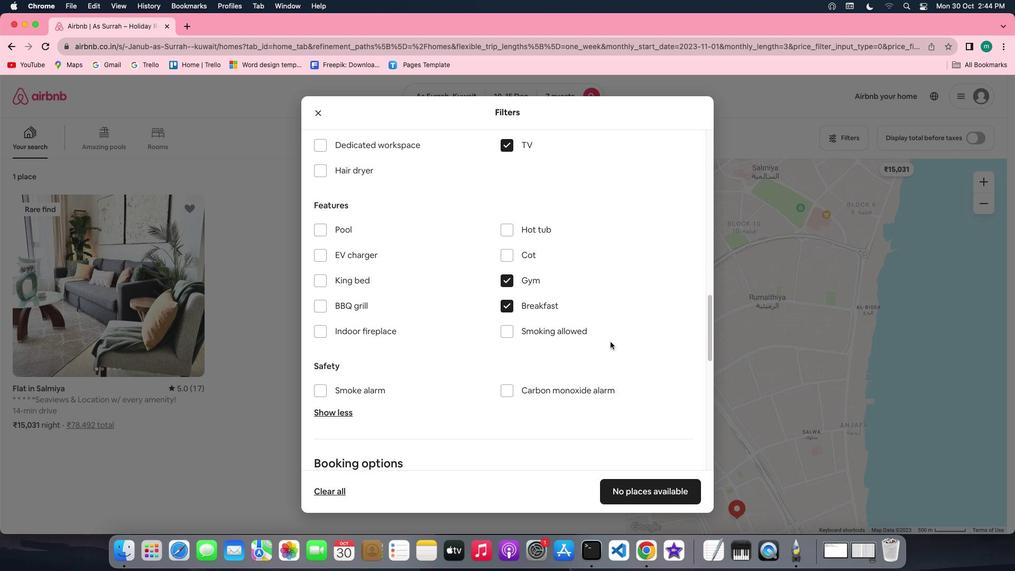
Action: Mouse scrolled (617, 347) with delta (6, 5)
Screenshot: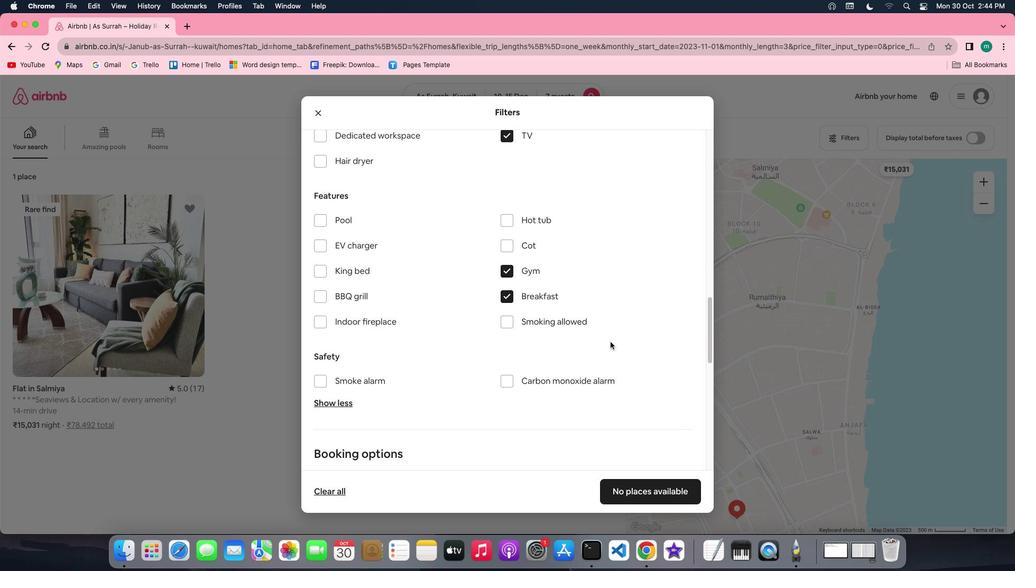 
Action: Mouse scrolled (617, 347) with delta (6, 5)
Screenshot: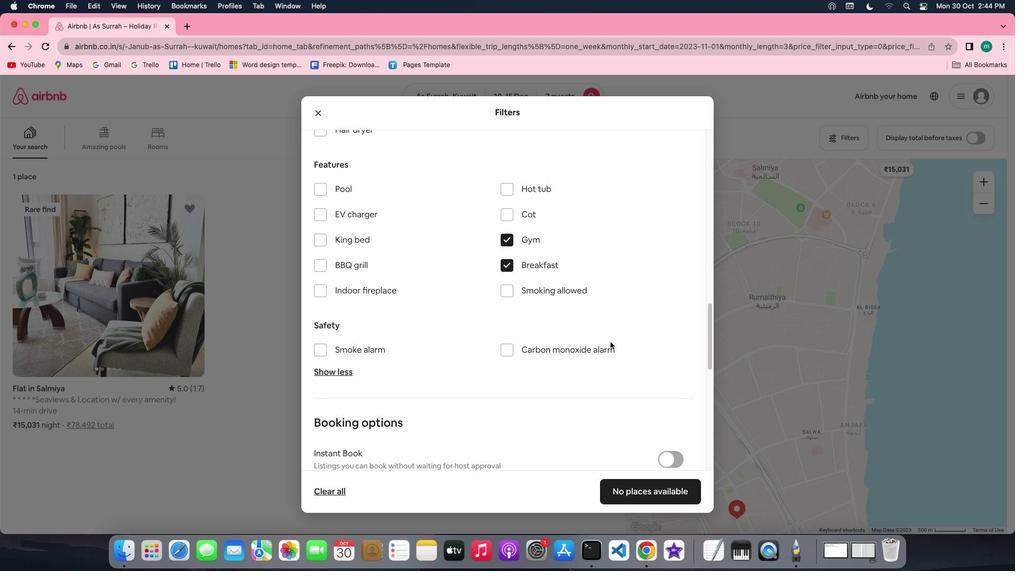 
Action: Mouse scrolled (617, 347) with delta (6, 5)
Screenshot: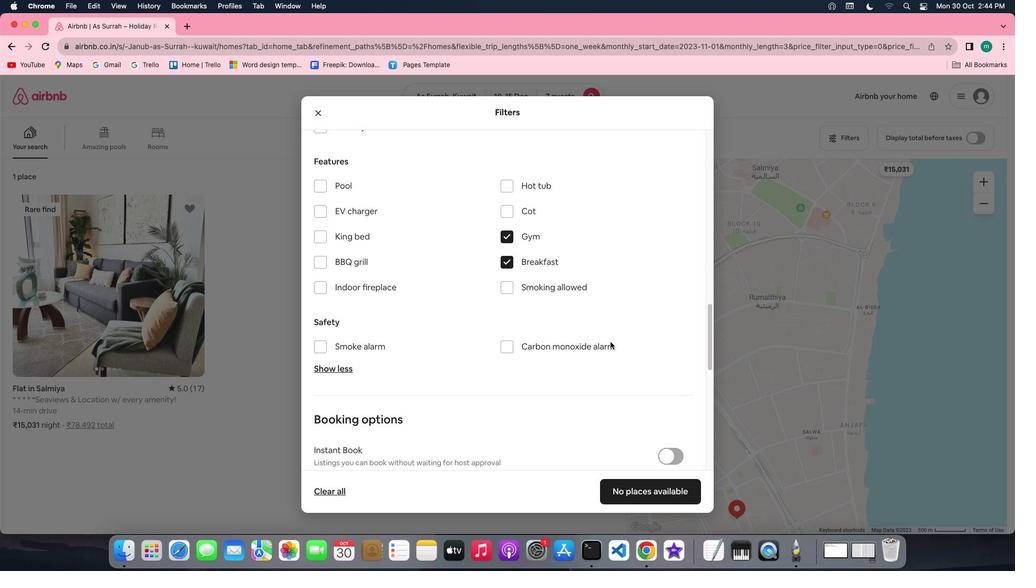 
Action: Mouse scrolled (617, 347) with delta (6, 5)
Screenshot: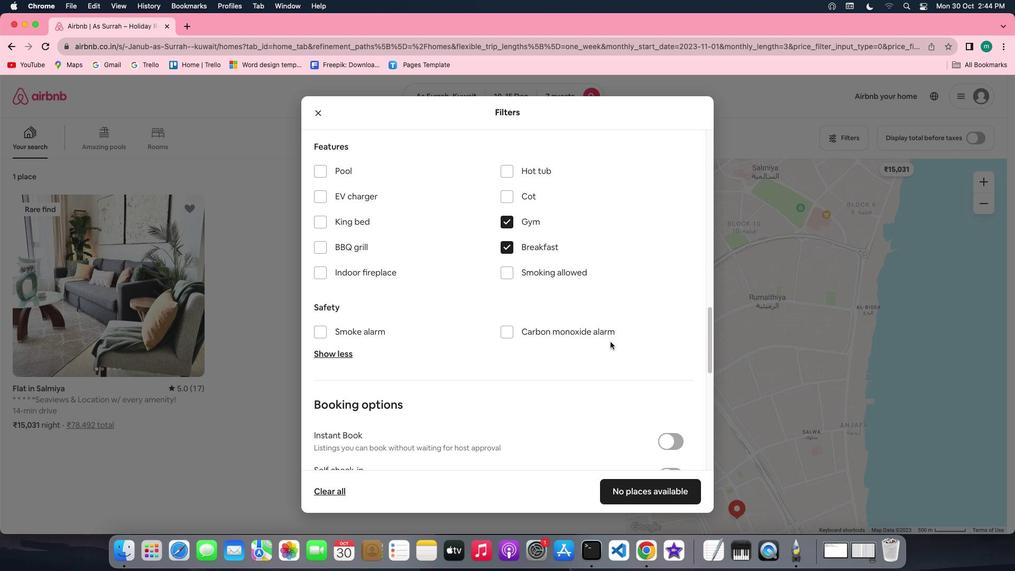 
Action: Mouse scrolled (617, 347) with delta (6, 5)
Screenshot: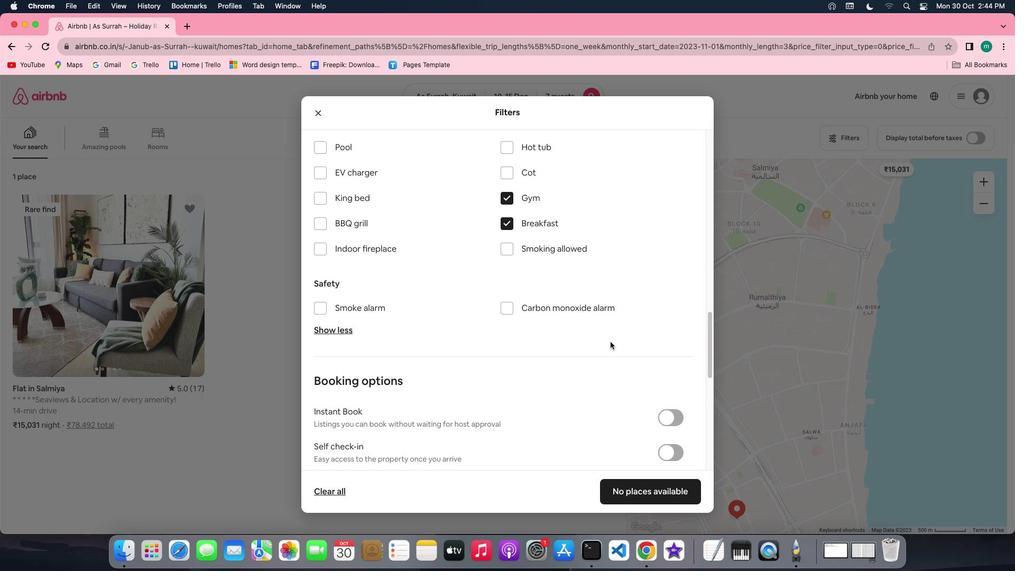 
Action: Mouse scrolled (617, 347) with delta (6, 5)
Screenshot: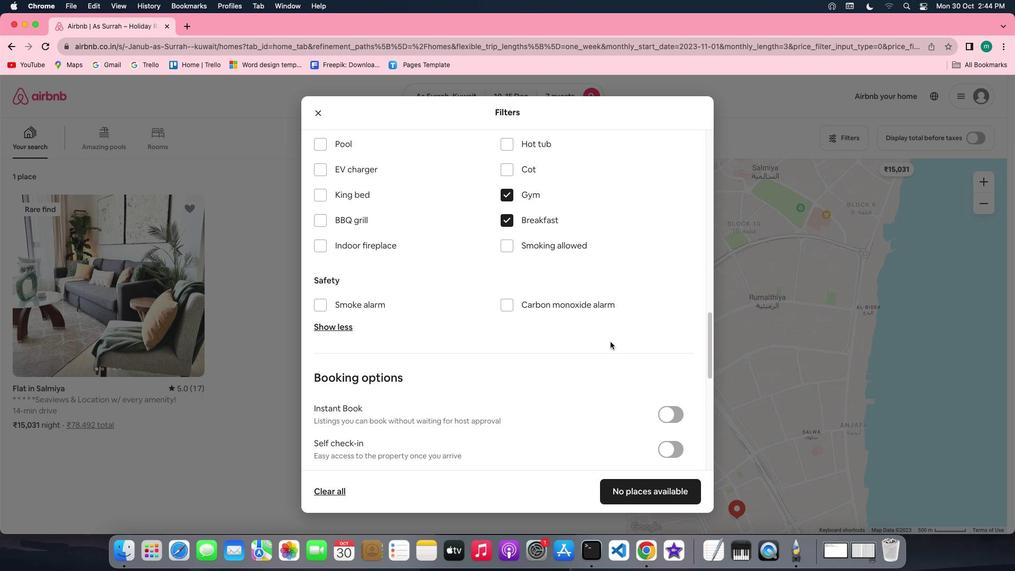 
Action: Mouse scrolled (617, 347) with delta (6, 5)
Screenshot: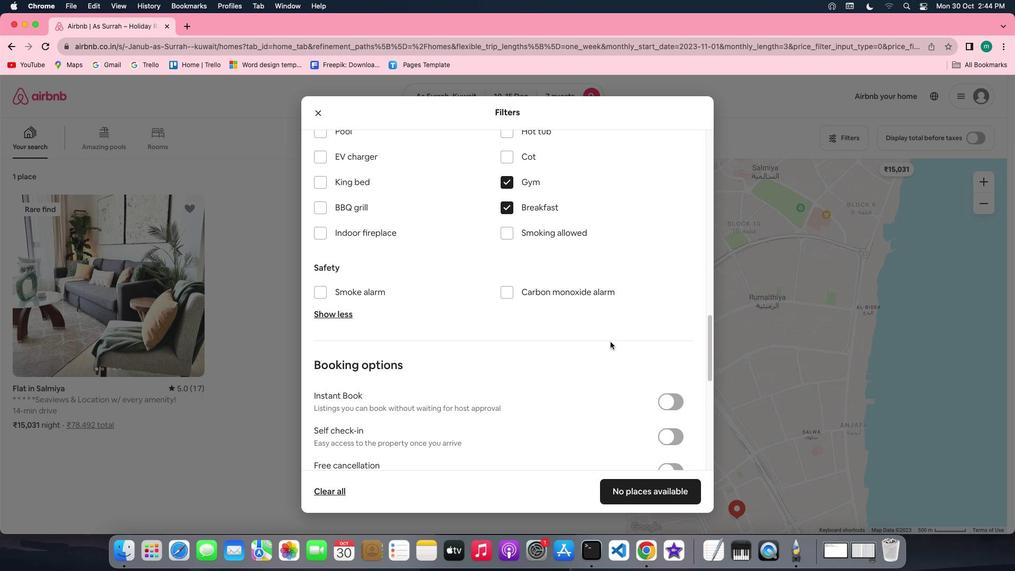 
Action: Mouse scrolled (617, 347) with delta (6, 5)
Screenshot: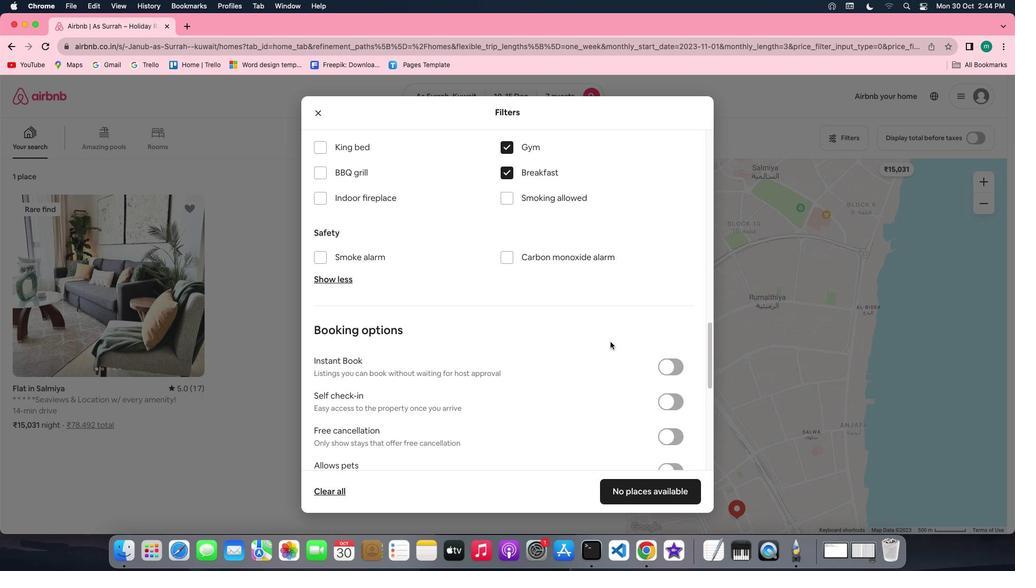 
Action: Mouse scrolled (617, 347) with delta (6, 5)
Screenshot: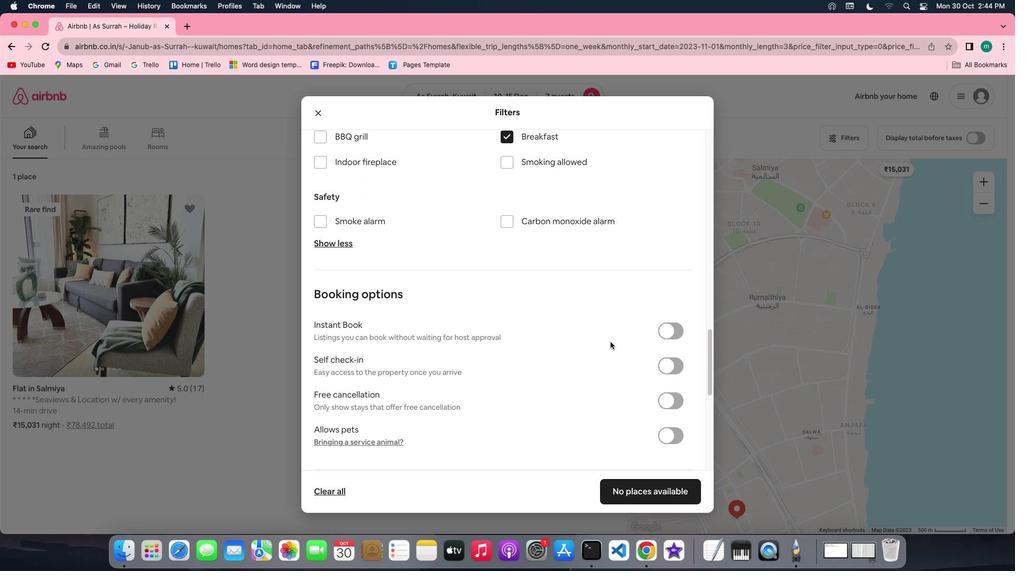 
Action: Mouse scrolled (617, 347) with delta (6, 5)
Screenshot: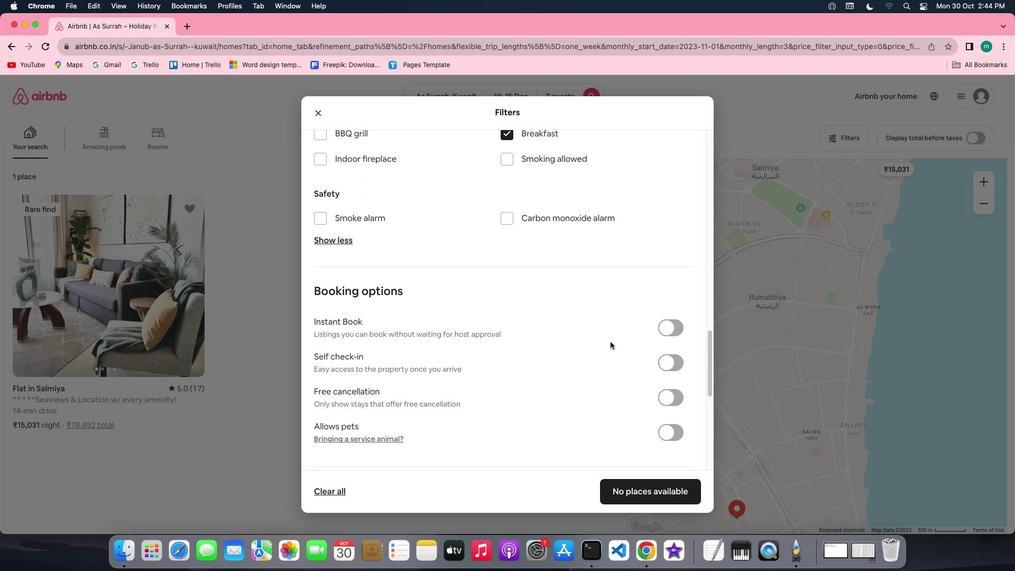 
Action: Mouse scrolled (617, 347) with delta (6, 5)
Screenshot: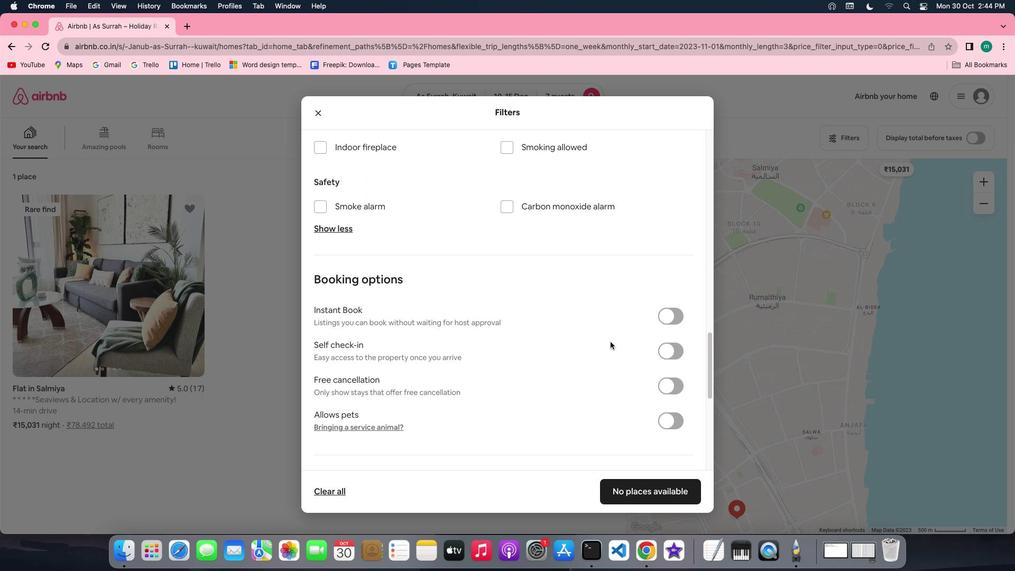 
Action: Mouse moved to (676, 325)
Screenshot: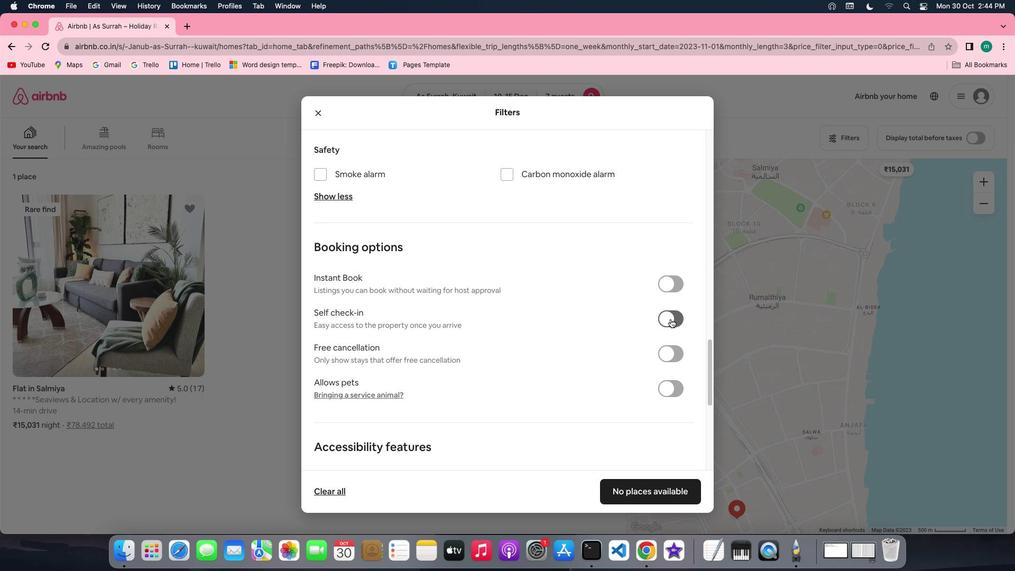 
Action: Mouse pressed left at (676, 325)
Screenshot: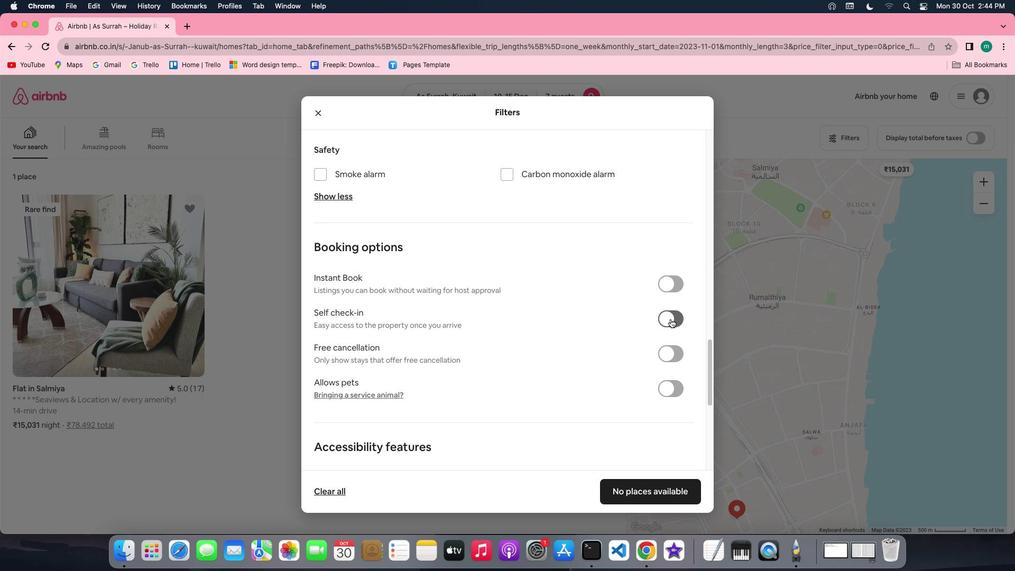
Action: Mouse moved to (507, 365)
Screenshot: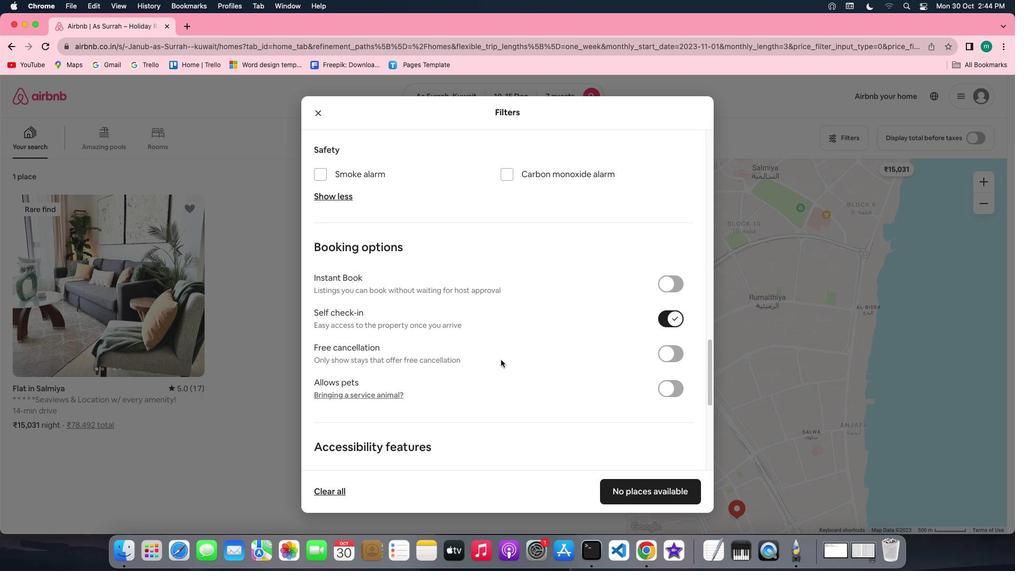 
Action: Mouse scrolled (507, 365) with delta (6, 5)
Screenshot: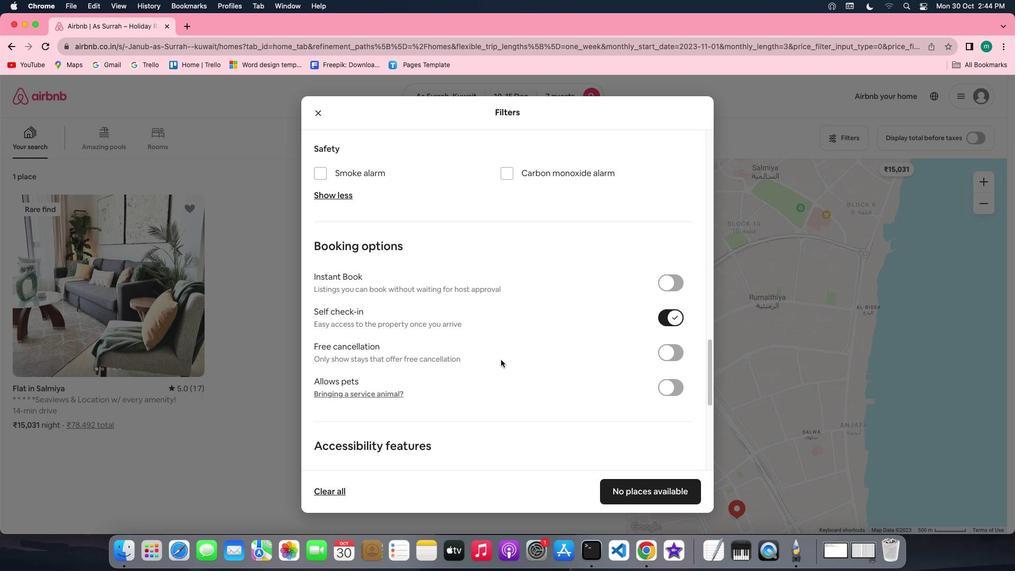 
Action: Mouse scrolled (507, 365) with delta (6, 5)
Screenshot: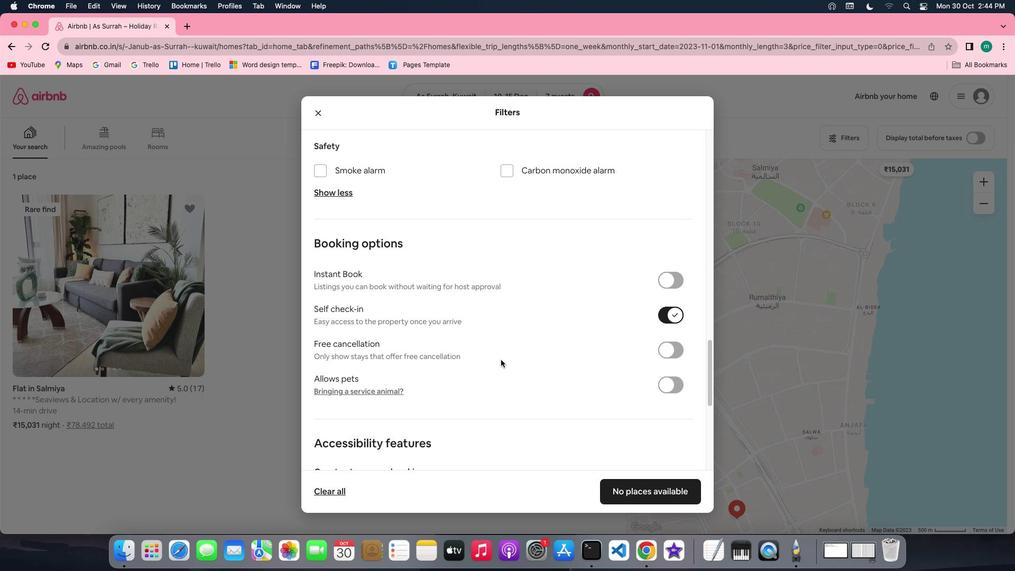 
Action: Mouse scrolled (507, 365) with delta (6, 5)
Screenshot: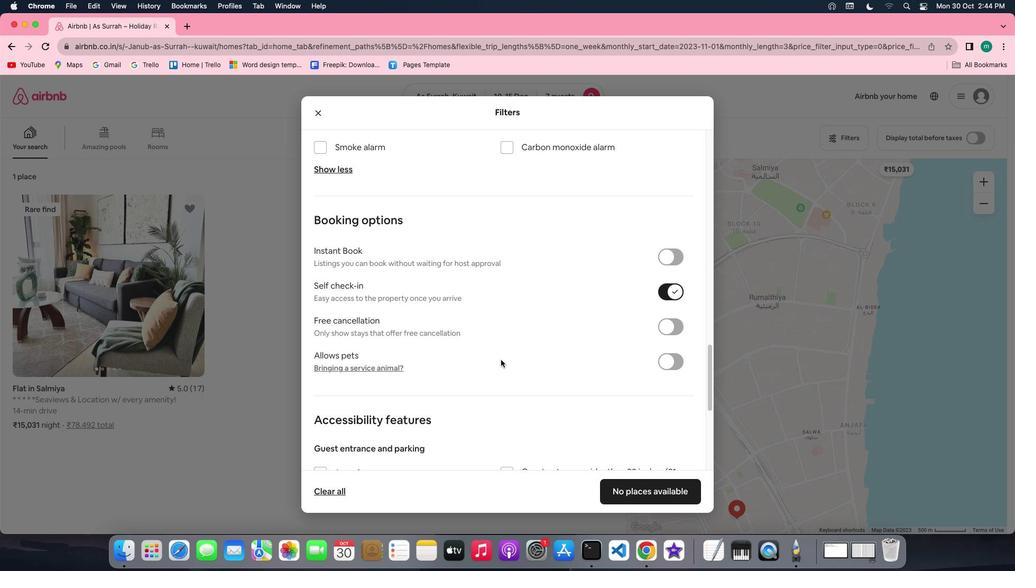 
Action: Mouse scrolled (507, 365) with delta (6, 5)
Screenshot: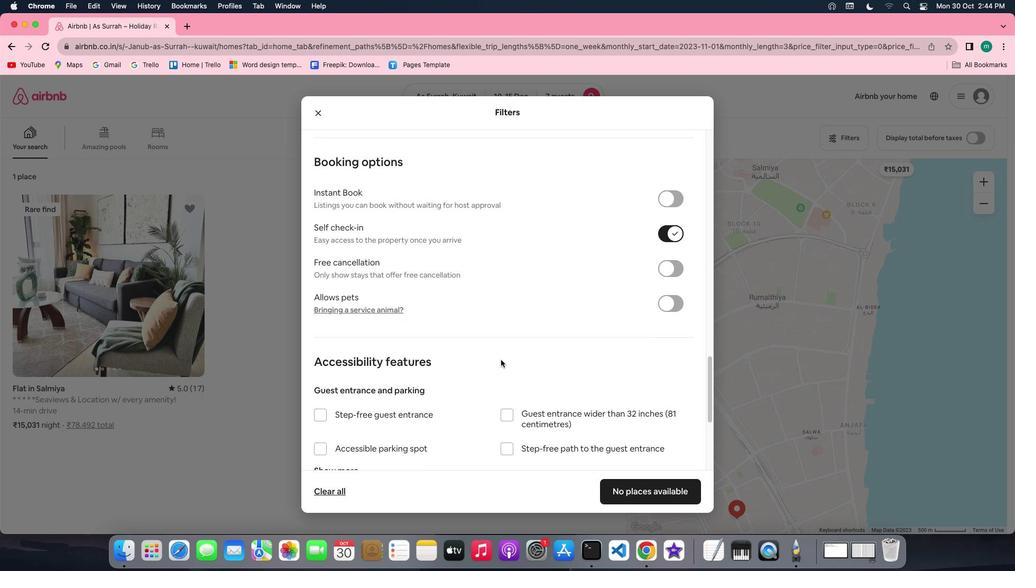
Action: Mouse scrolled (507, 365) with delta (6, 5)
Screenshot: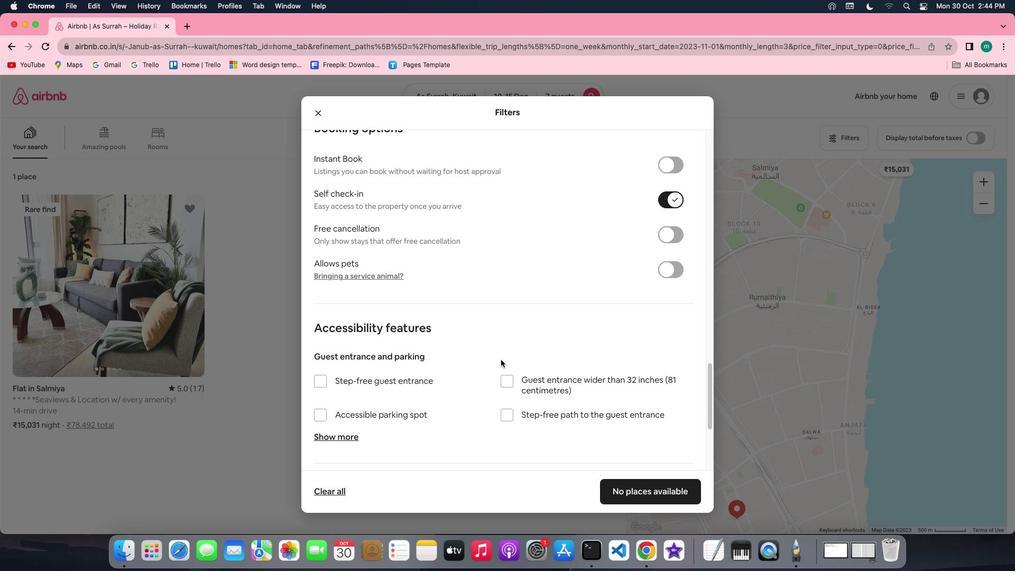 
Action: Mouse scrolled (507, 365) with delta (6, 5)
Screenshot: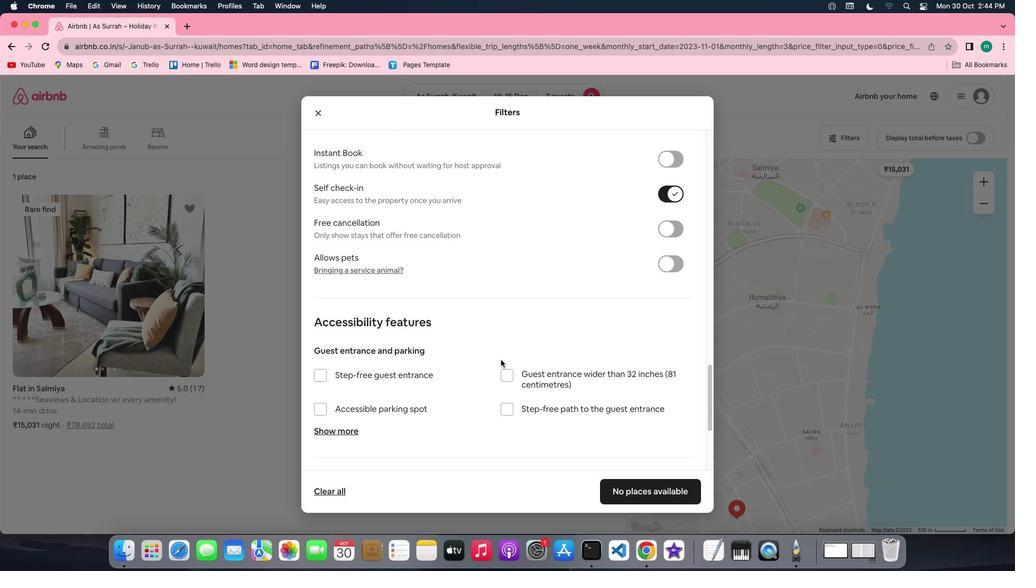 
Action: Mouse scrolled (507, 365) with delta (6, 5)
Screenshot: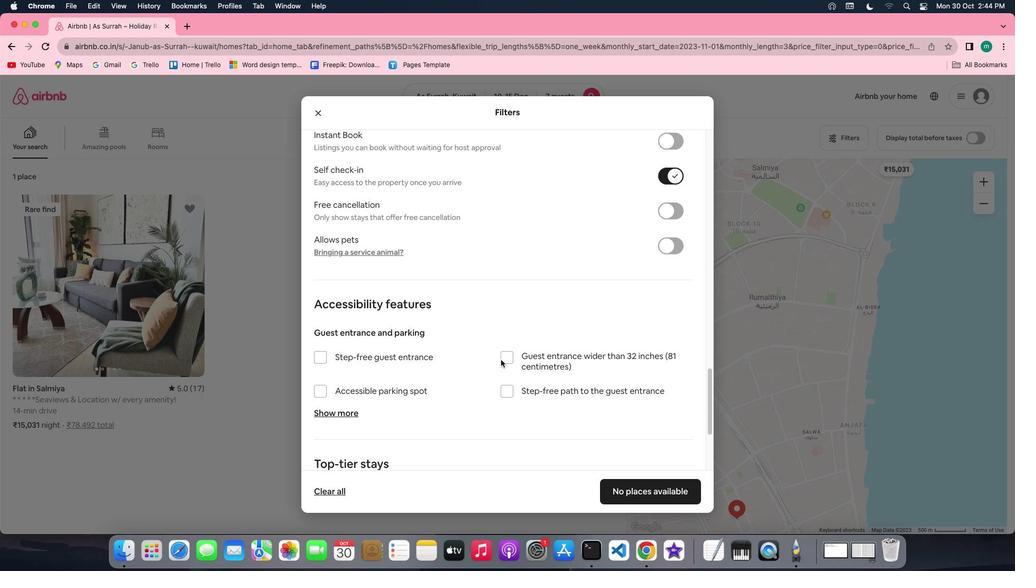 
Action: Mouse scrolled (507, 365) with delta (6, 5)
Screenshot: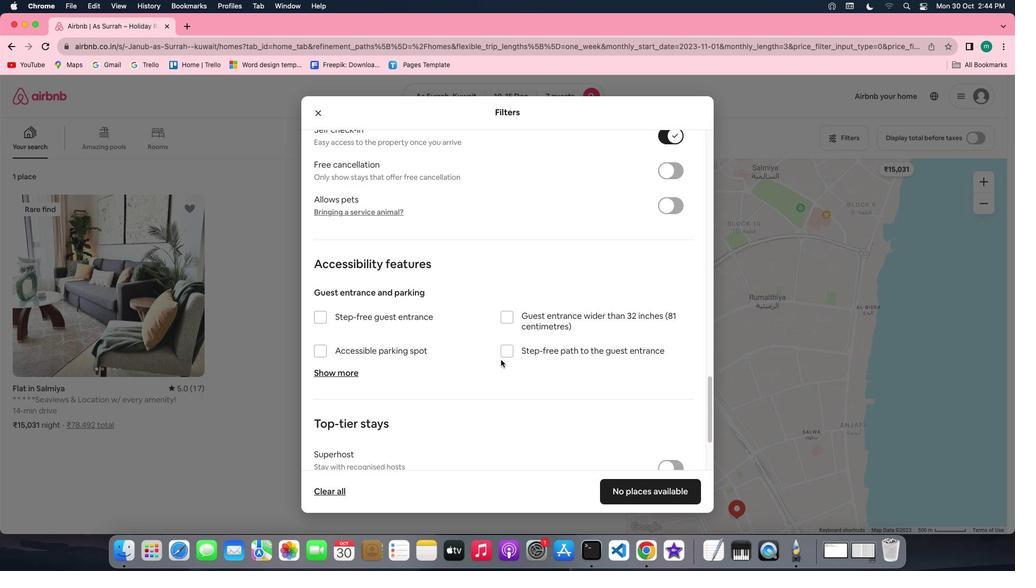 
Action: Mouse scrolled (507, 365) with delta (6, 5)
Screenshot: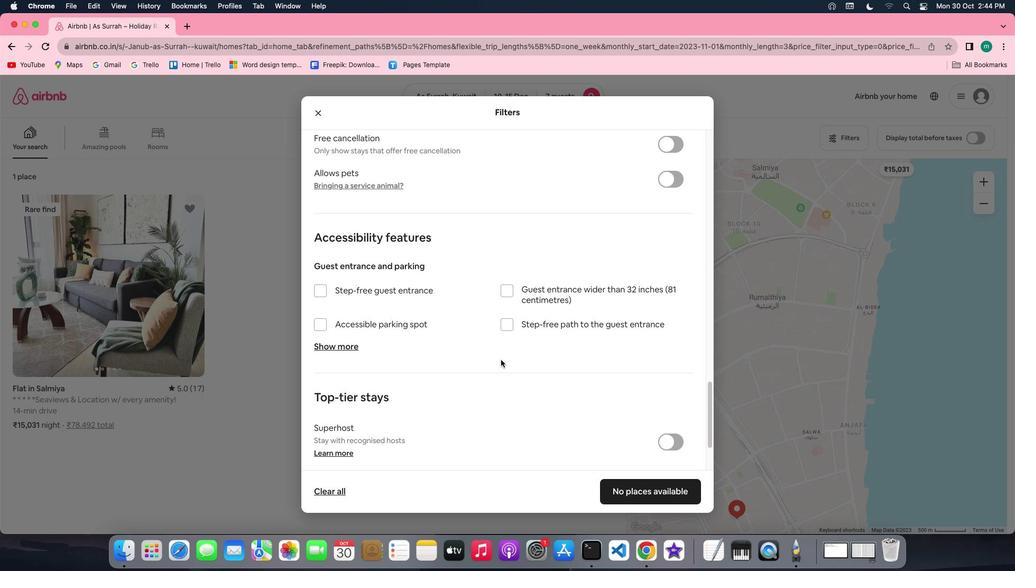 
Action: Mouse scrolled (507, 365) with delta (6, 5)
Screenshot: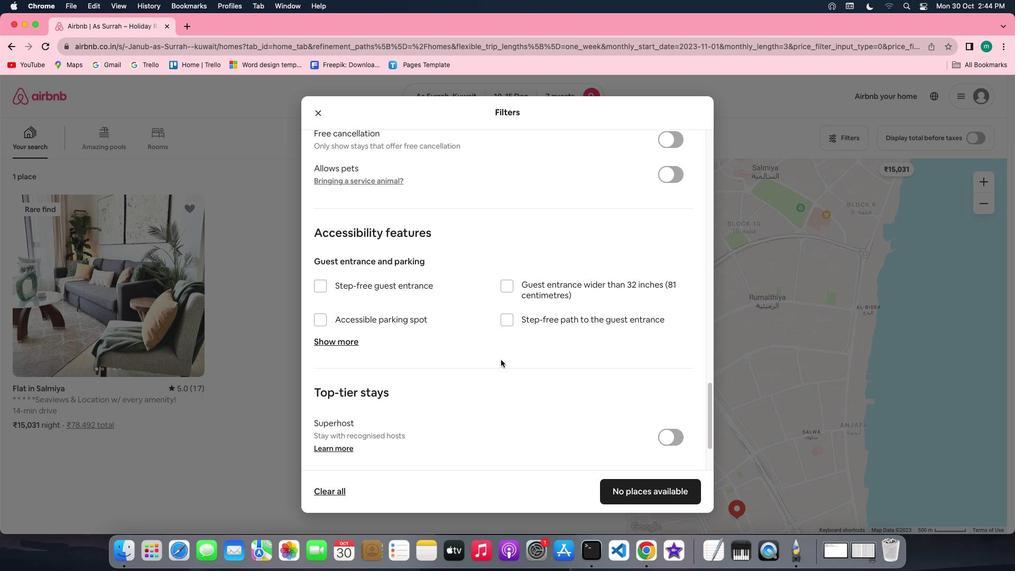 
Action: Mouse scrolled (507, 365) with delta (6, 5)
Screenshot: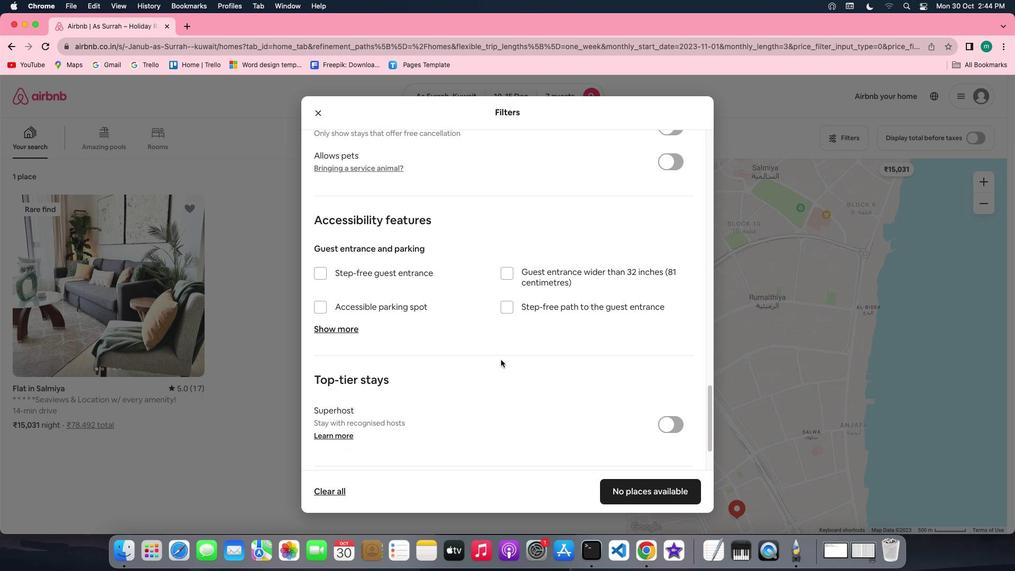 
Action: Mouse scrolled (507, 365) with delta (6, 5)
Screenshot: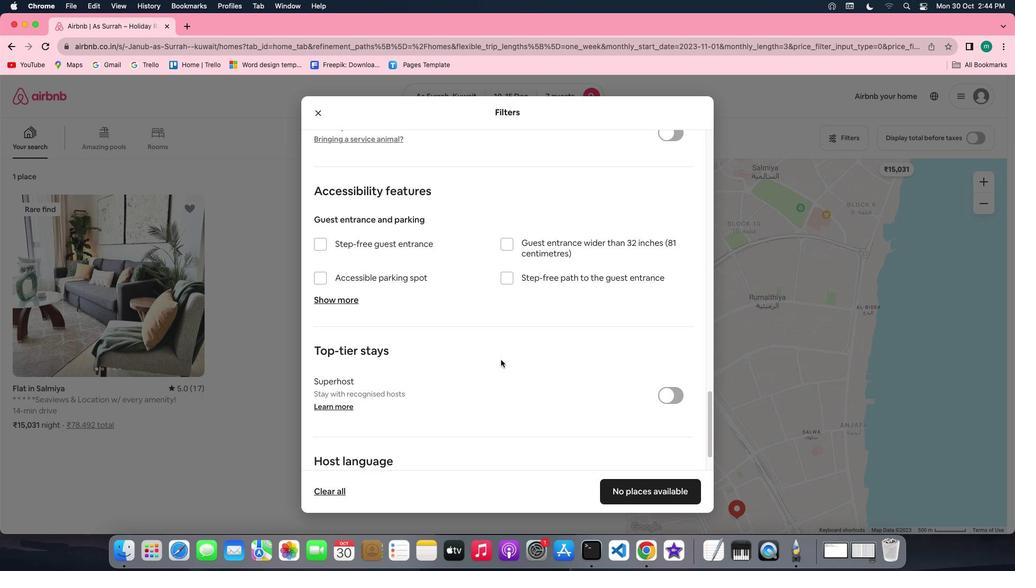 
Action: Mouse scrolled (507, 365) with delta (6, 5)
Screenshot: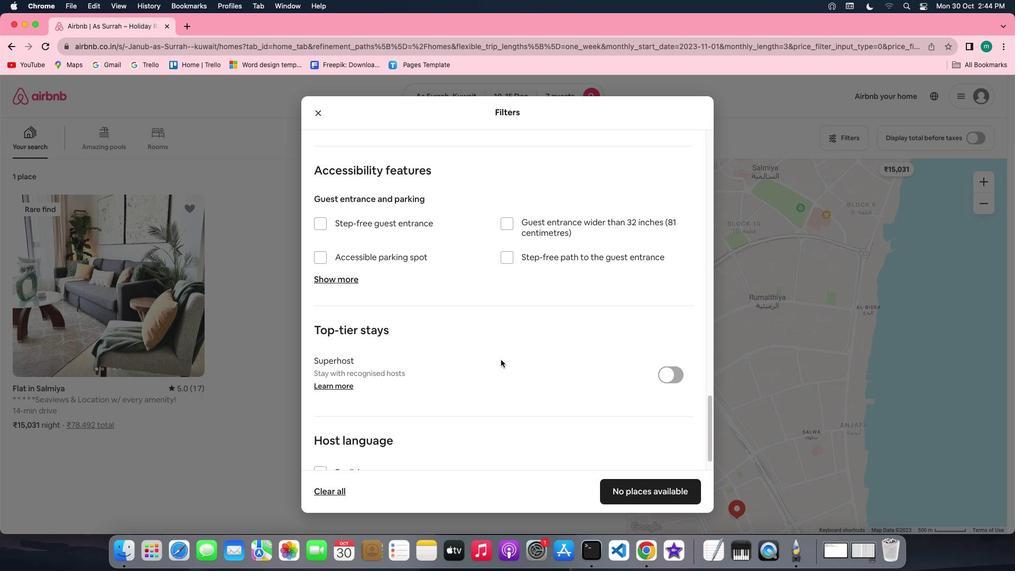 
Action: Mouse scrolled (507, 365) with delta (6, 5)
Screenshot: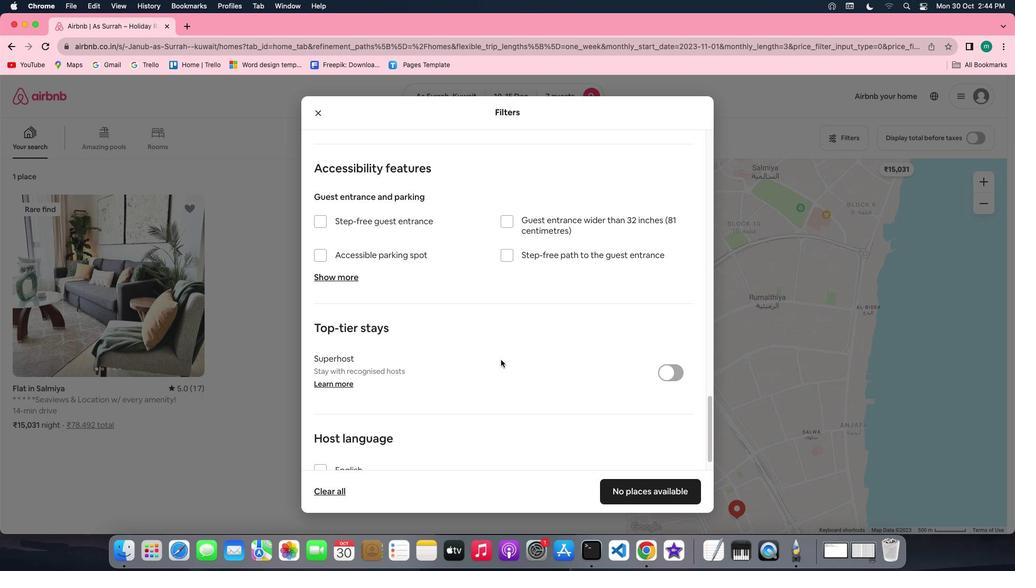 
Action: Mouse scrolled (507, 365) with delta (6, 5)
Screenshot: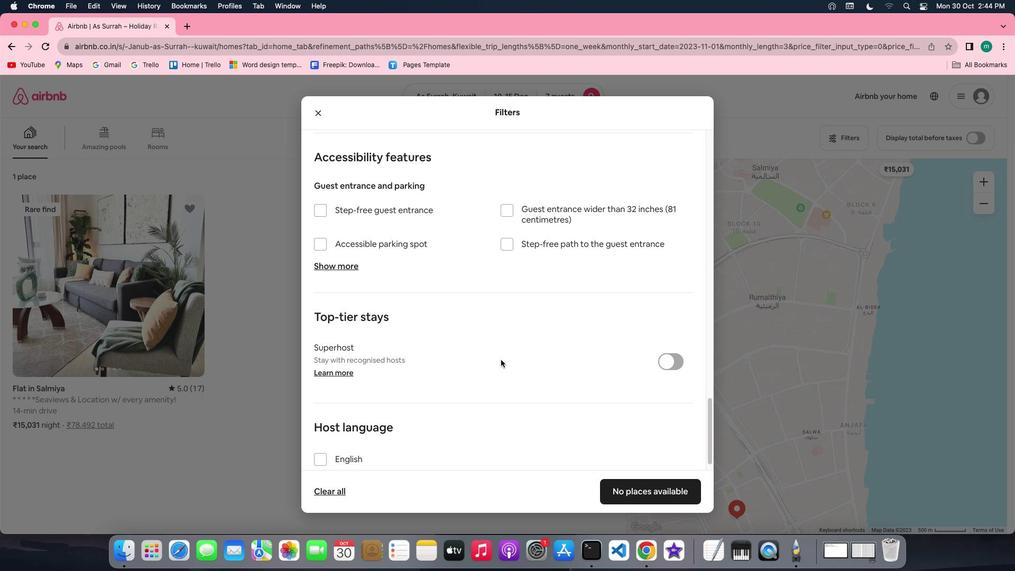 
Action: Mouse scrolled (507, 365) with delta (6, 5)
Screenshot: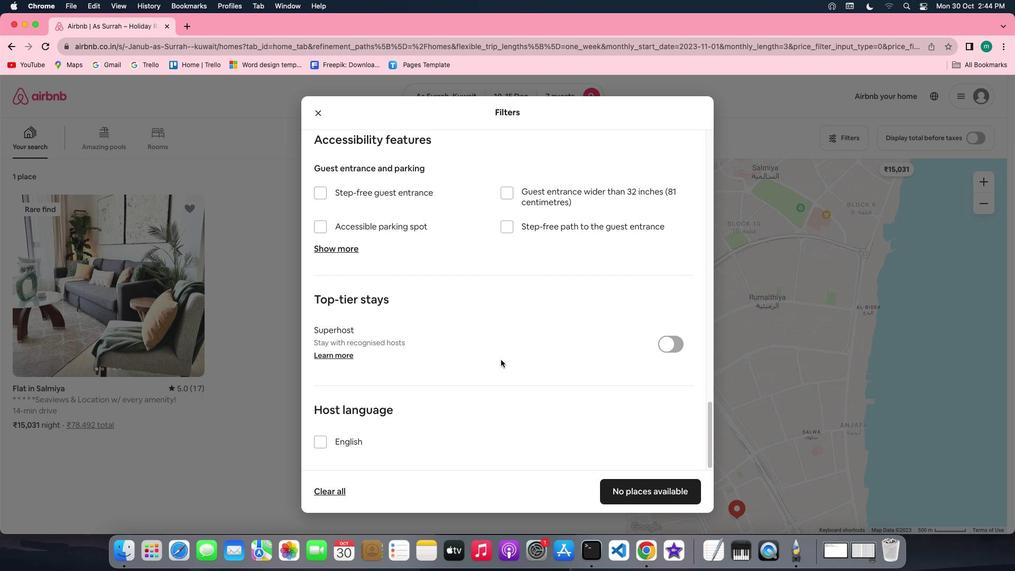 
Action: Mouse scrolled (507, 365) with delta (6, 5)
Screenshot: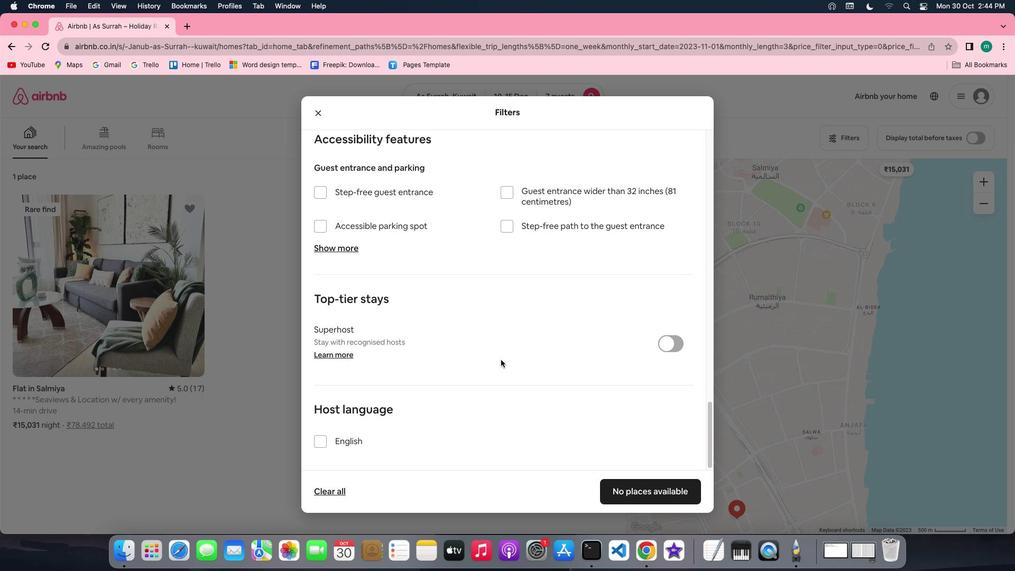 
Action: Mouse scrolled (507, 365) with delta (6, 5)
Screenshot: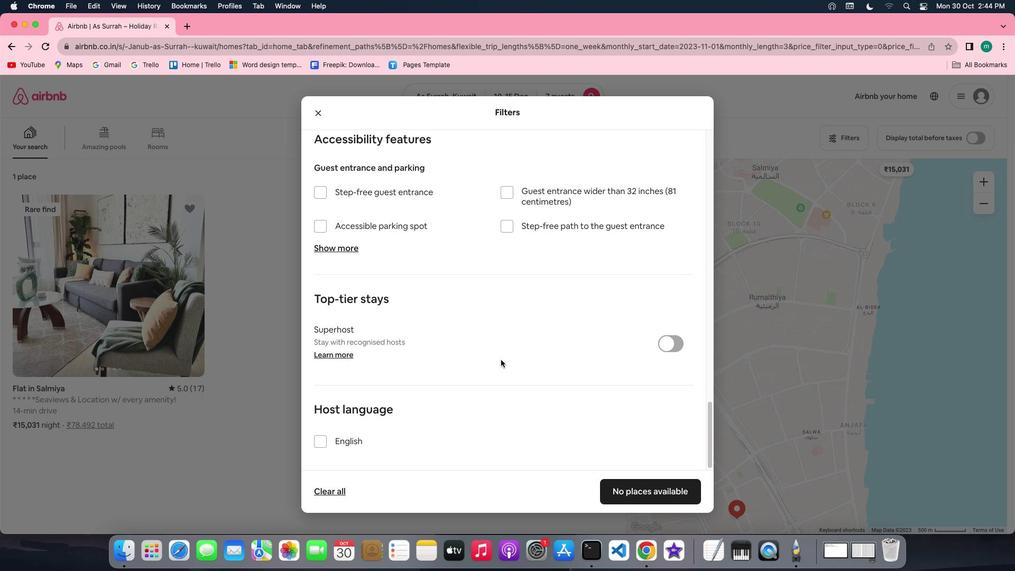 
Action: Mouse scrolled (507, 365) with delta (6, 4)
Screenshot: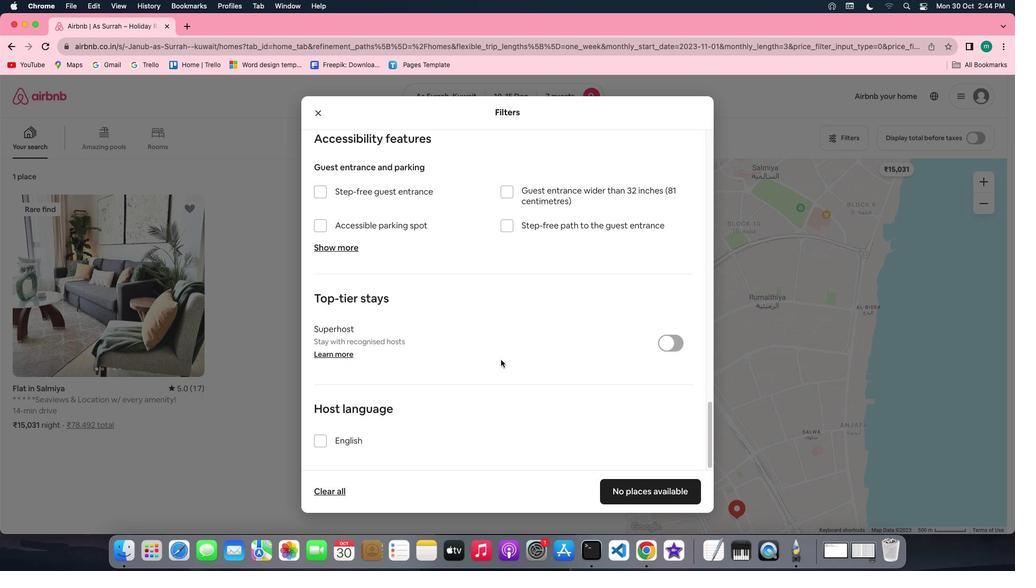 
Action: Mouse scrolled (507, 365) with delta (6, 3)
Screenshot: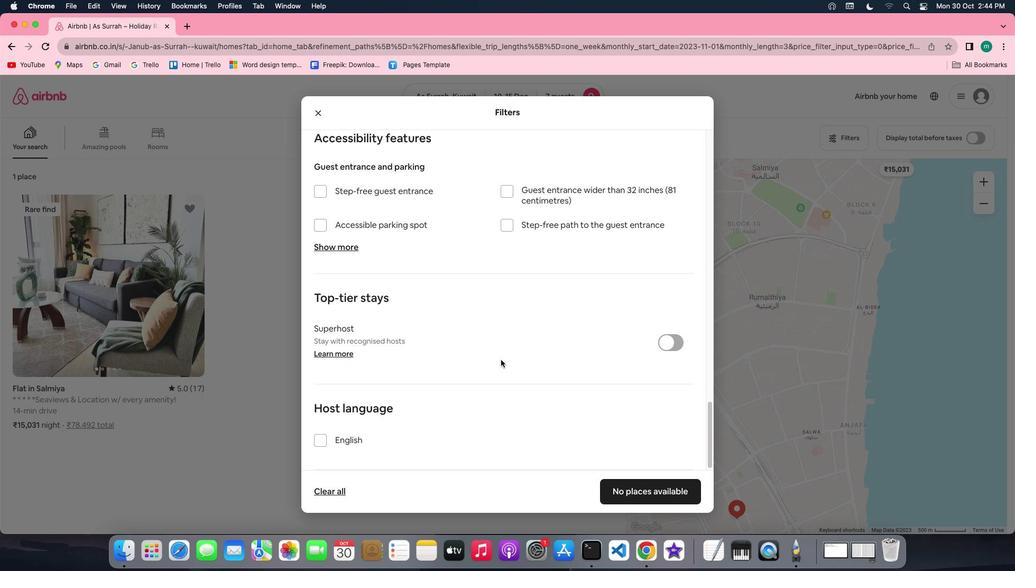 
Action: Mouse scrolled (507, 365) with delta (6, 3)
Screenshot: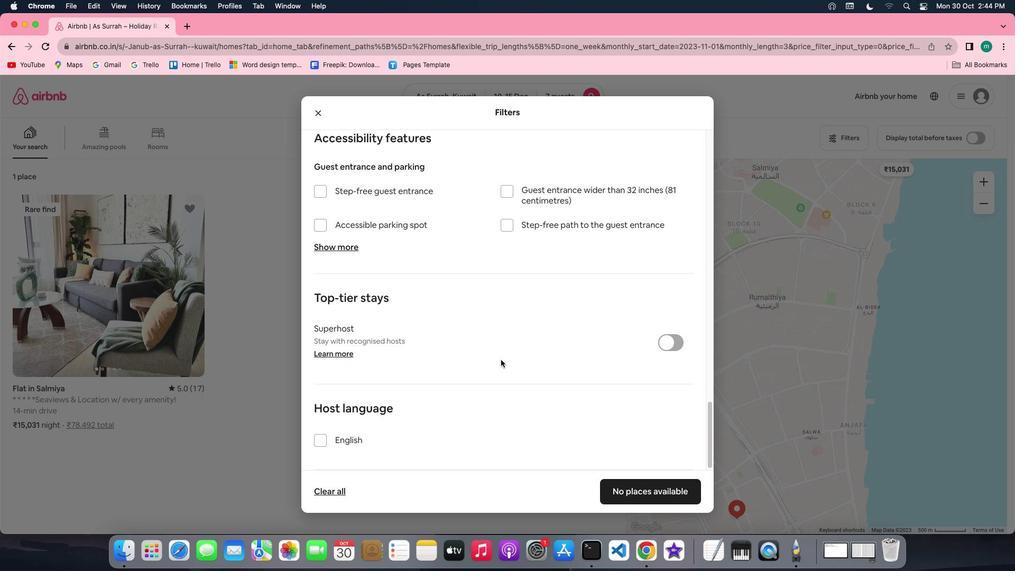 
Action: Mouse moved to (673, 497)
Screenshot: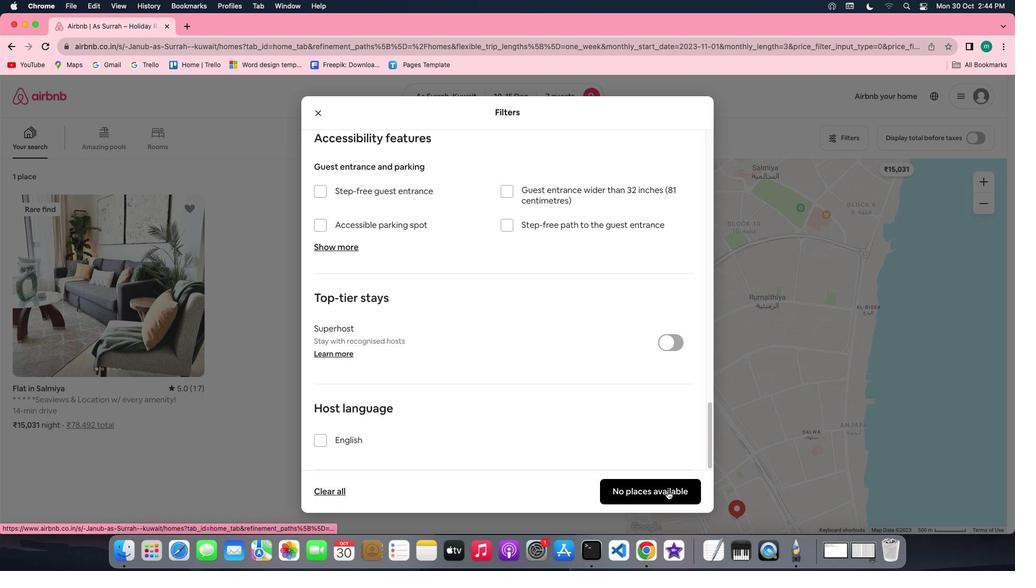 
Action: Mouse pressed left at (673, 497)
Screenshot: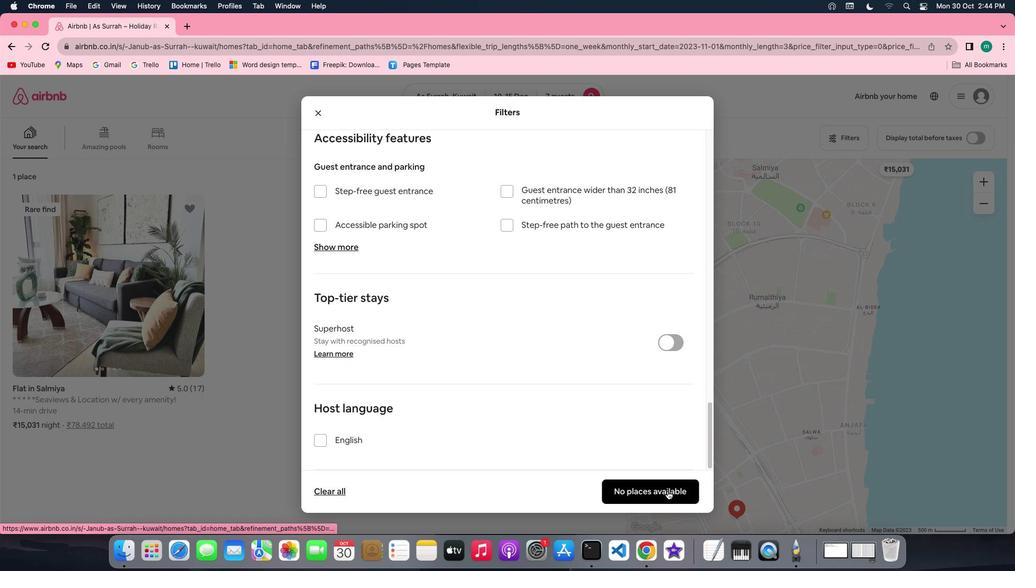 
Action: Mouse moved to (419, 384)
Screenshot: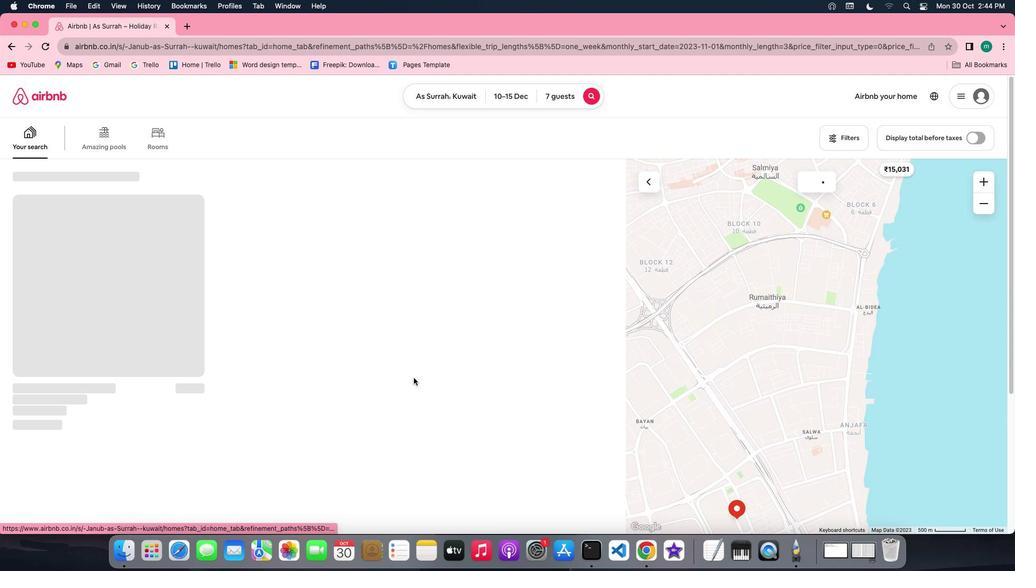 
